 Task: Look for space in Tissemsilt, Algeria from 5th July, 2023 to 15th July, 2023 for 9 adults in price range Rs.15000 to Rs.25000. Place can be entire place with 5 bedrooms having 5 beds and 5 bathrooms. Property type can be house, flat, hotel. Amenities needed are: washing machine. Booking option can be shelf check-in. Required host language is .
Action: Mouse moved to (679, 102)
Screenshot: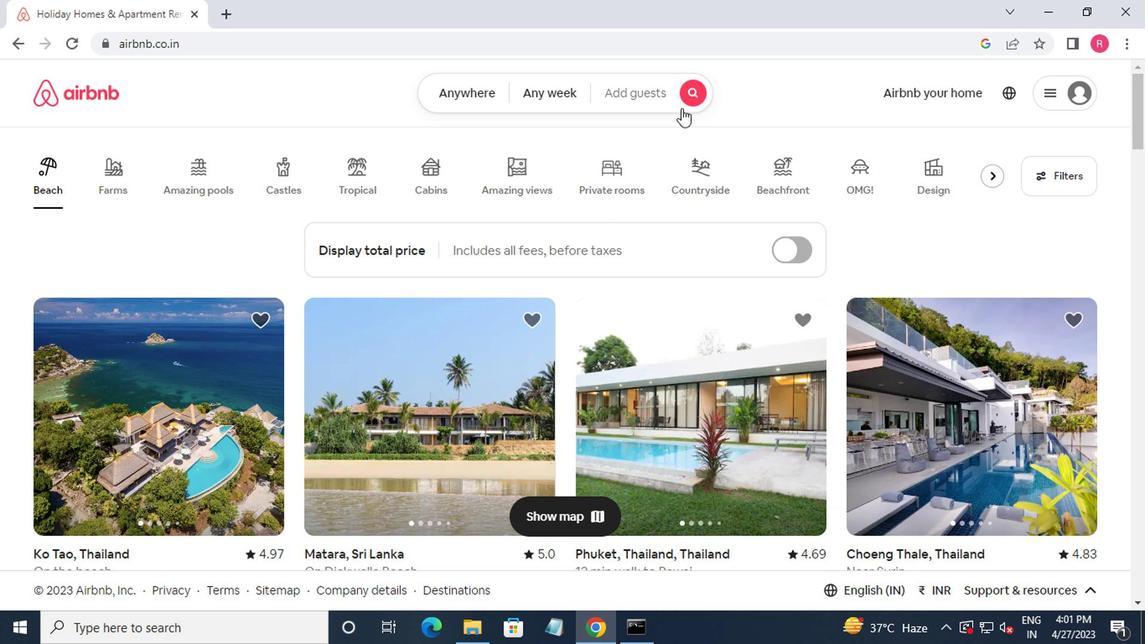 
Action: Mouse pressed left at (679, 102)
Screenshot: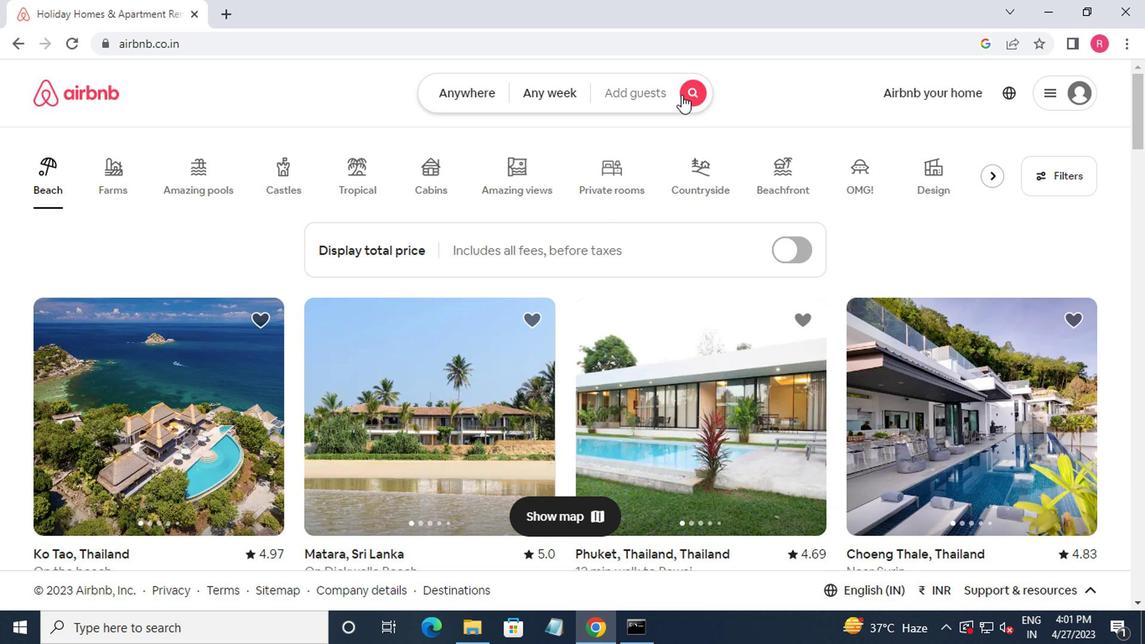 
Action: Mouse moved to (351, 165)
Screenshot: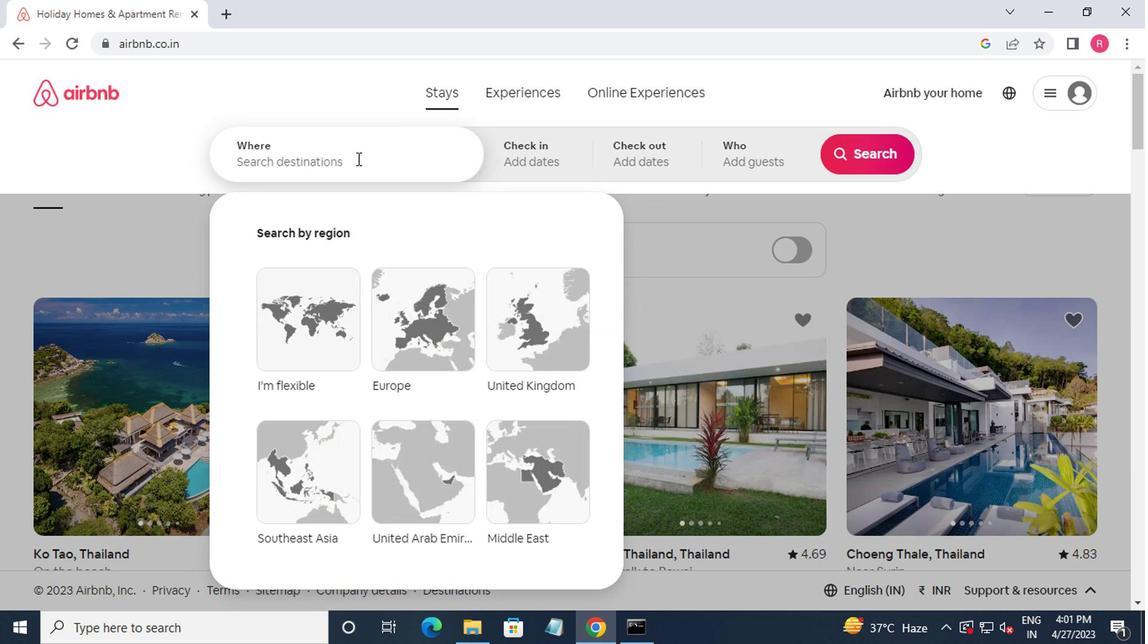 
Action: Mouse pressed left at (351, 165)
Screenshot: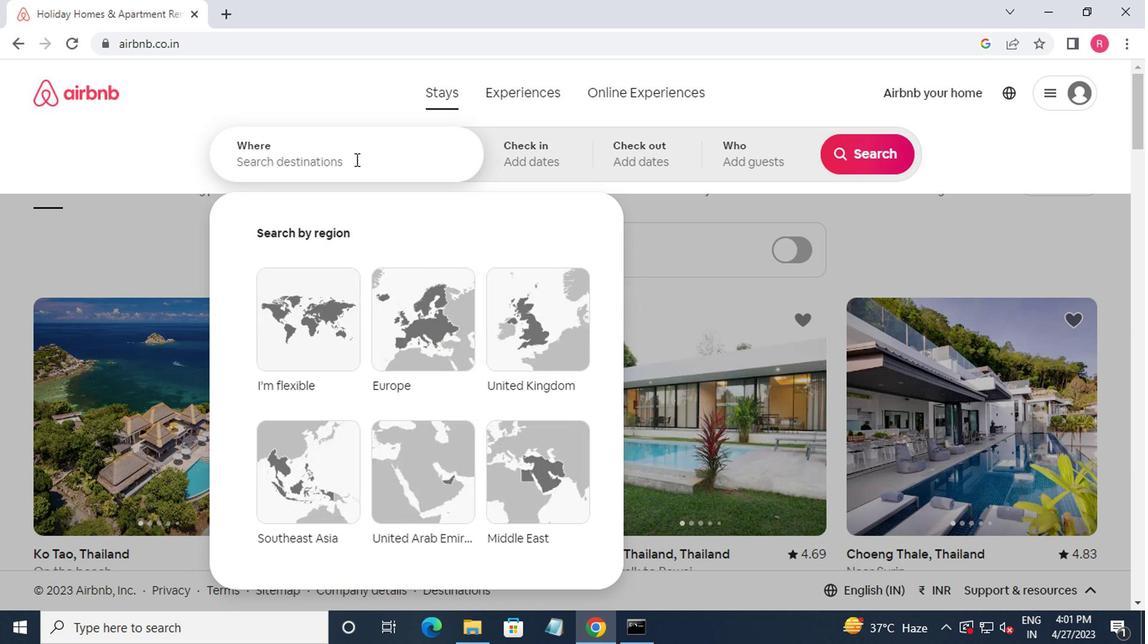 
Action: Key pressed tissemsilt<Key.down><Key.enter><Key.enter>
Screenshot: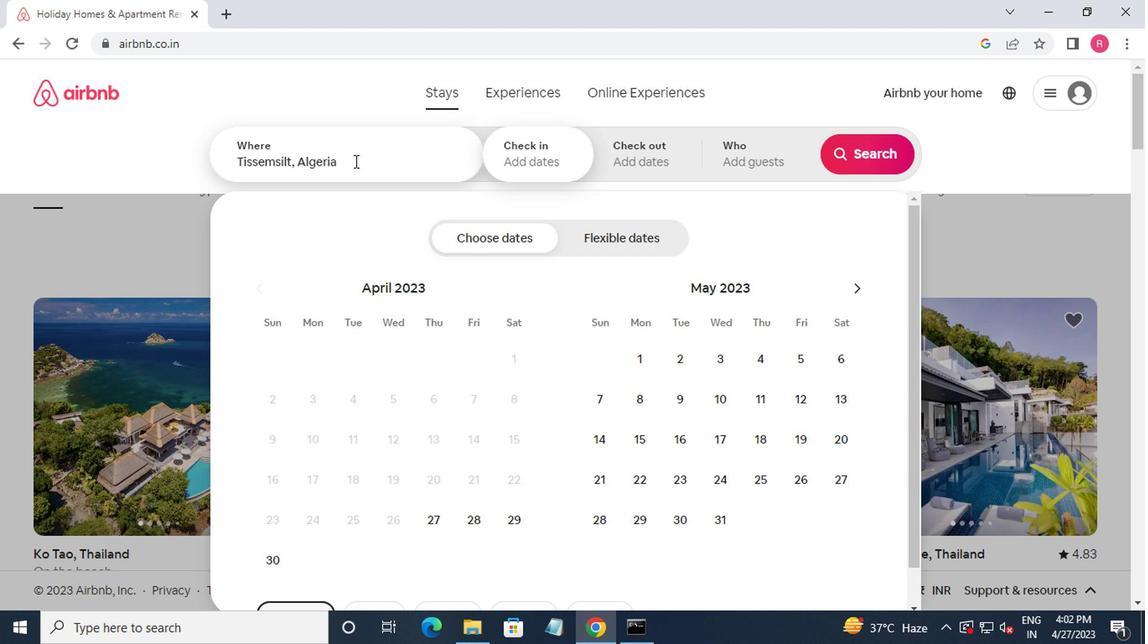 
Action: Mouse moved to (844, 284)
Screenshot: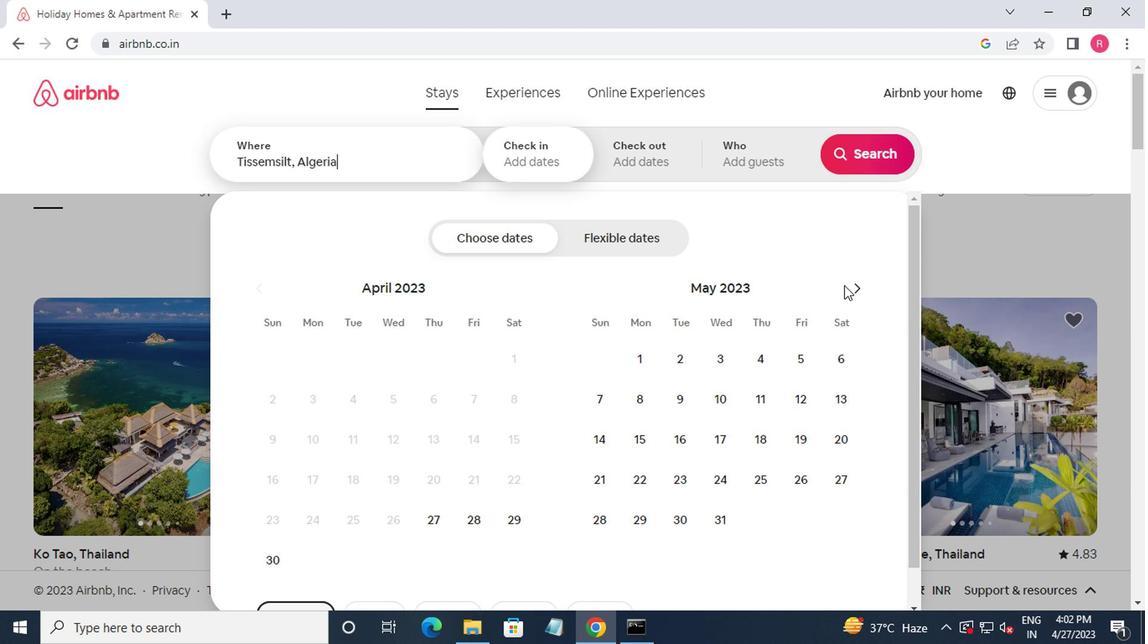 
Action: Mouse pressed left at (844, 284)
Screenshot: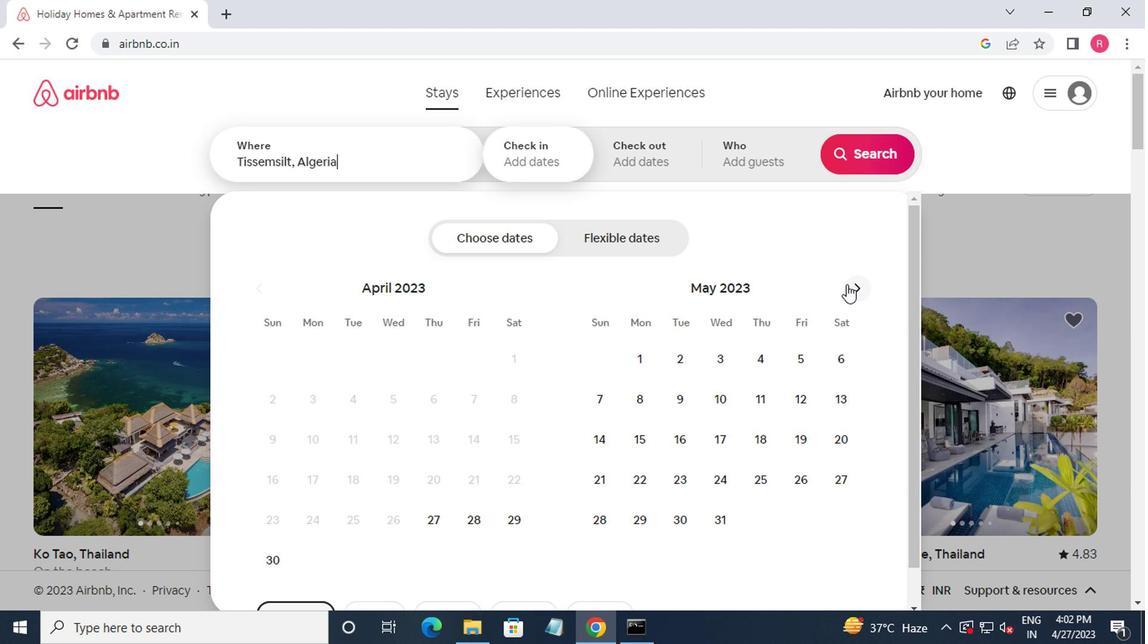 
Action: Mouse pressed left at (844, 284)
Screenshot: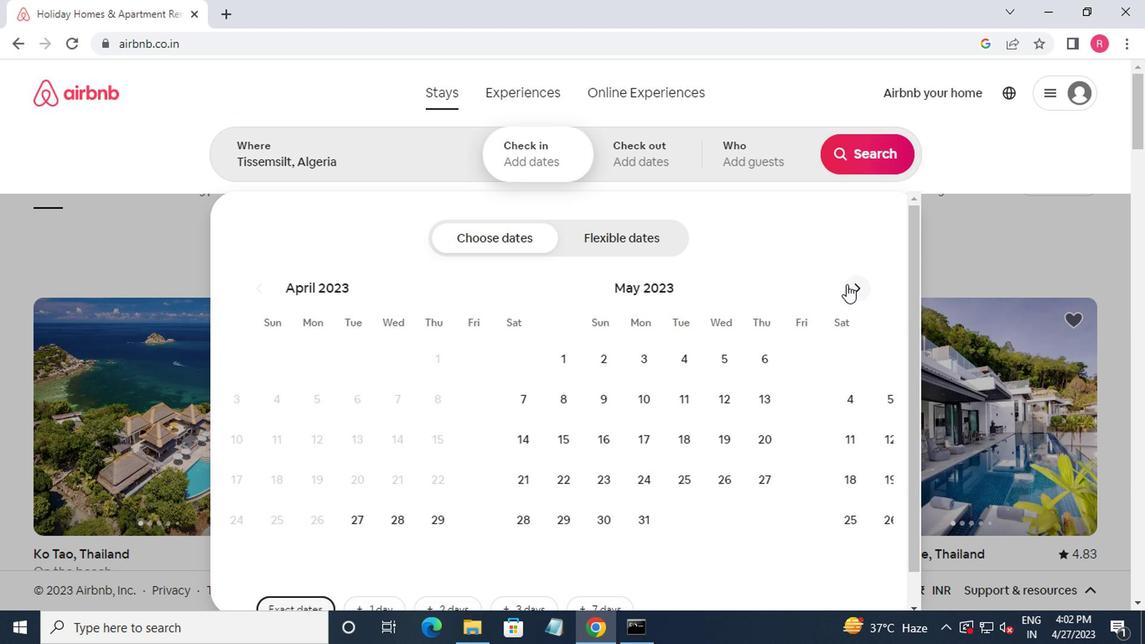 
Action: Mouse moved to (724, 403)
Screenshot: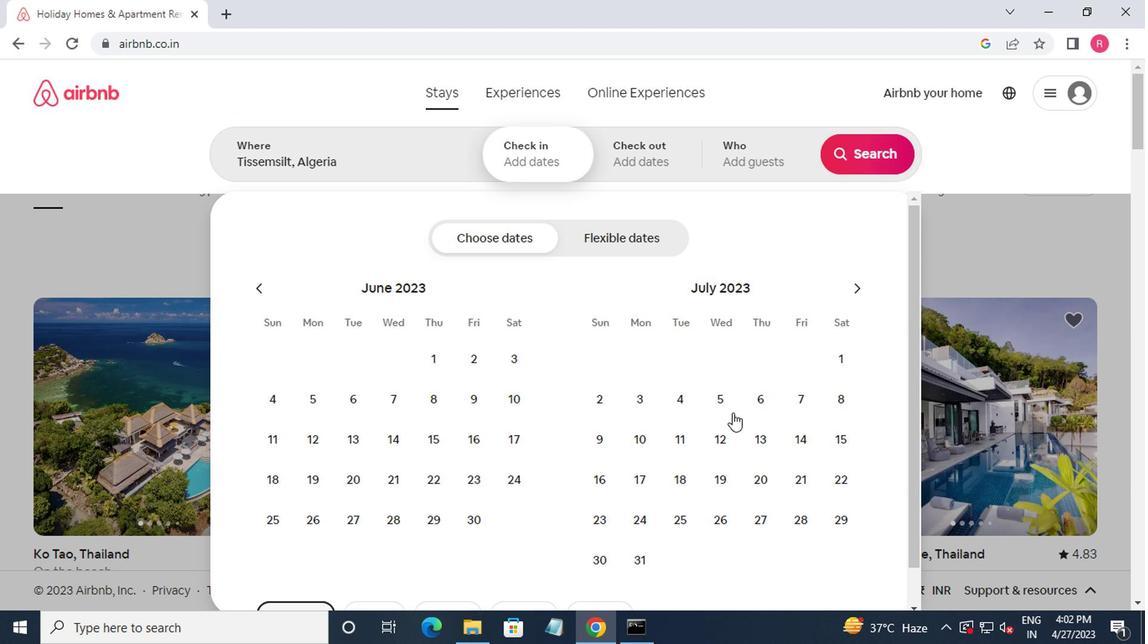 
Action: Mouse pressed left at (724, 403)
Screenshot: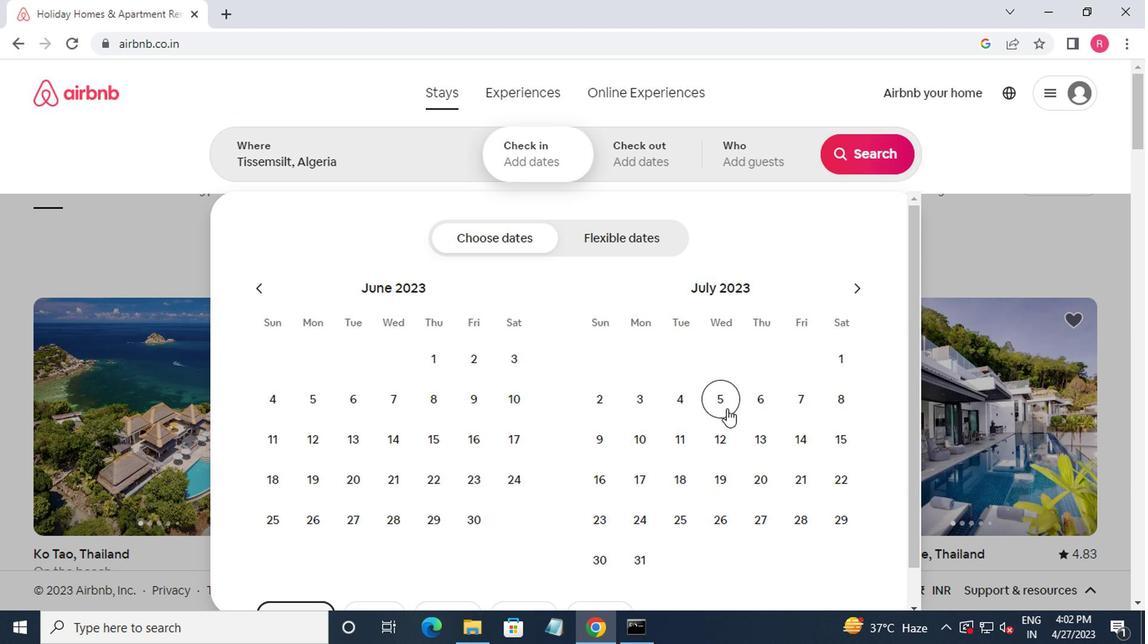 
Action: Mouse moved to (829, 436)
Screenshot: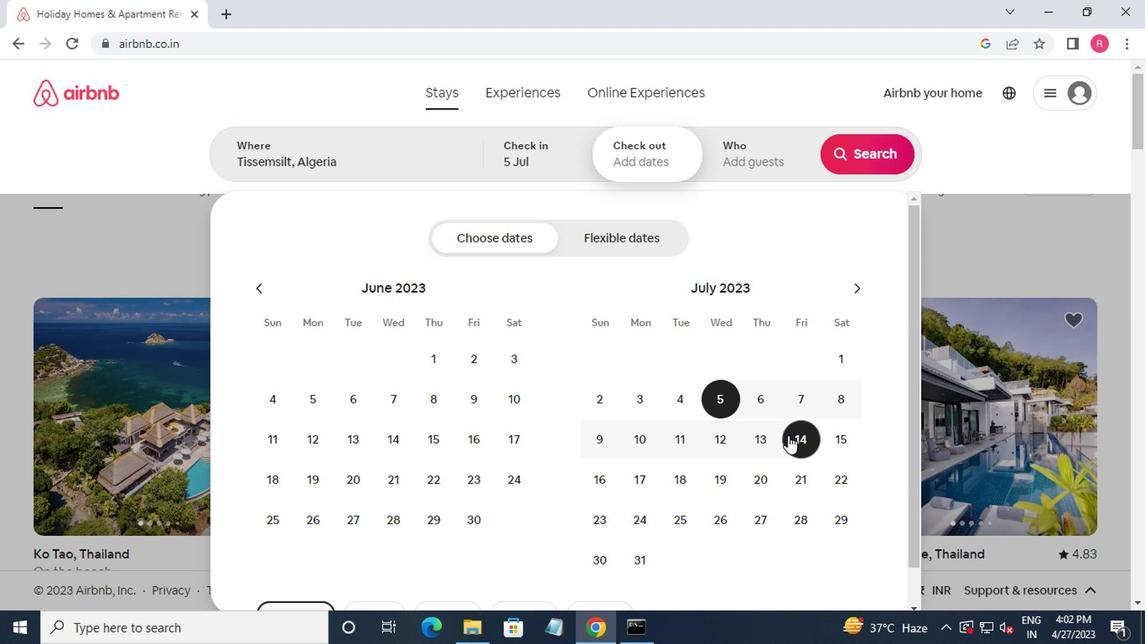 
Action: Mouse pressed left at (829, 436)
Screenshot: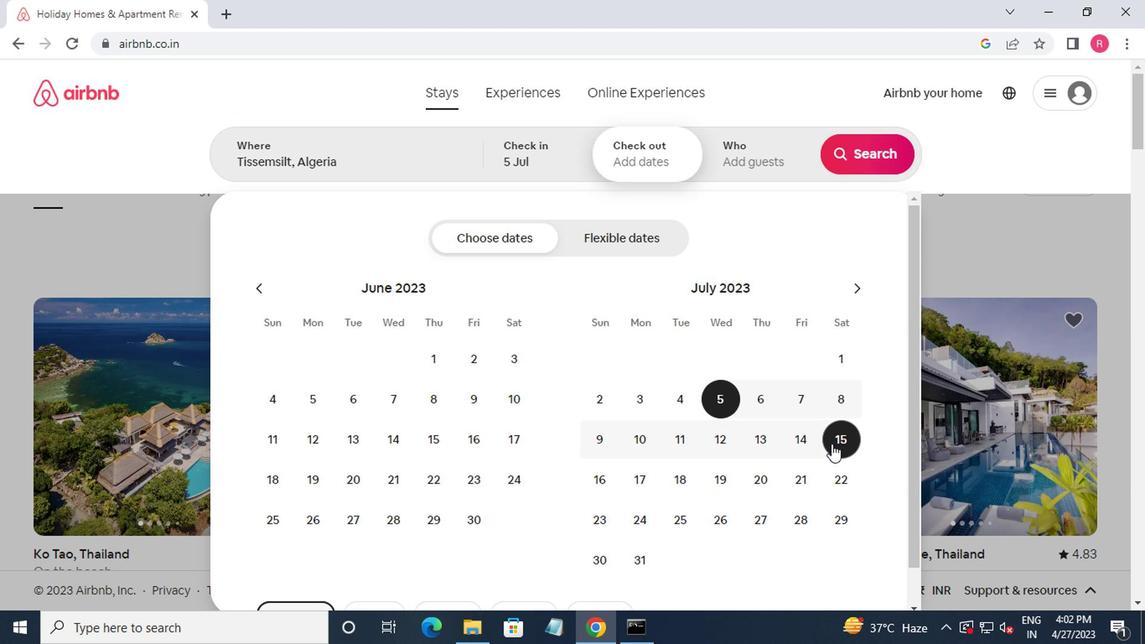 
Action: Mouse moved to (756, 180)
Screenshot: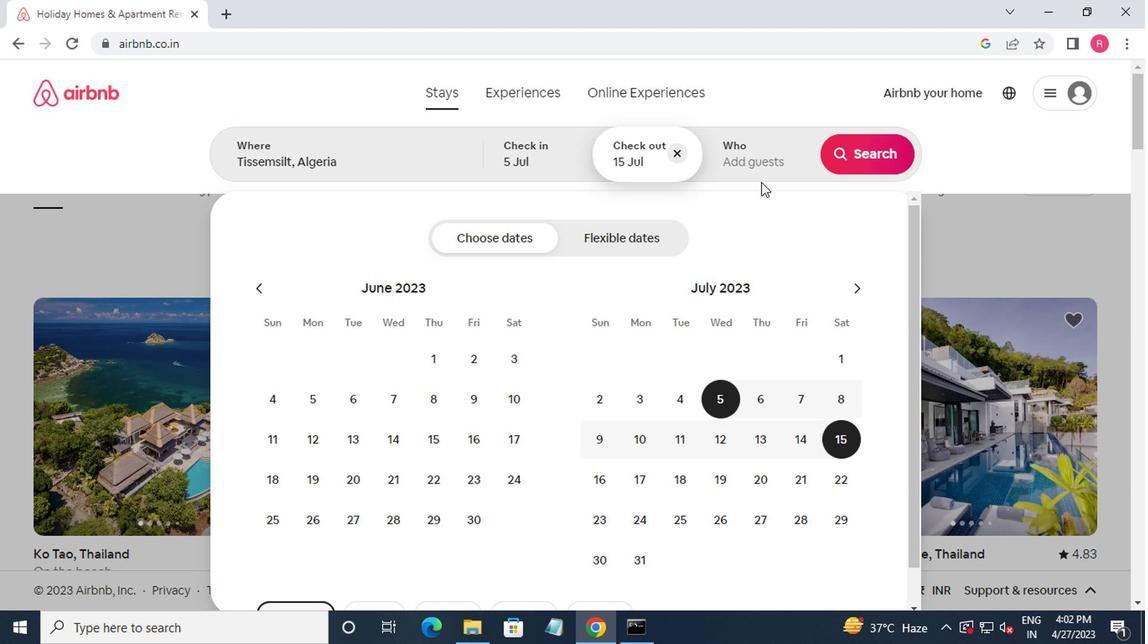 
Action: Mouse pressed left at (756, 180)
Screenshot: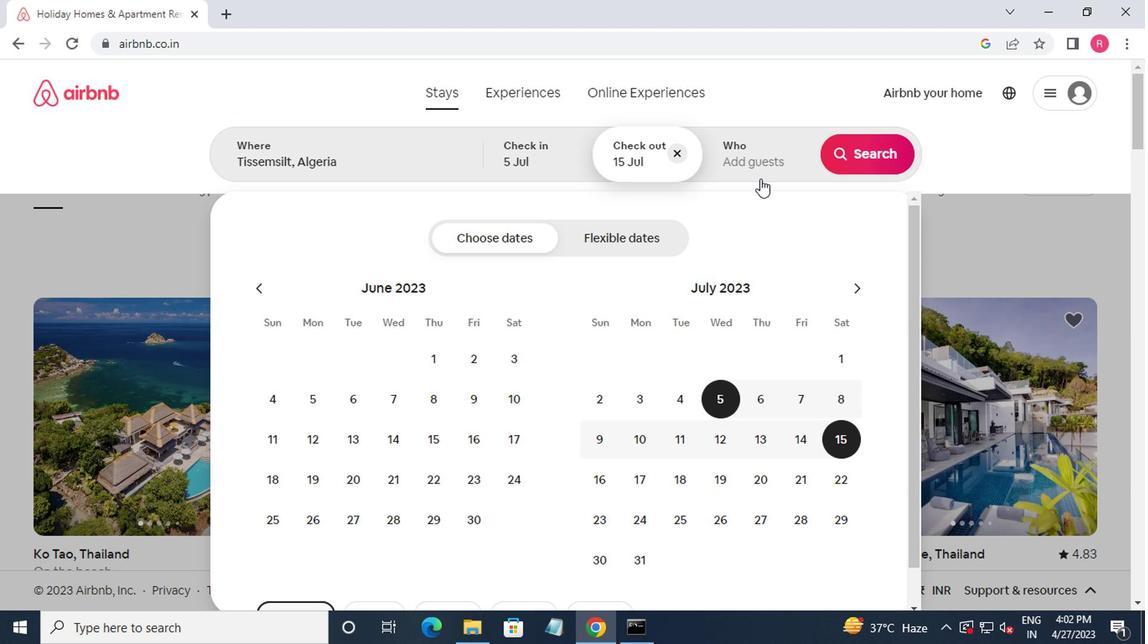 
Action: Mouse moved to (860, 248)
Screenshot: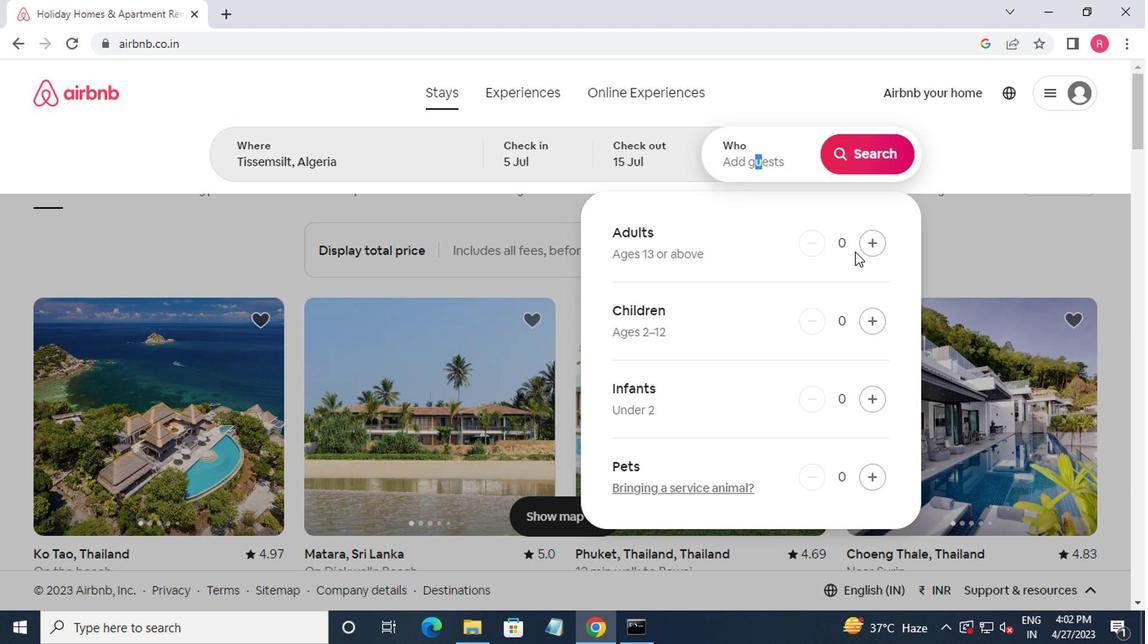 
Action: Mouse pressed left at (860, 248)
Screenshot: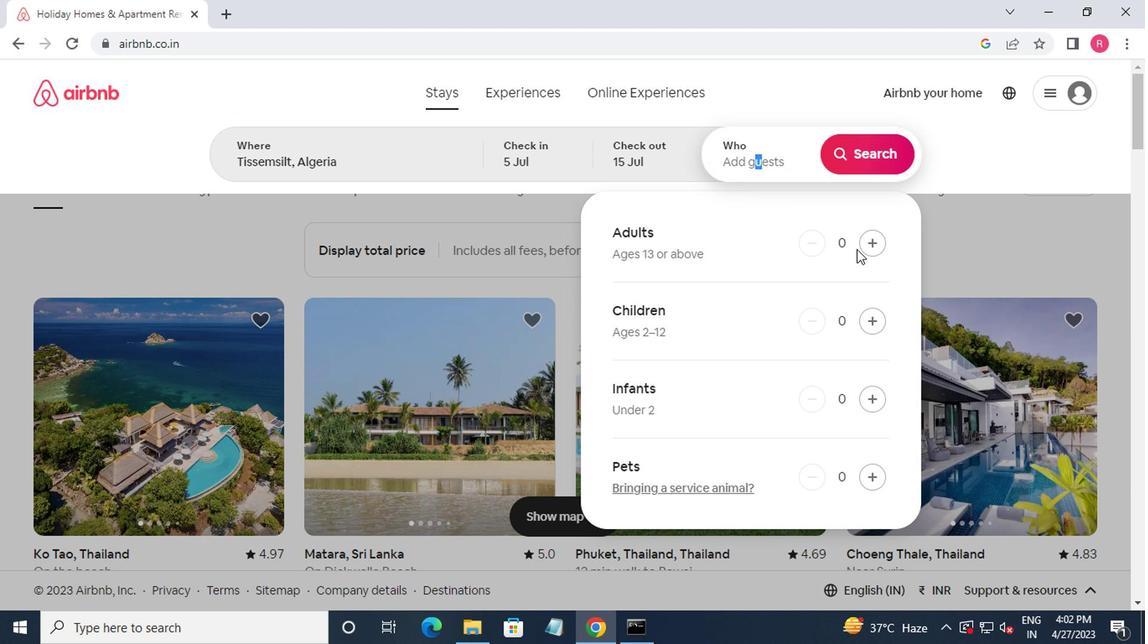 
Action: Mouse moved to (860, 248)
Screenshot: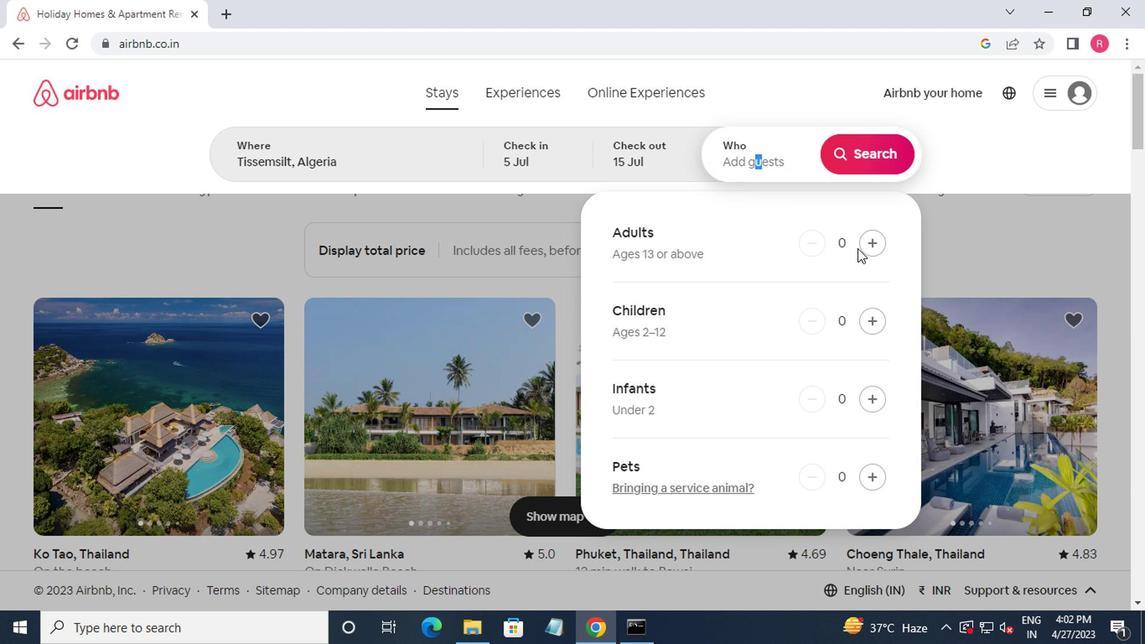 
Action: Mouse pressed left at (860, 248)
Screenshot: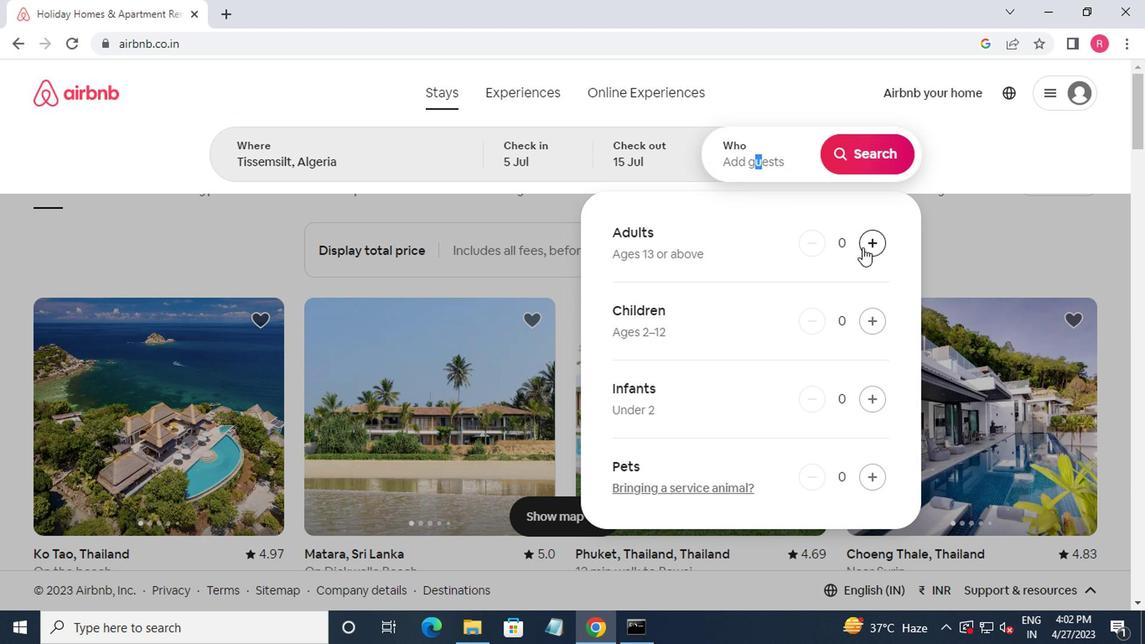 
Action: Mouse pressed left at (860, 248)
Screenshot: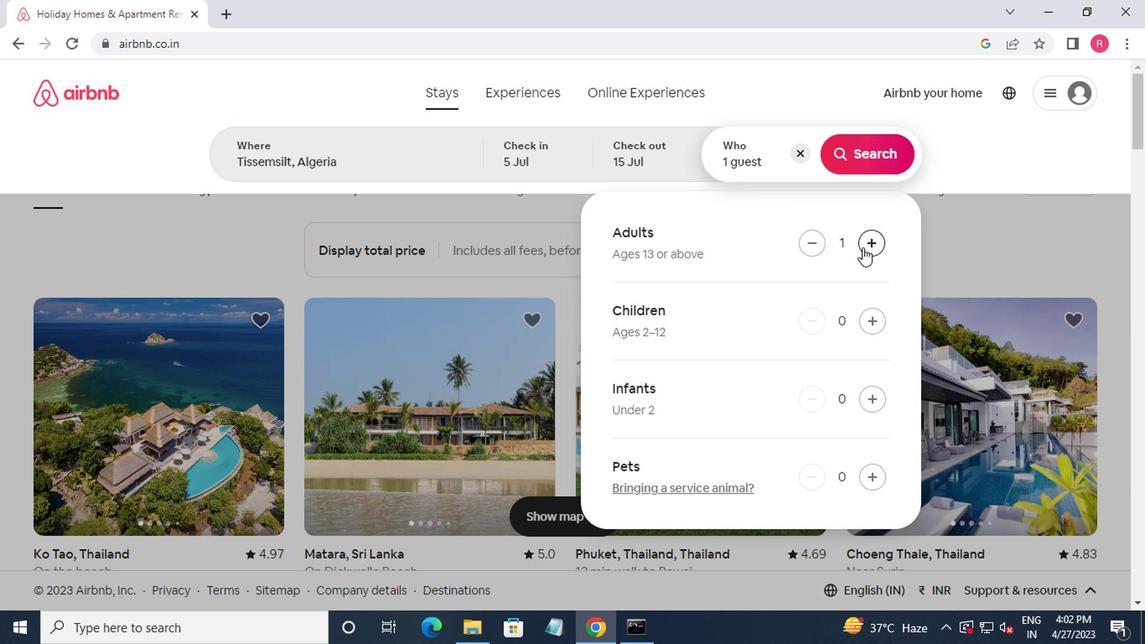 
Action: Mouse pressed left at (860, 248)
Screenshot: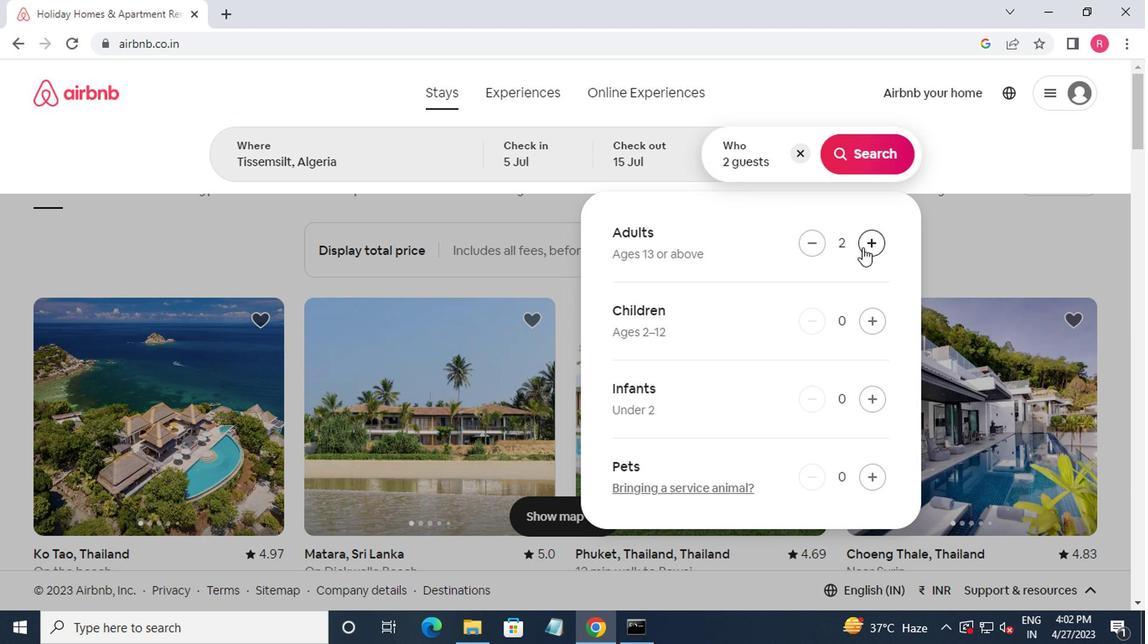 
Action: Mouse pressed left at (860, 248)
Screenshot: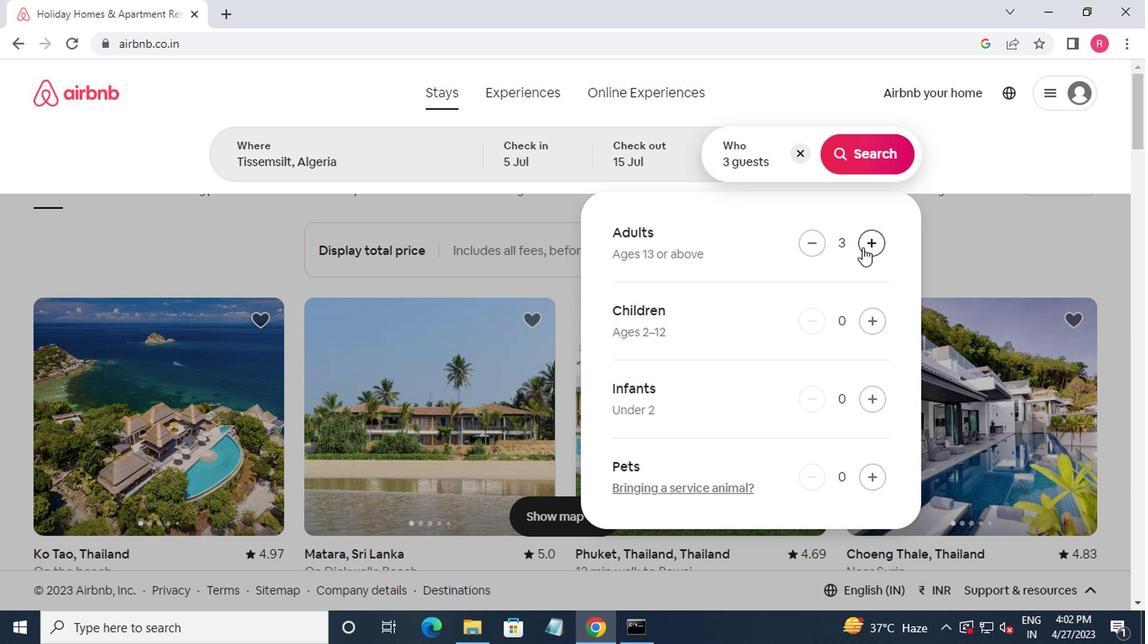 
Action: Mouse moved to (861, 248)
Screenshot: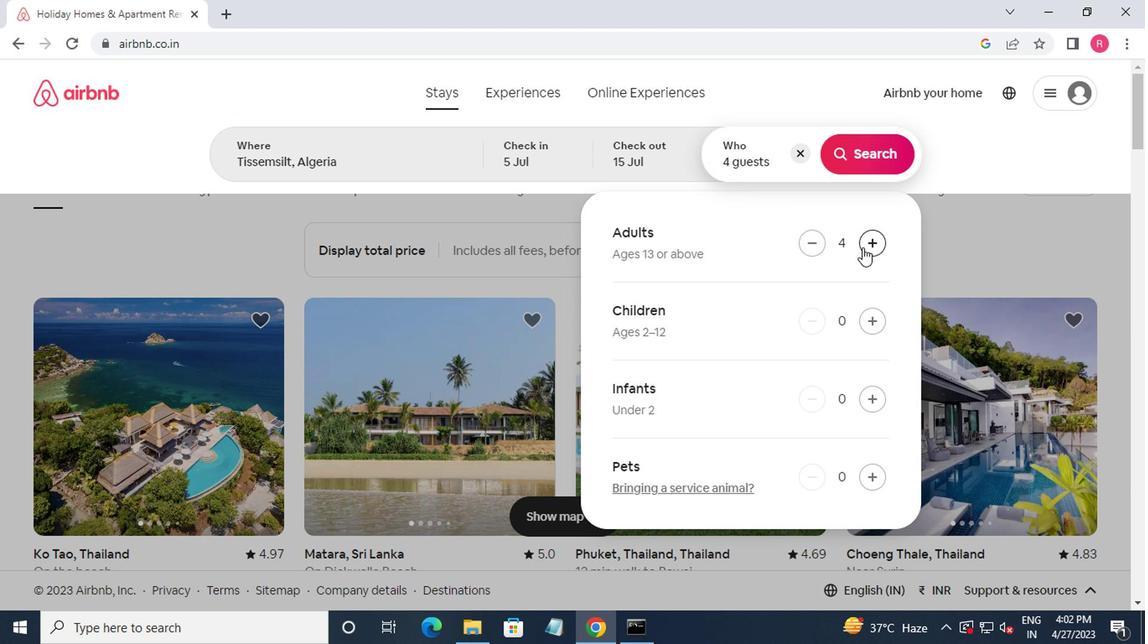 
Action: Mouse pressed left at (861, 248)
Screenshot: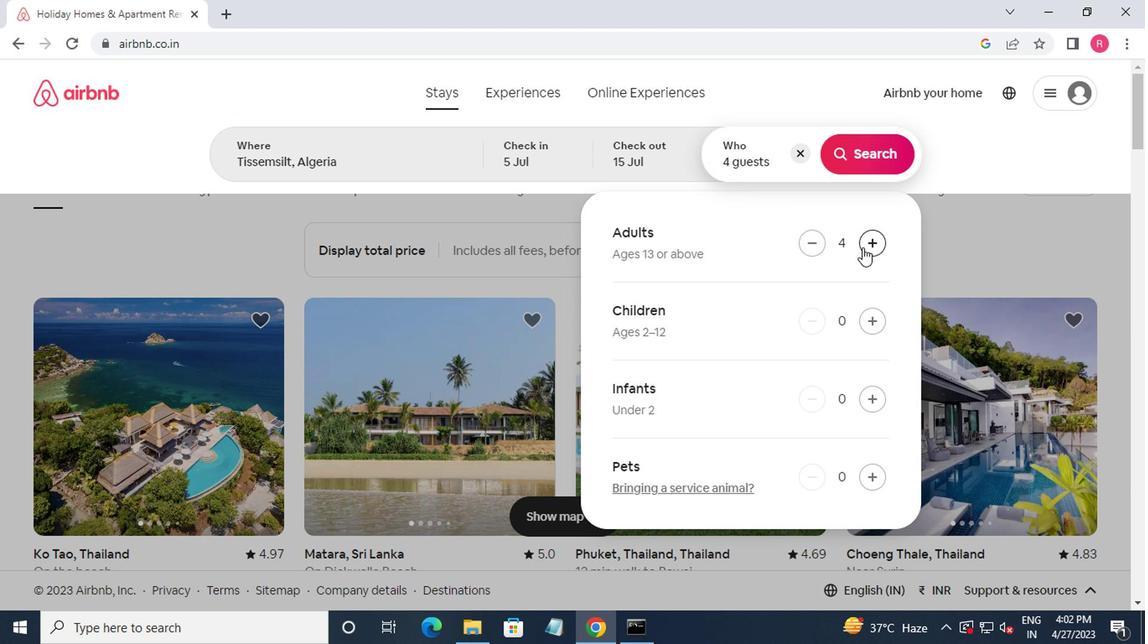
Action: Mouse pressed left at (861, 248)
Screenshot: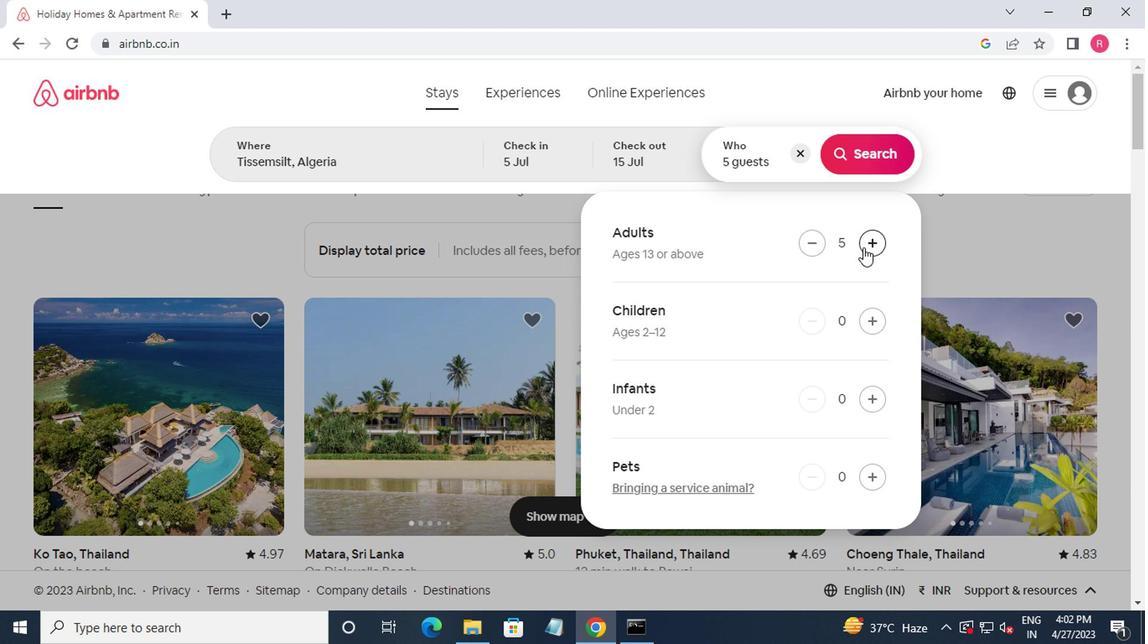 
Action: Mouse moved to (861, 248)
Screenshot: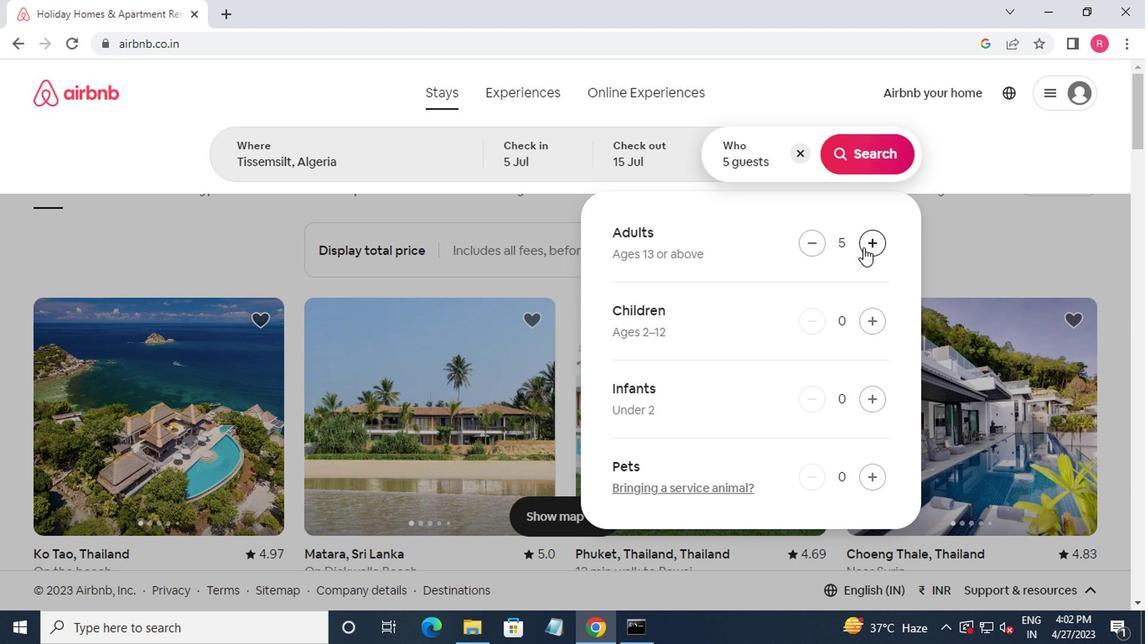
Action: Mouse pressed left at (861, 248)
Screenshot: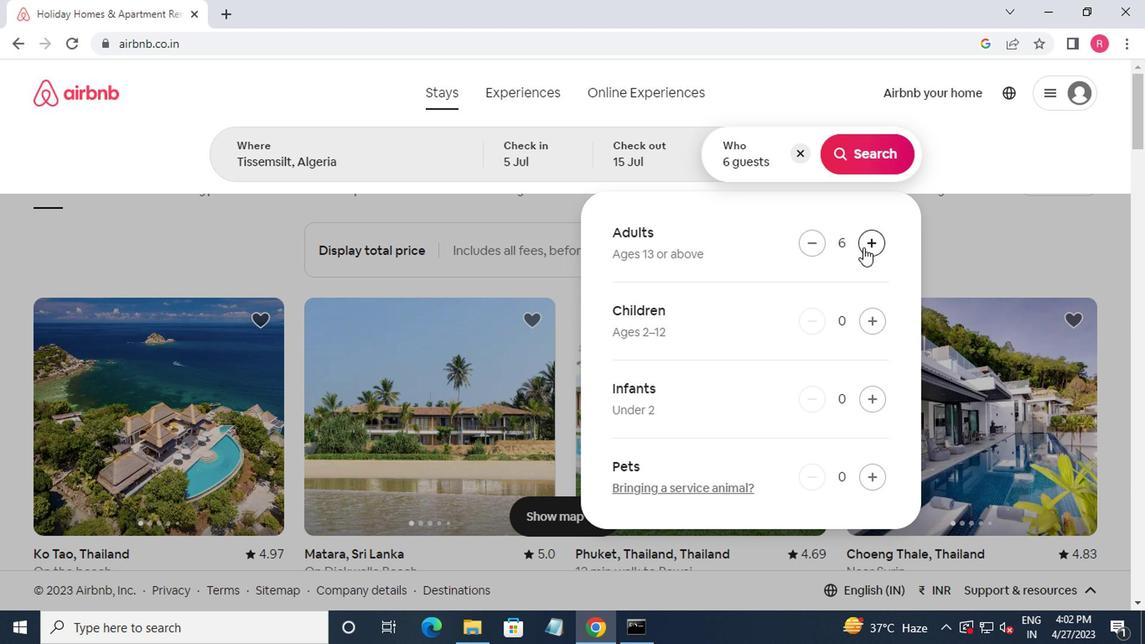 
Action: Mouse pressed left at (861, 248)
Screenshot: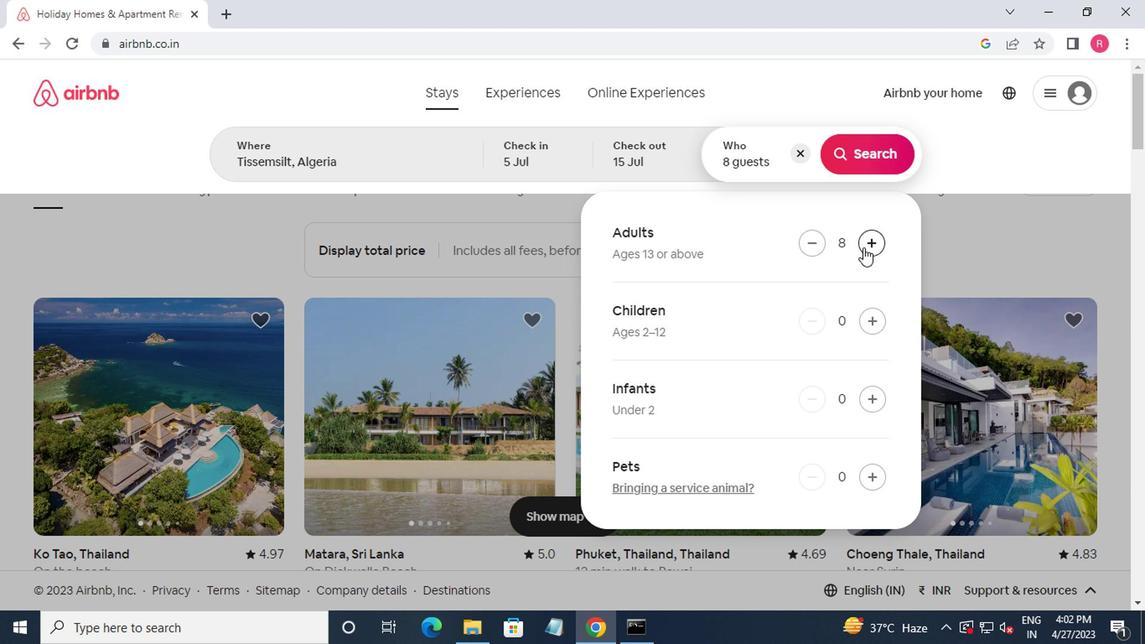
Action: Mouse moved to (861, 162)
Screenshot: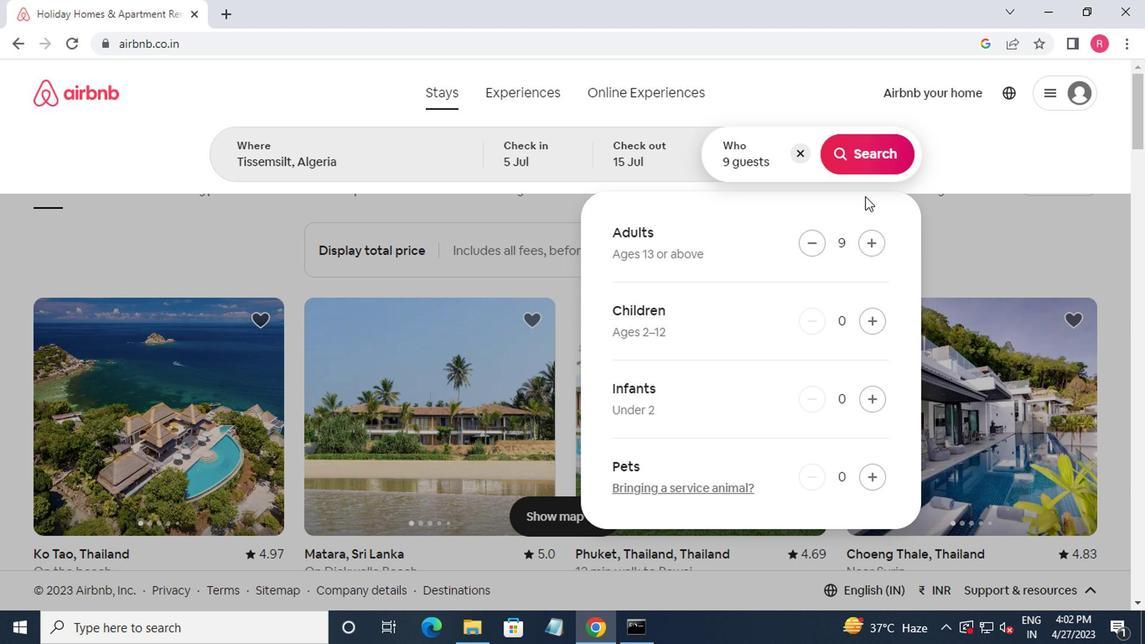 
Action: Mouse pressed left at (861, 162)
Screenshot: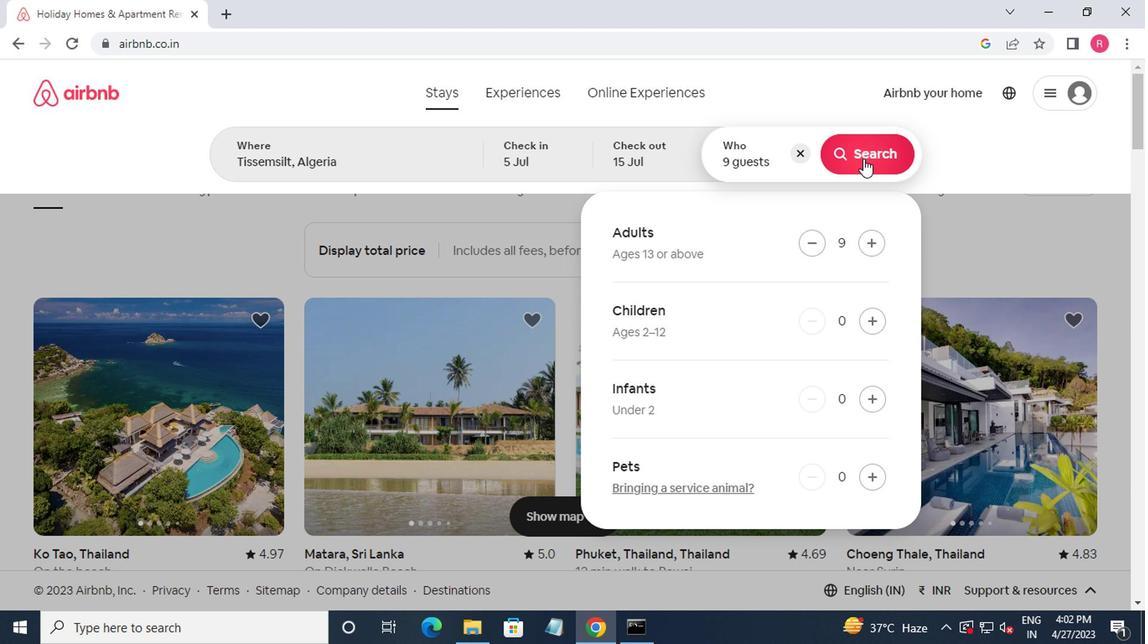 
Action: Mouse moved to (1069, 164)
Screenshot: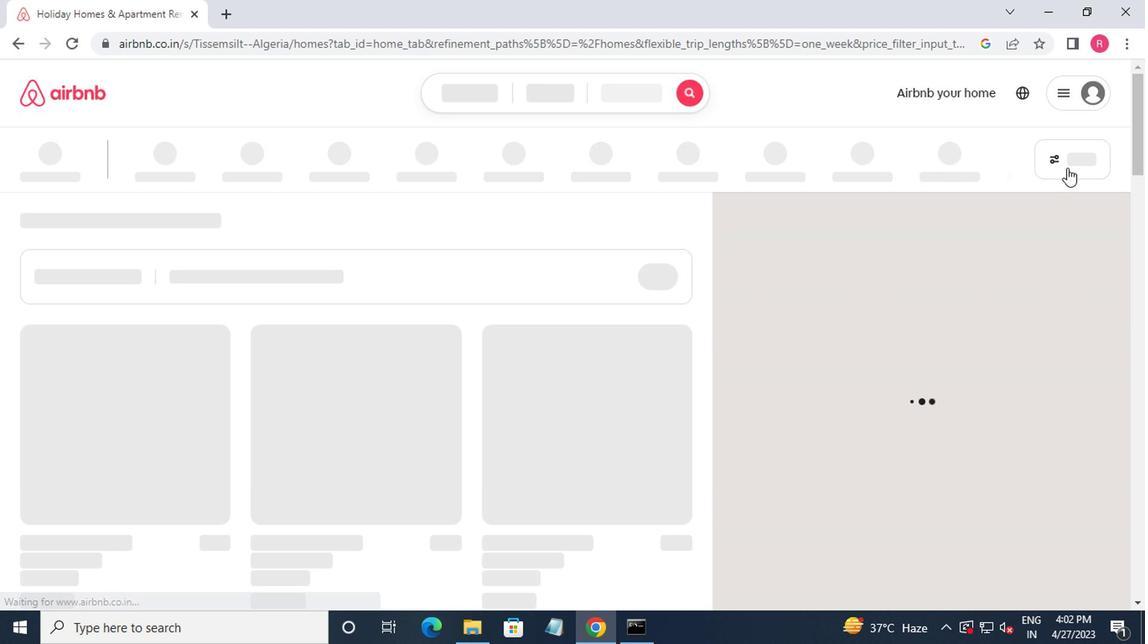
Action: Mouse pressed left at (1069, 164)
Screenshot: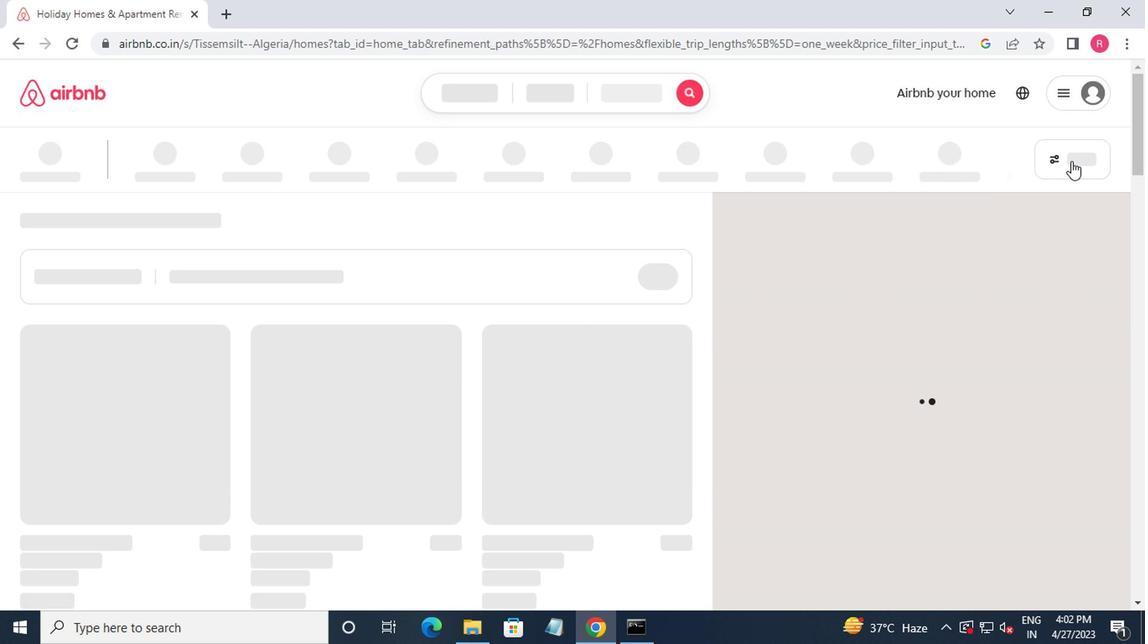 
Action: Mouse pressed left at (1069, 164)
Screenshot: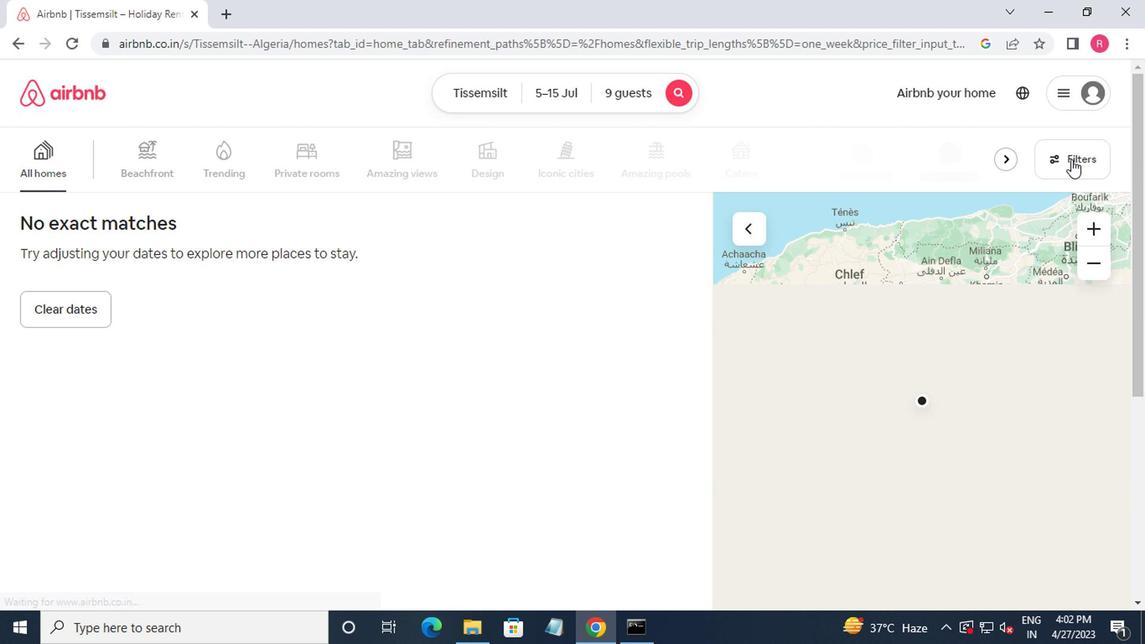 
Action: Mouse moved to (366, 257)
Screenshot: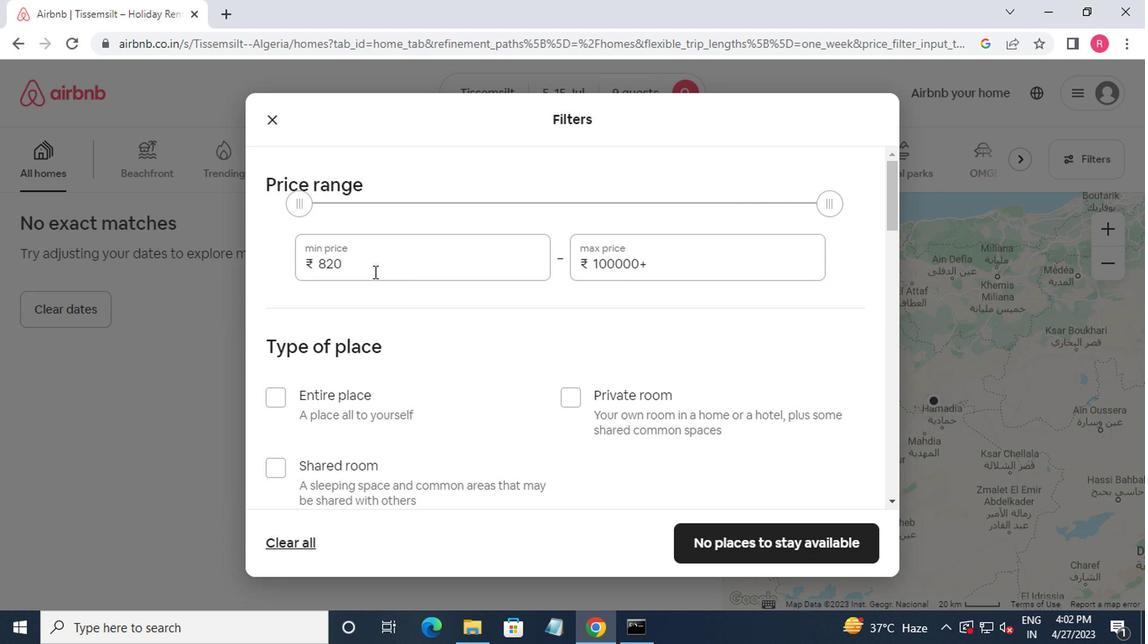 
Action: Mouse pressed left at (366, 257)
Screenshot: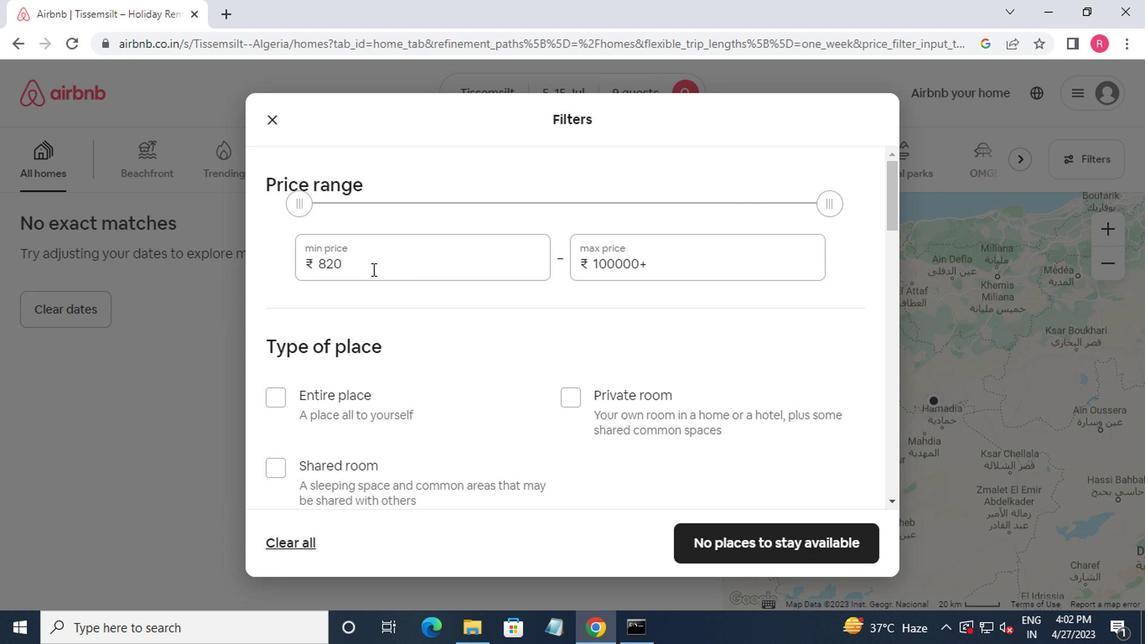 
Action: Mouse moved to (375, 256)
Screenshot: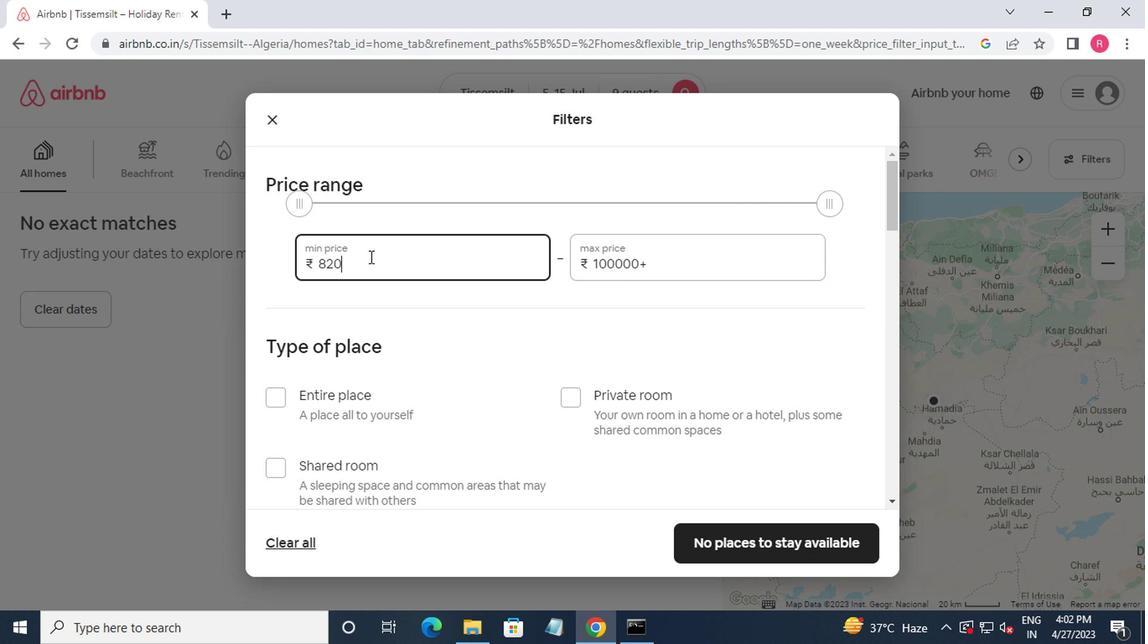 
Action: Key pressed <Key.backspace><Key.backspace><Key.backspace><Key.backspace>15000<Key.tab>25000
Screenshot: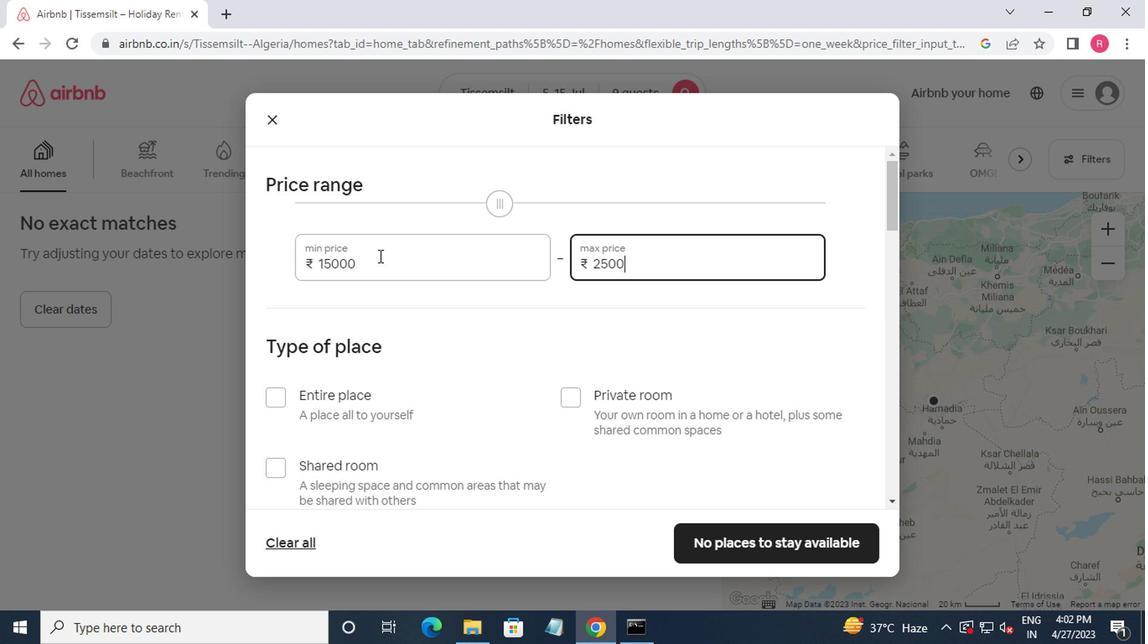 
Action: Mouse scrolled (375, 256) with delta (0, 0)
Screenshot: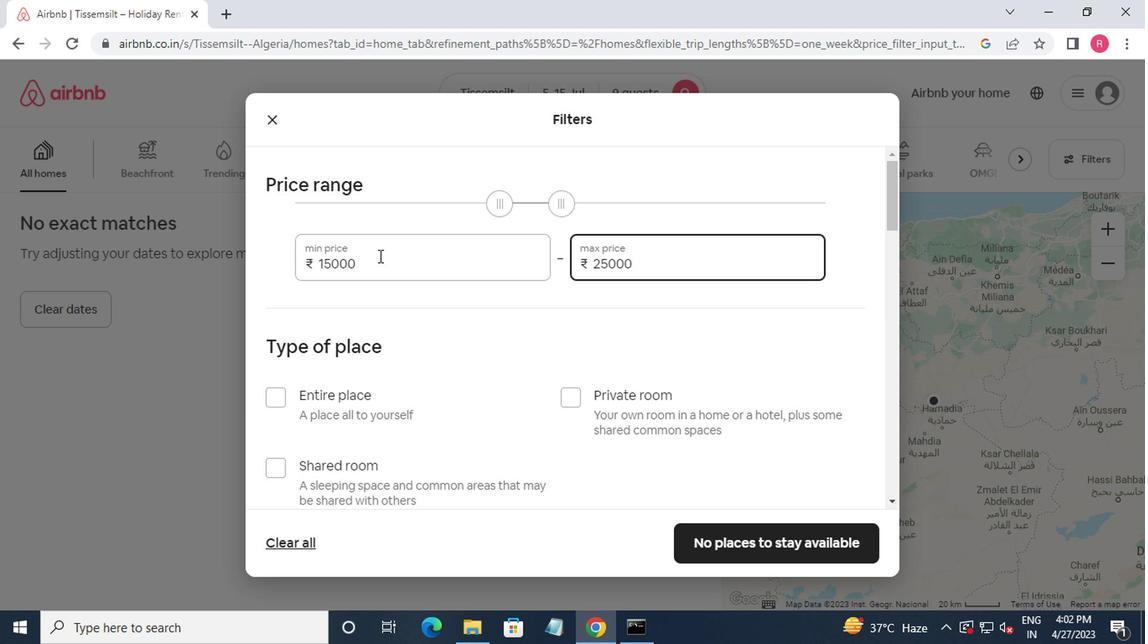 
Action: Mouse scrolled (375, 256) with delta (0, 0)
Screenshot: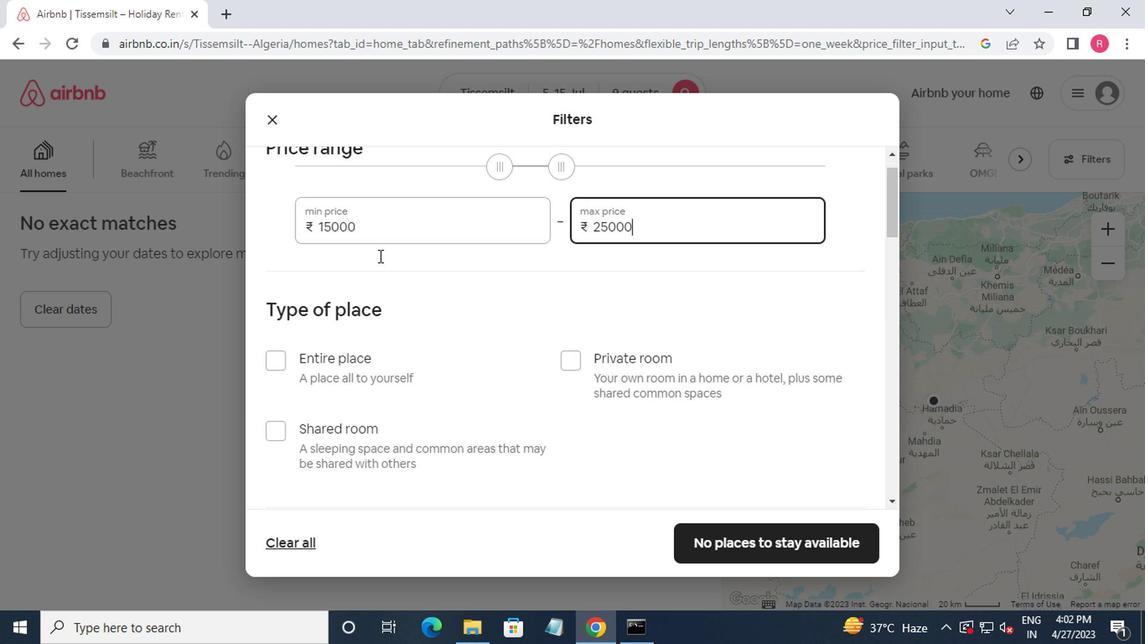 
Action: Mouse moved to (310, 235)
Screenshot: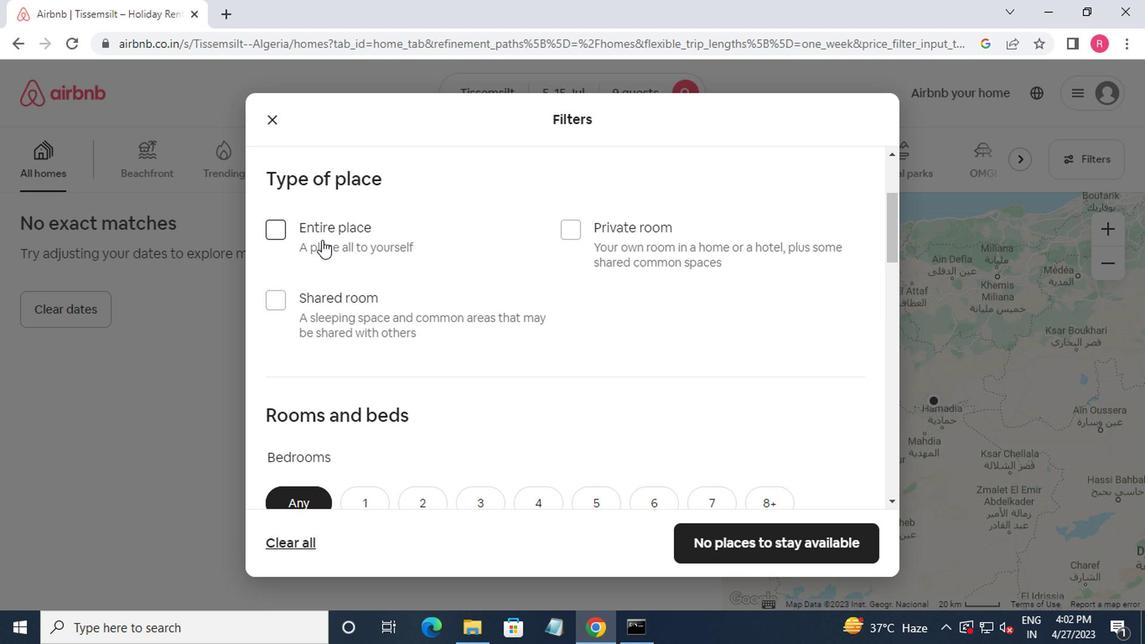 
Action: Mouse pressed left at (310, 235)
Screenshot: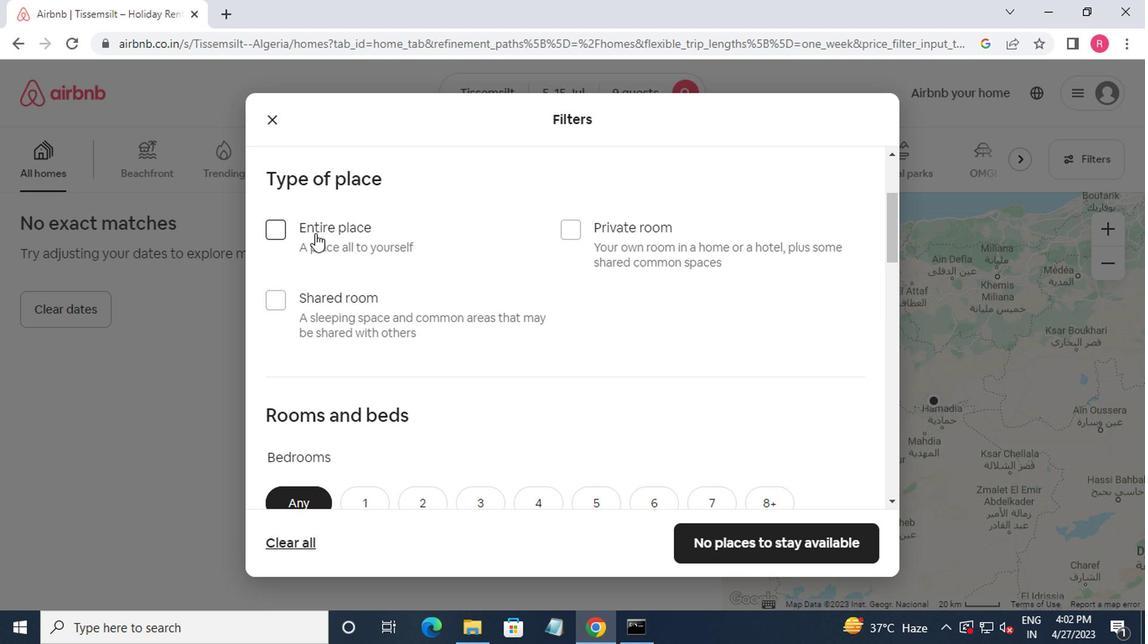 
Action: Mouse moved to (310, 233)
Screenshot: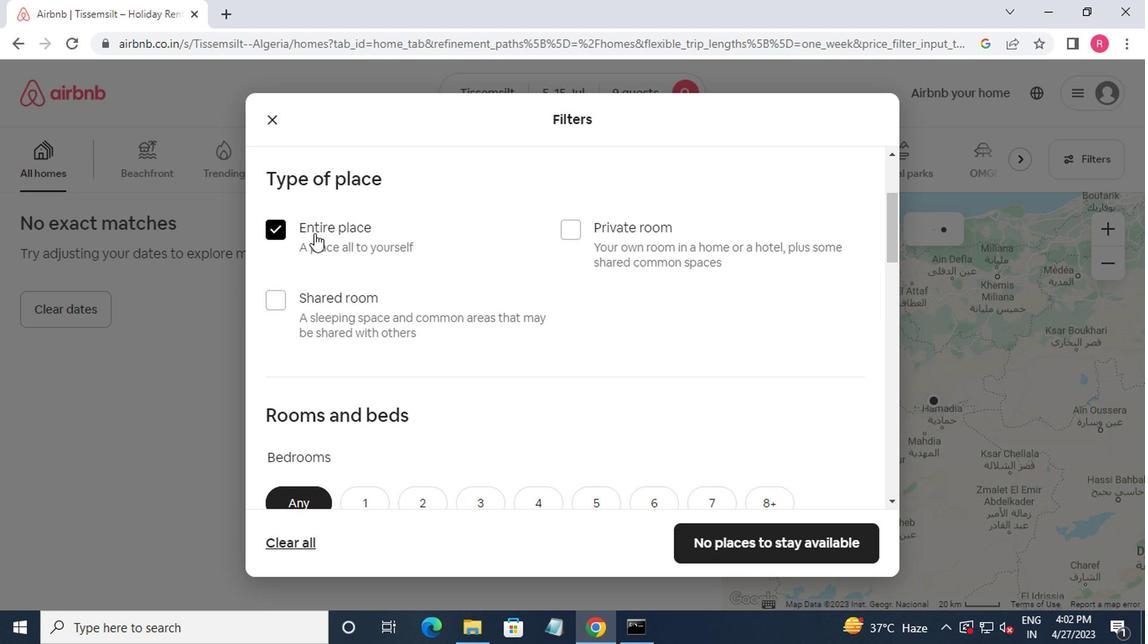 
Action: Mouse scrolled (310, 233) with delta (0, 0)
Screenshot: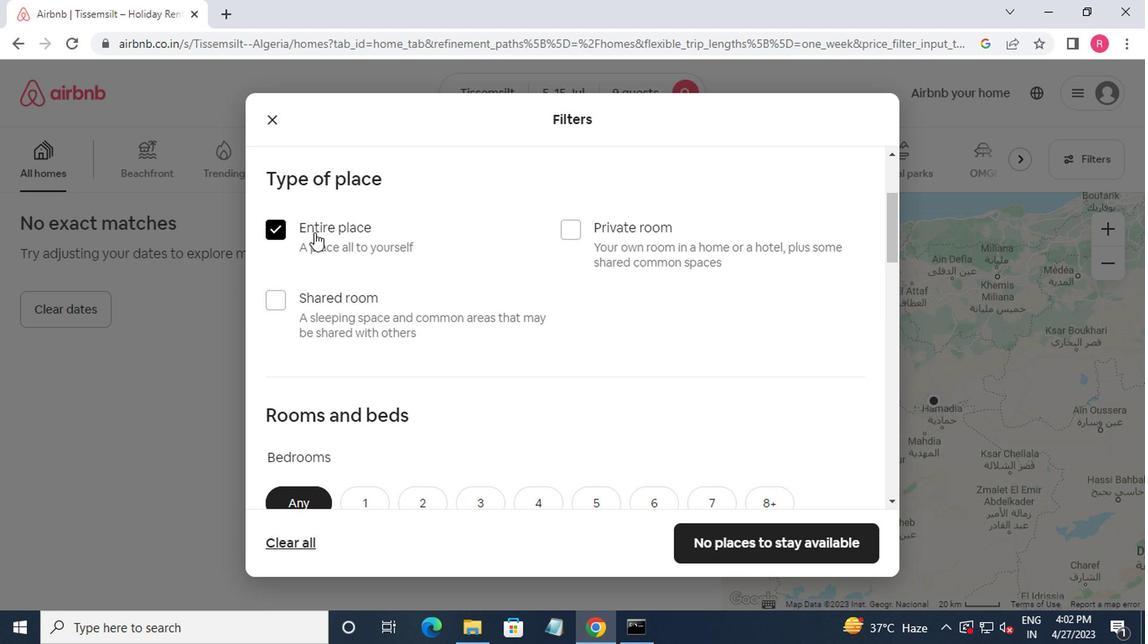 
Action: Mouse moved to (310, 233)
Screenshot: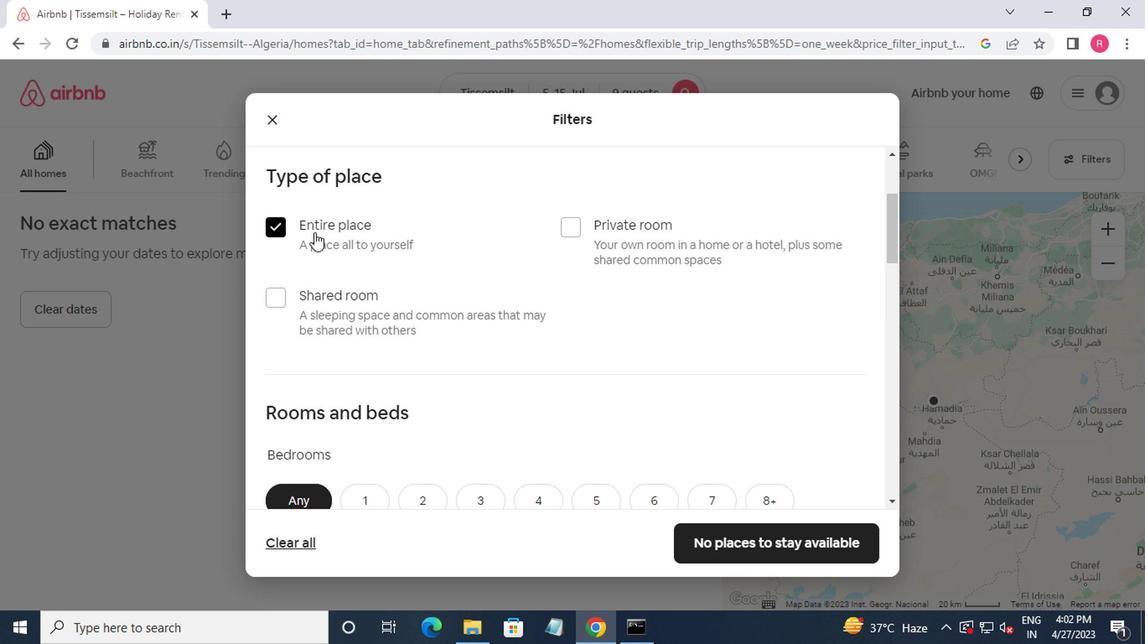 
Action: Mouse scrolled (310, 233) with delta (0, 0)
Screenshot: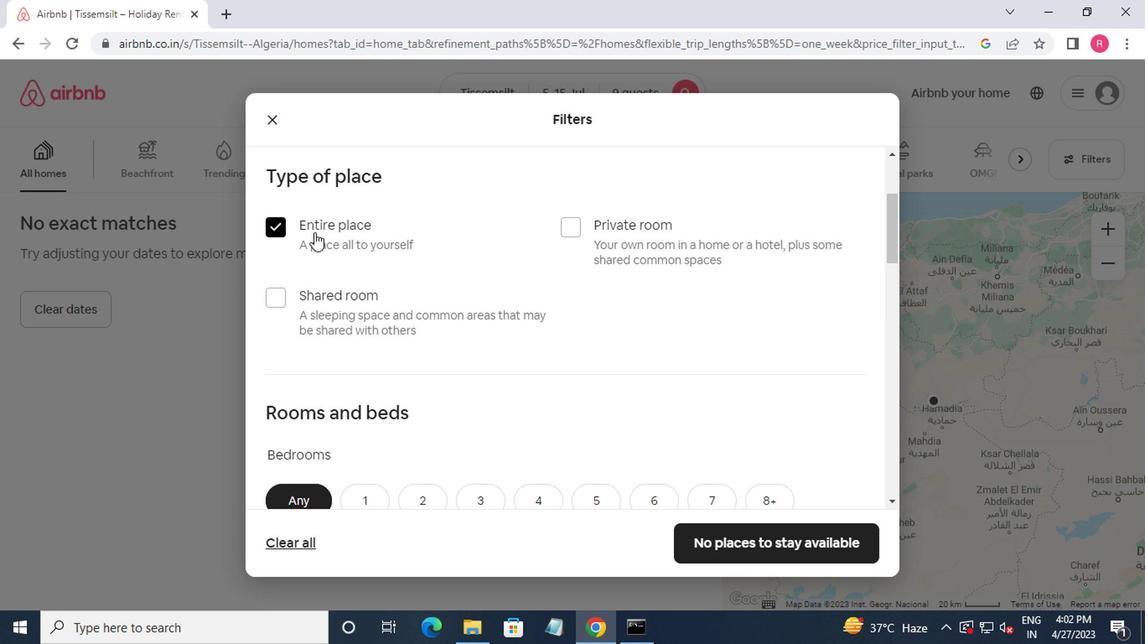 
Action: Mouse moved to (311, 233)
Screenshot: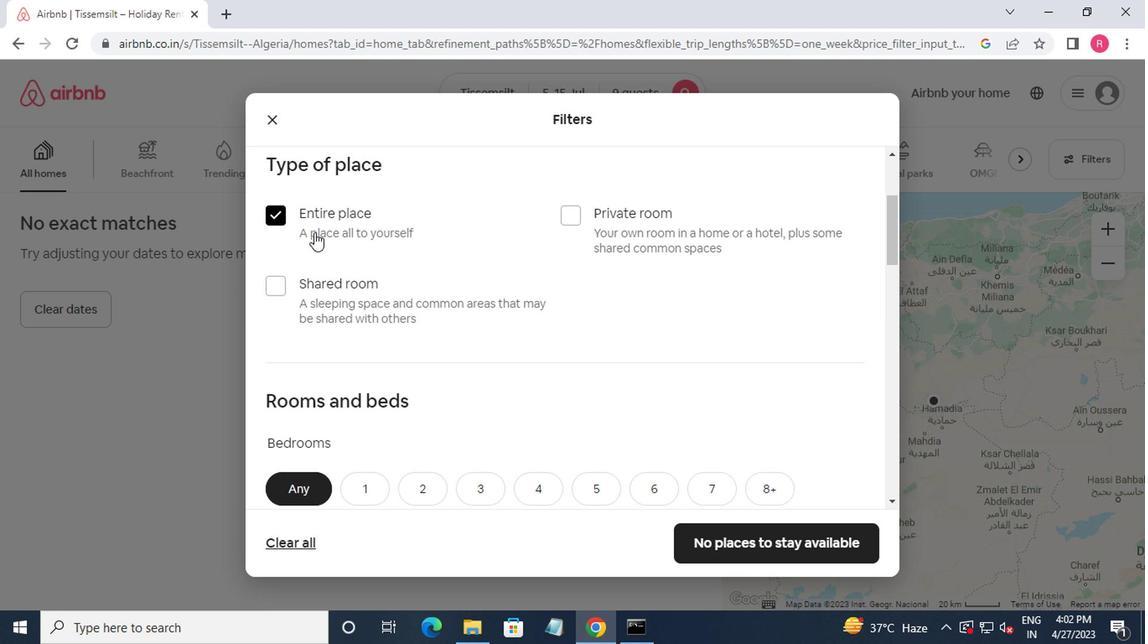 
Action: Mouse scrolled (311, 233) with delta (0, 0)
Screenshot: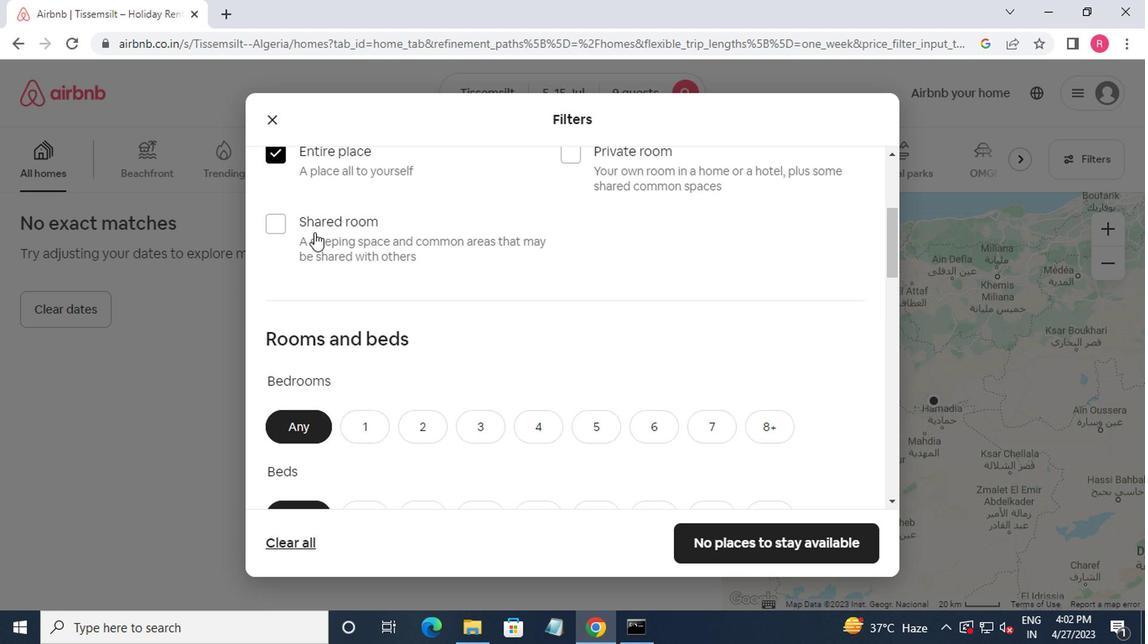 
Action: Mouse scrolled (311, 233) with delta (0, 0)
Screenshot: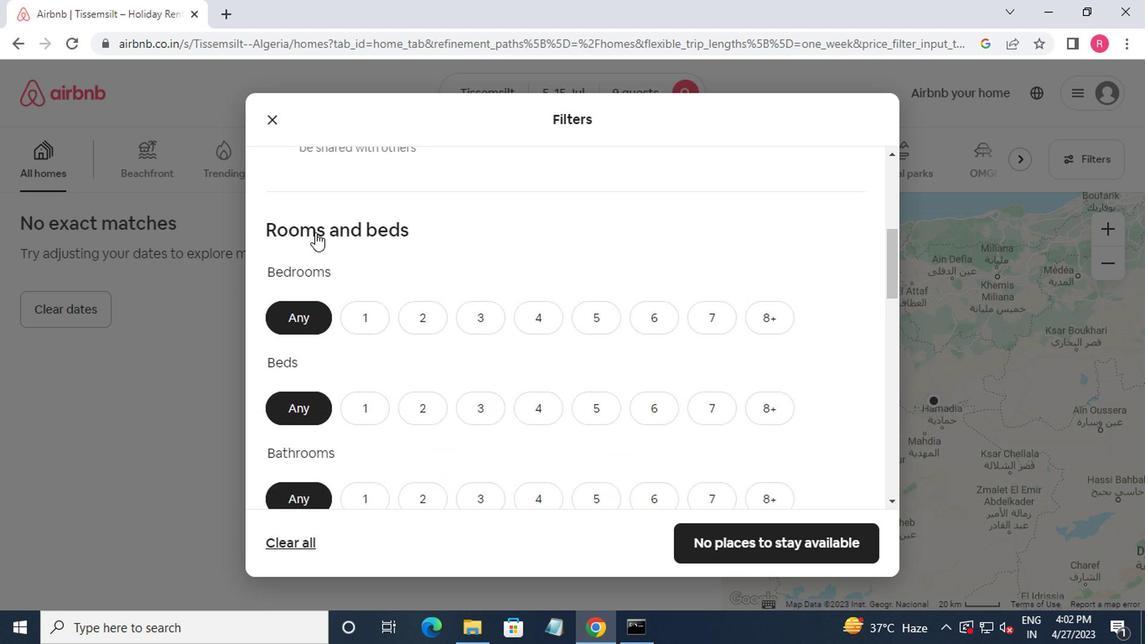 
Action: Mouse moved to (587, 181)
Screenshot: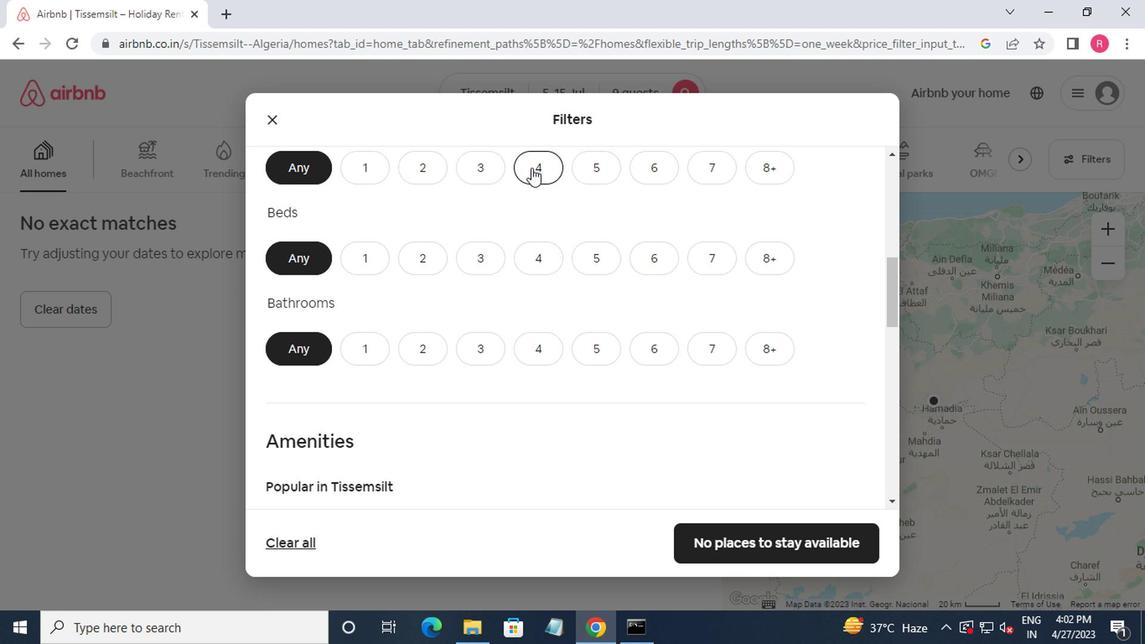 
Action: Mouse pressed left at (587, 181)
Screenshot: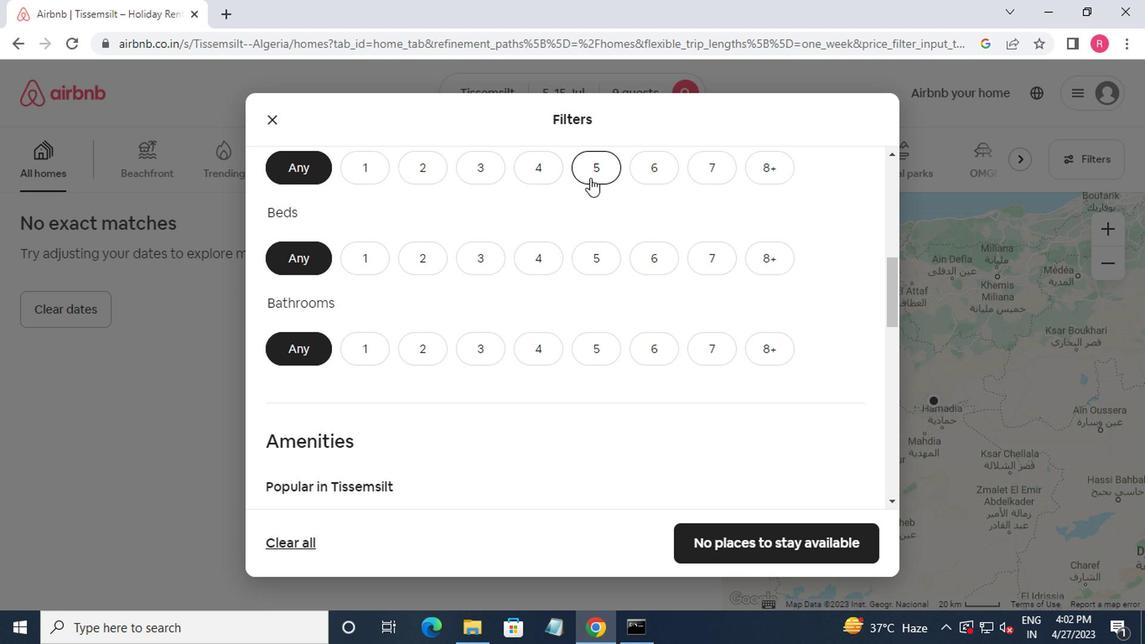 
Action: Mouse moved to (572, 190)
Screenshot: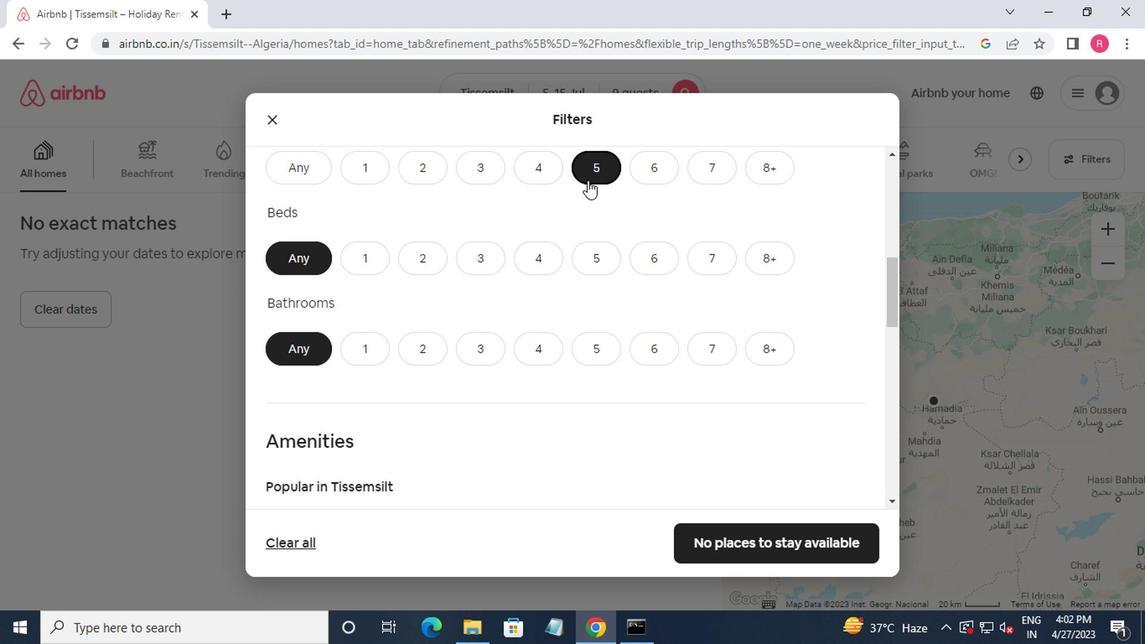 
Action: Mouse scrolled (572, 189) with delta (0, 0)
Screenshot: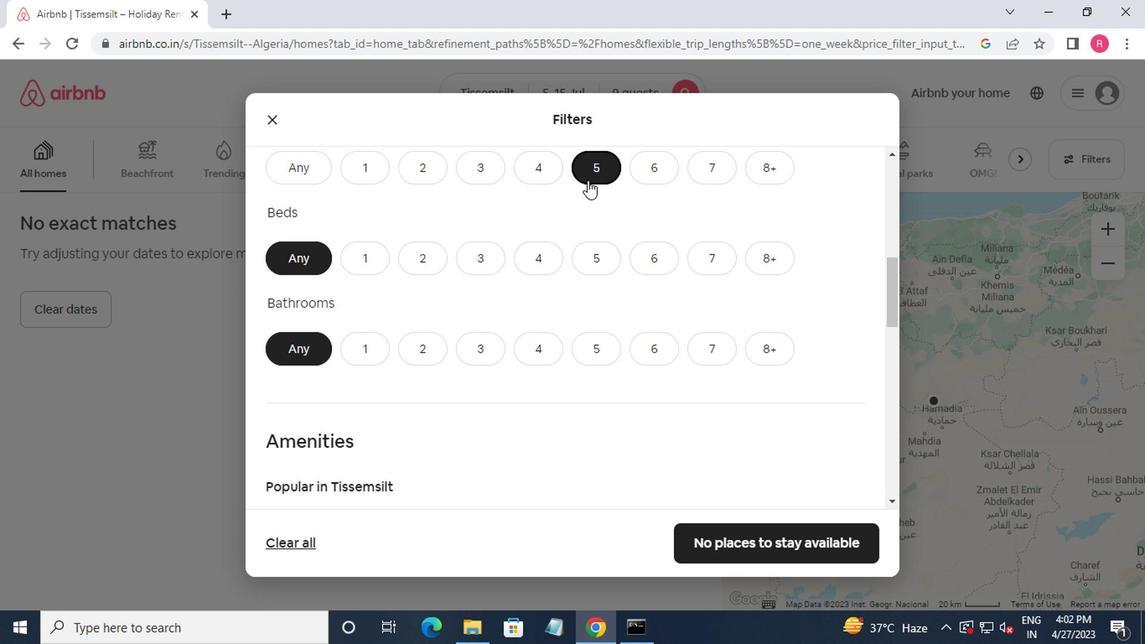 
Action: Mouse moved to (562, 195)
Screenshot: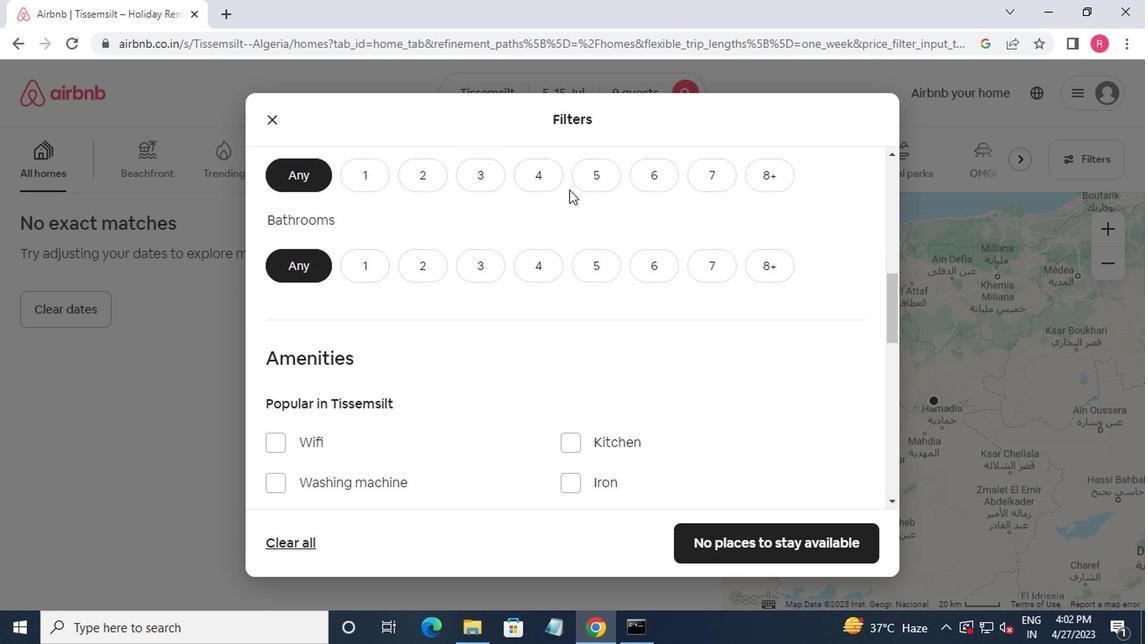 
Action: Mouse scrolled (562, 194) with delta (0, 0)
Screenshot: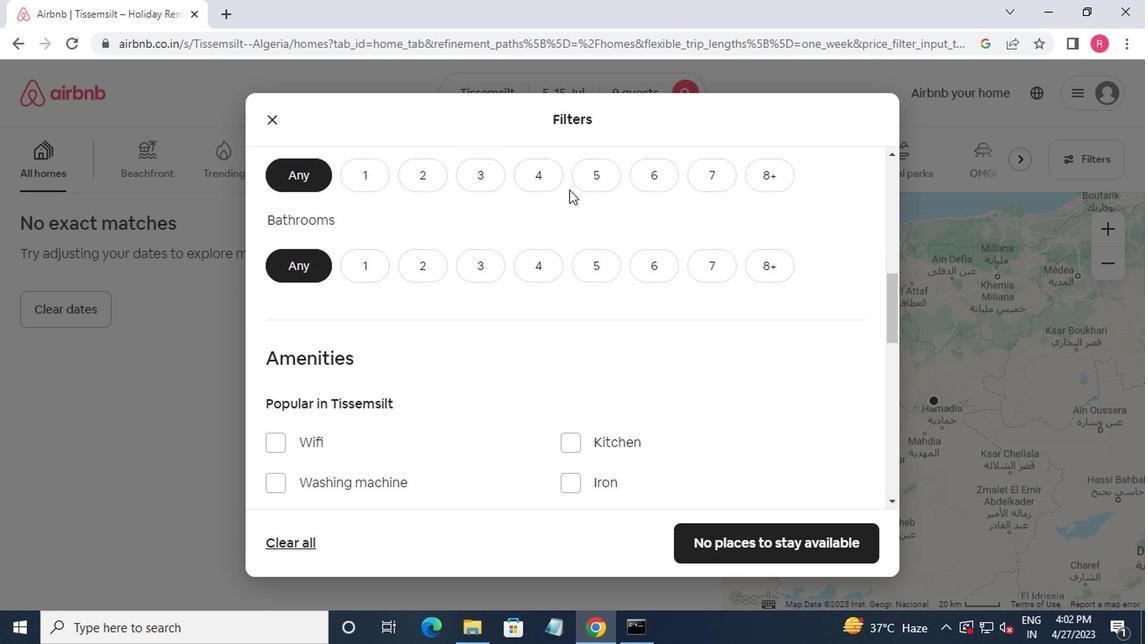 
Action: Mouse moved to (520, 196)
Screenshot: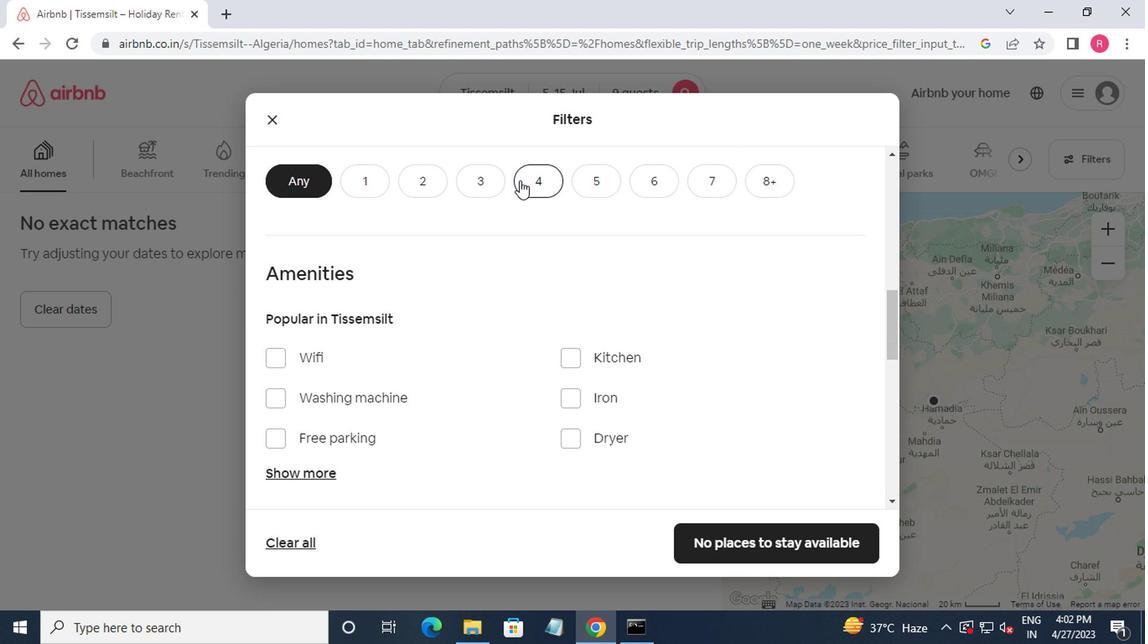 
Action: Mouse scrolled (520, 197) with delta (0, 0)
Screenshot: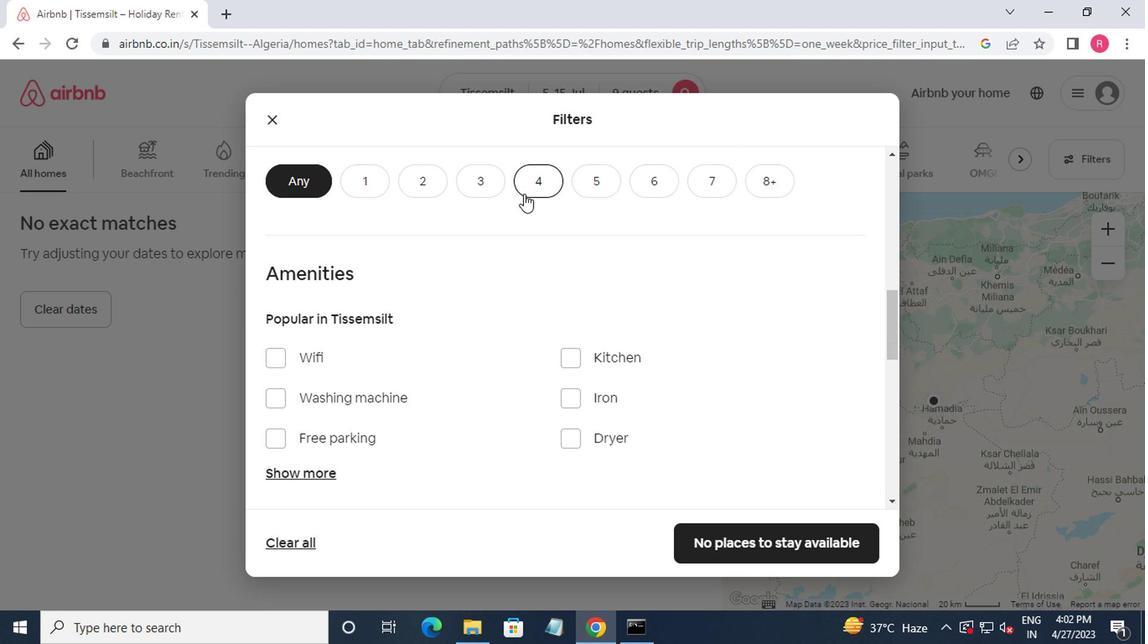 
Action: Mouse moved to (586, 192)
Screenshot: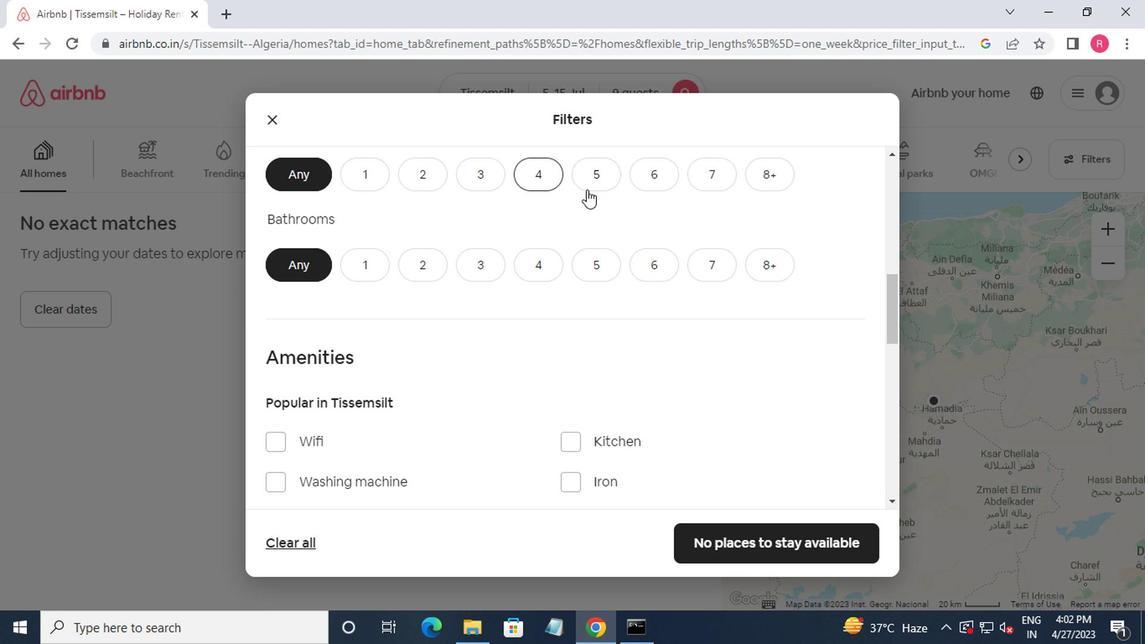 
Action: Mouse pressed left at (586, 192)
Screenshot: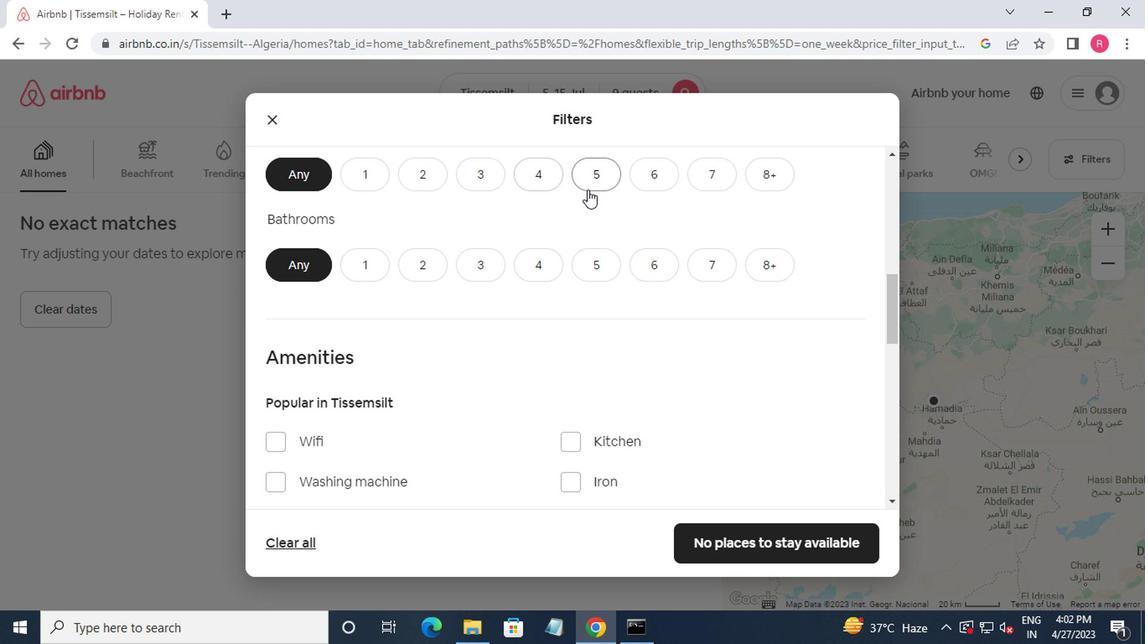 
Action: Mouse moved to (599, 250)
Screenshot: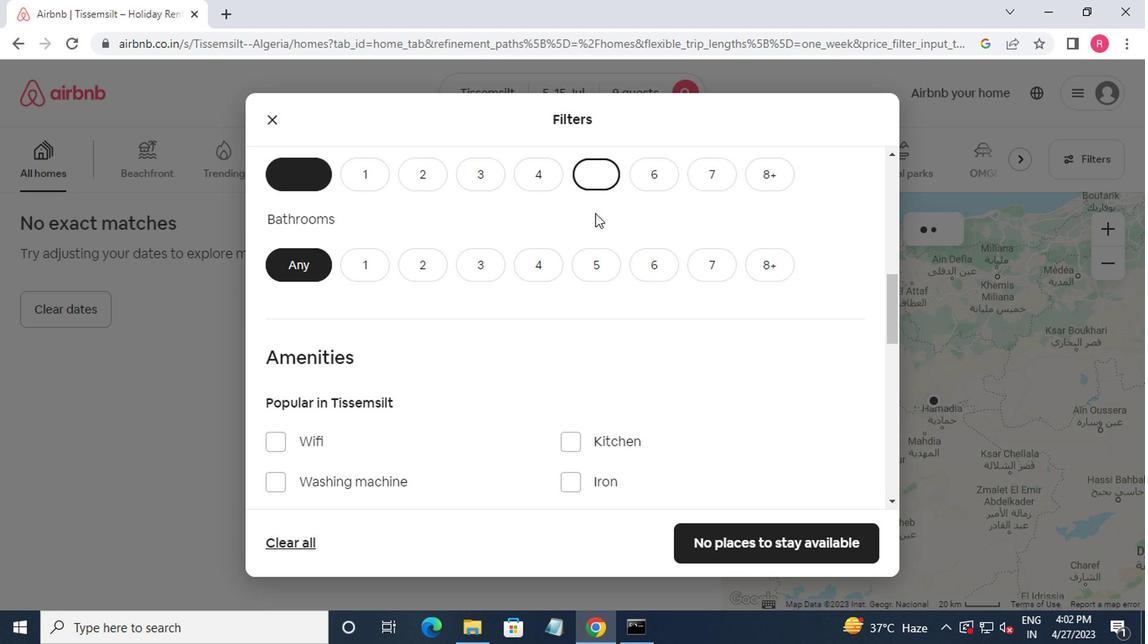 
Action: Mouse pressed left at (599, 250)
Screenshot: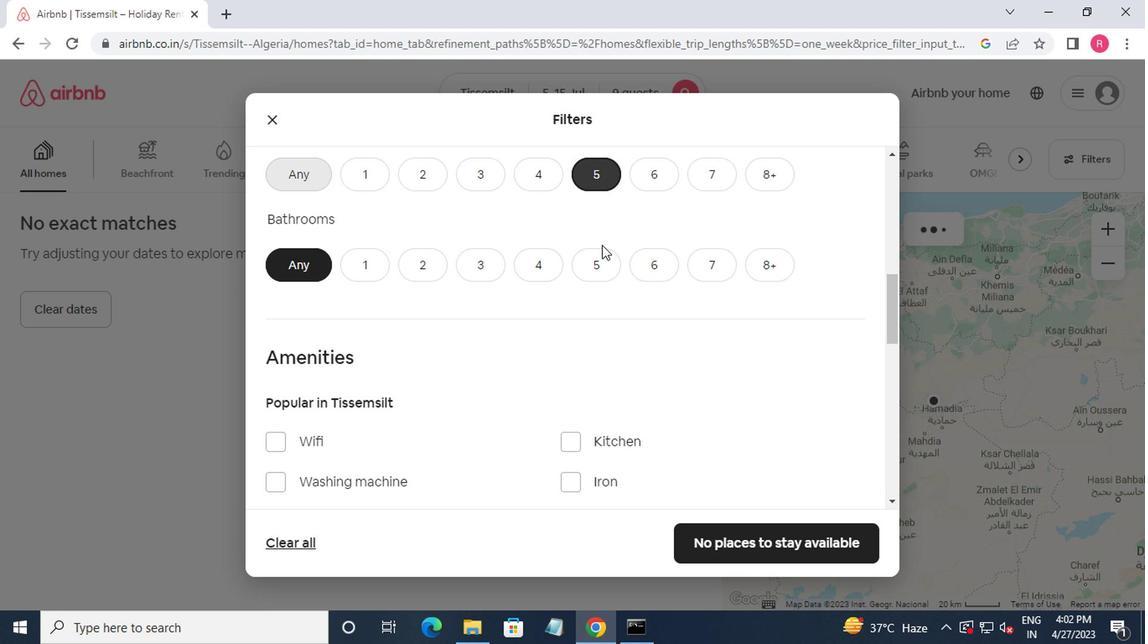 
Action: Mouse moved to (601, 251)
Screenshot: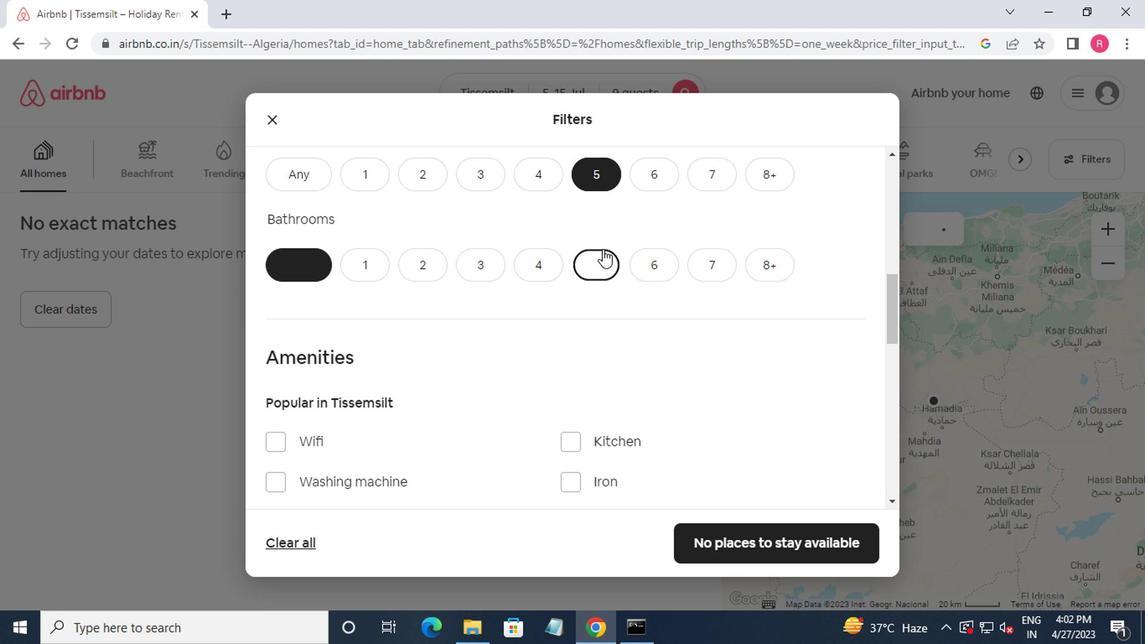 
Action: Mouse scrolled (601, 251) with delta (0, 0)
Screenshot: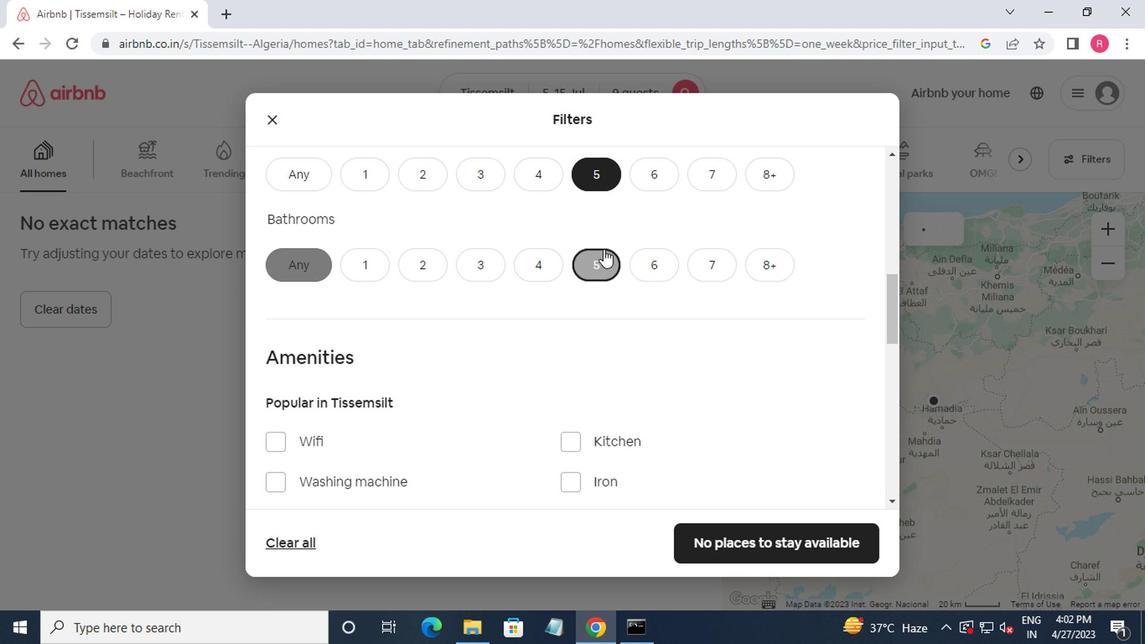 
Action: Mouse scrolled (601, 251) with delta (0, 0)
Screenshot: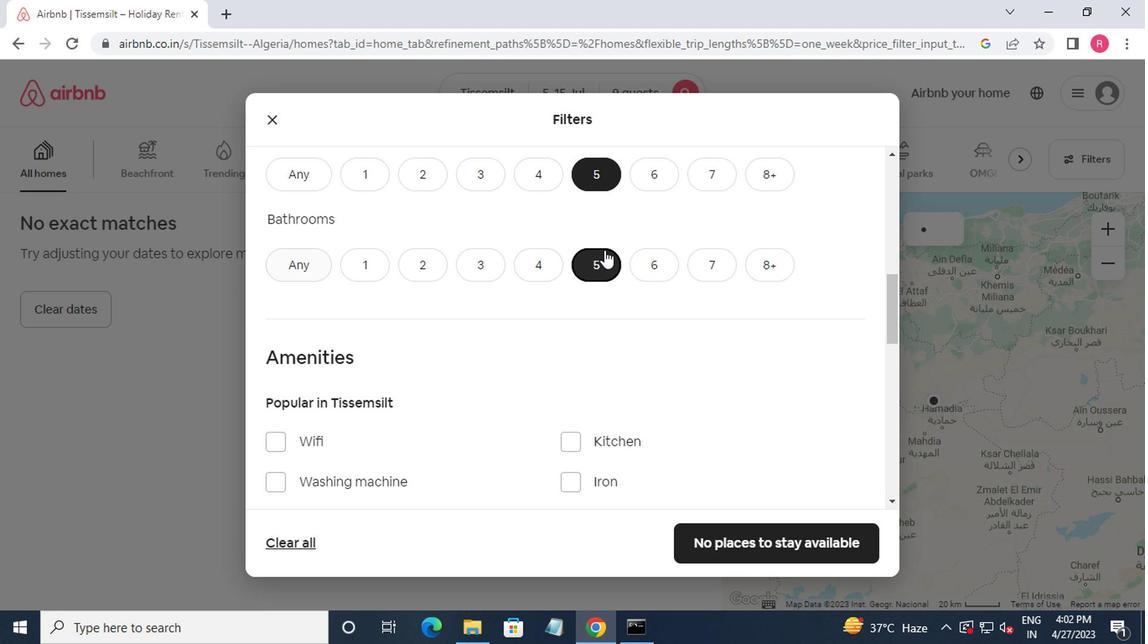 
Action: Mouse scrolled (601, 251) with delta (0, 0)
Screenshot: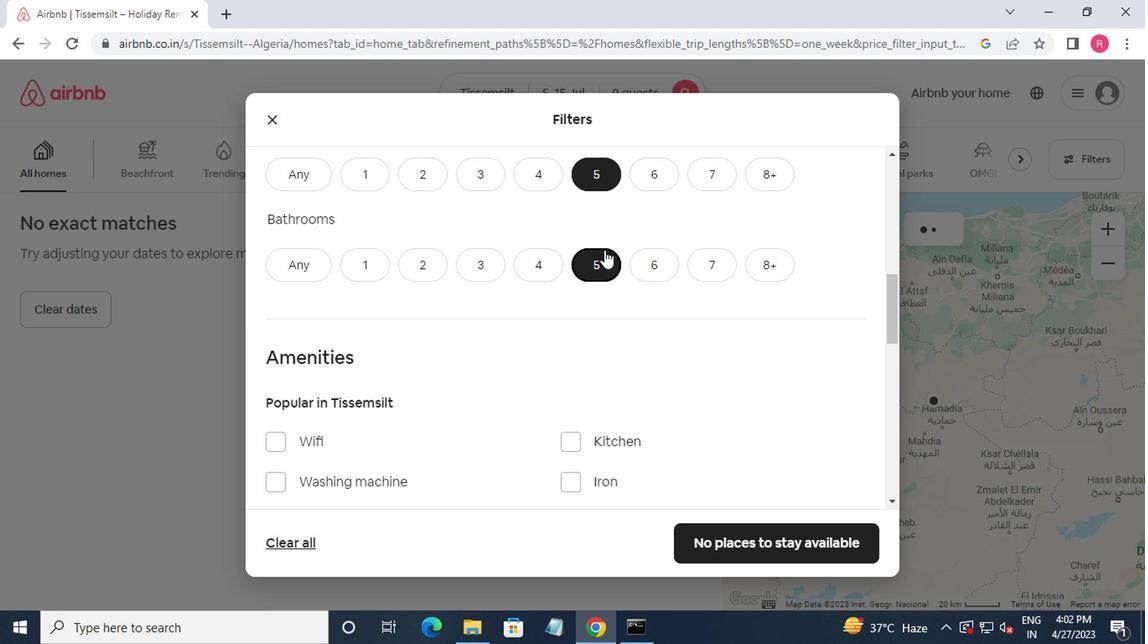 
Action: Mouse scrolled (601, 250) with delta (0, -1)
Screenshot: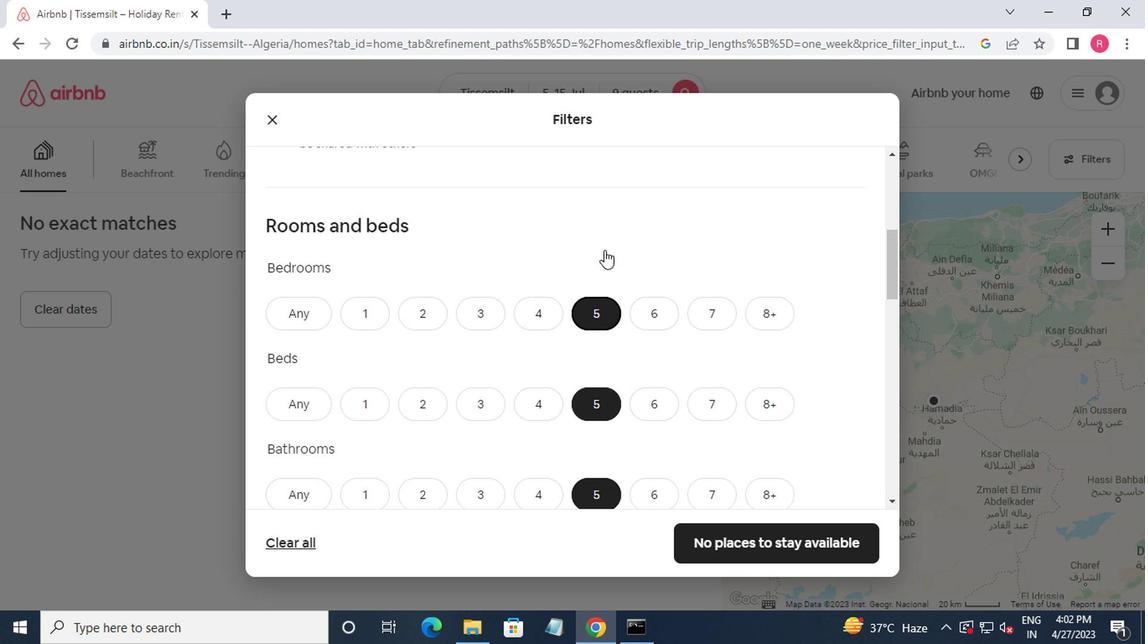 
Action: Mouse scrolled (601, 250) with delta (0, -1)
Screenshot: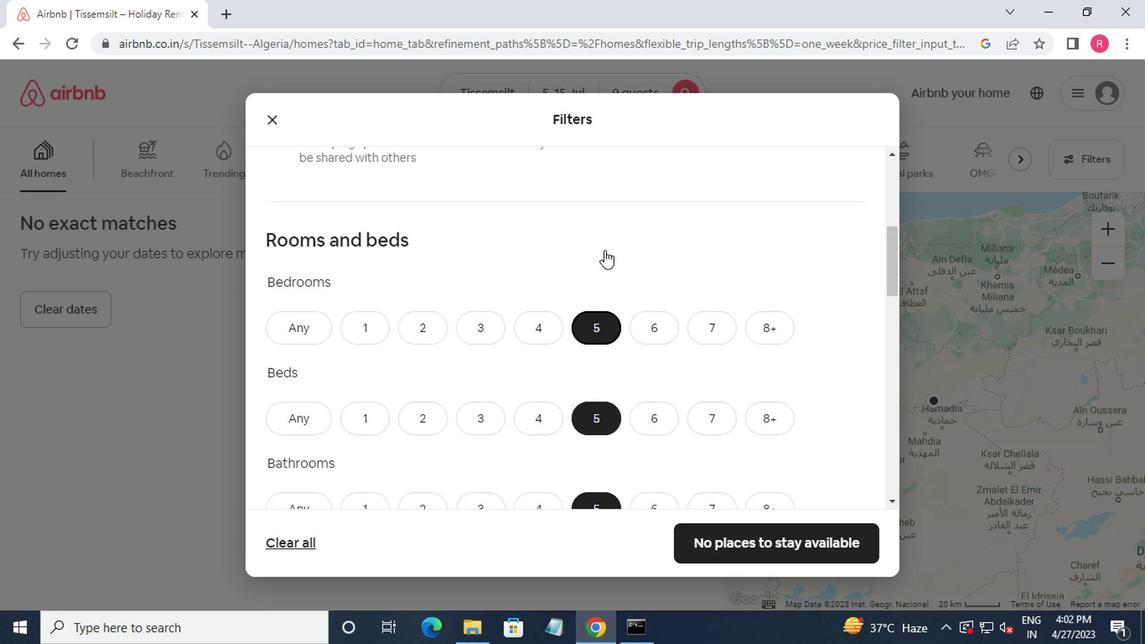 
Action: Mouse scrolled (601, 250) with delta (0, -1)
Screenshot: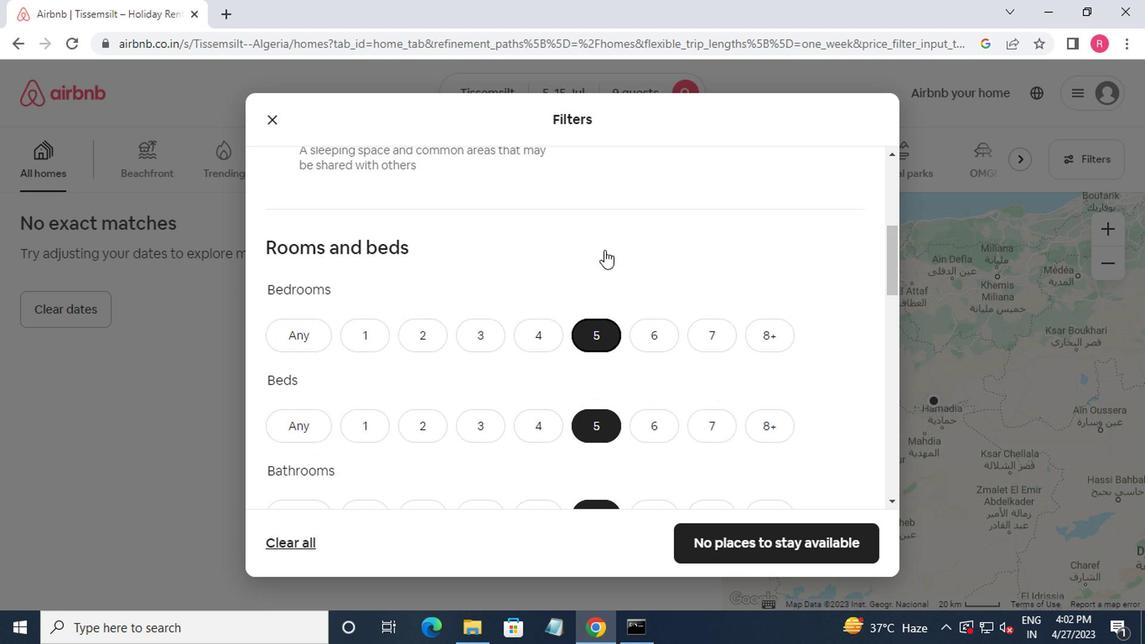 
Action: Mouse scrolled (601, 250) with delta (0, -1)
Screenshot: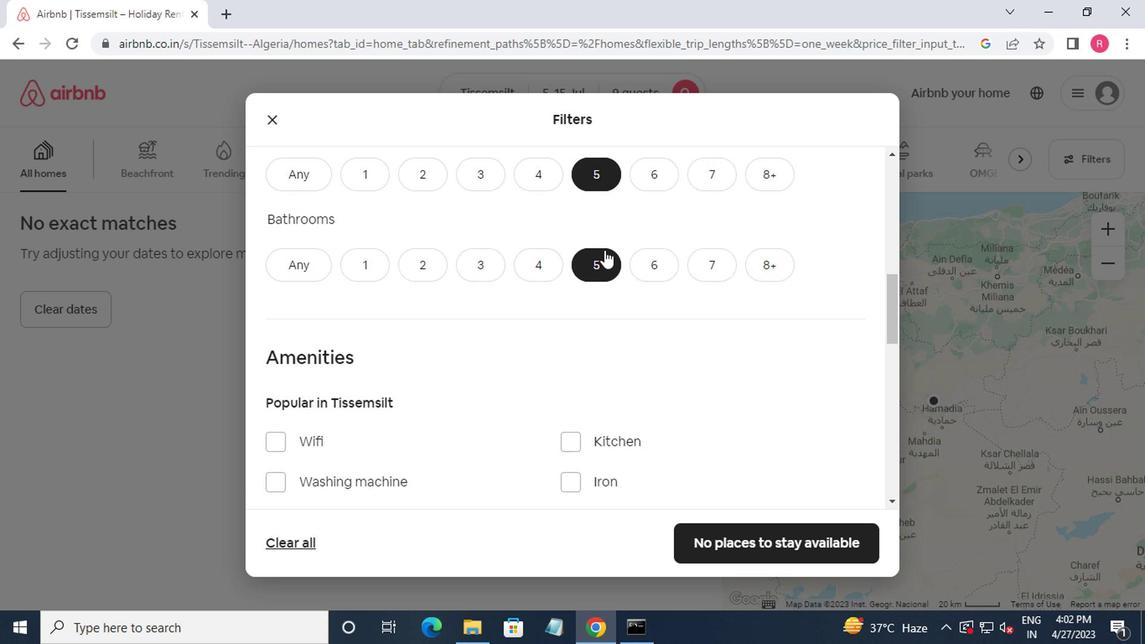 
Action: Mouse moved to (598, 245)
Screenshot: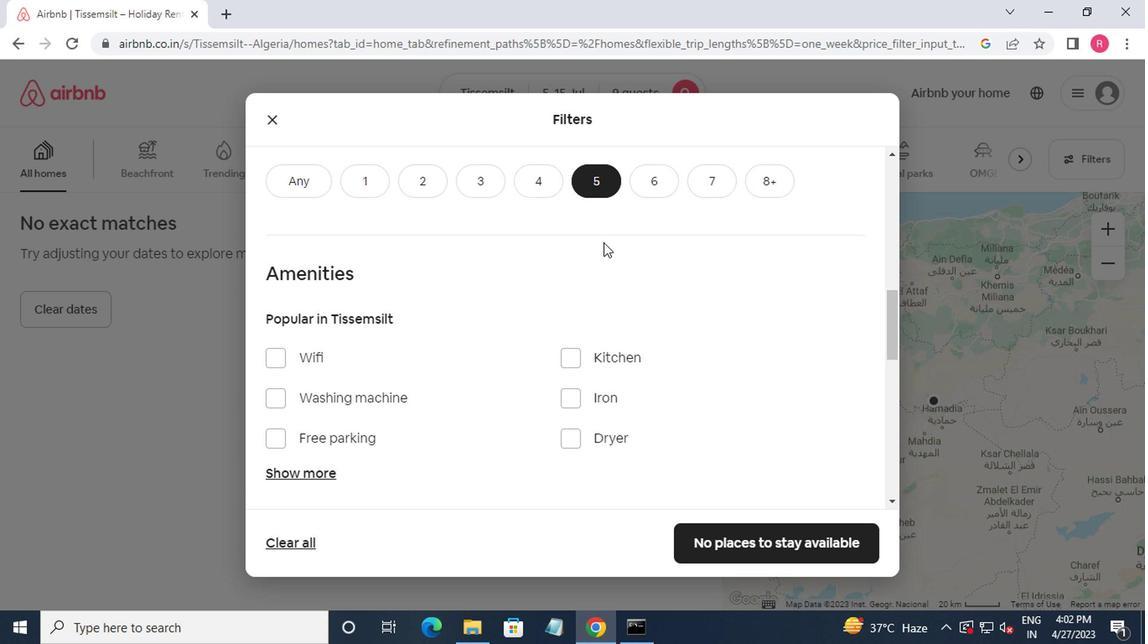 
Action: Mouse scrolled (598, 244) with delta (0, 0)
Screenshot: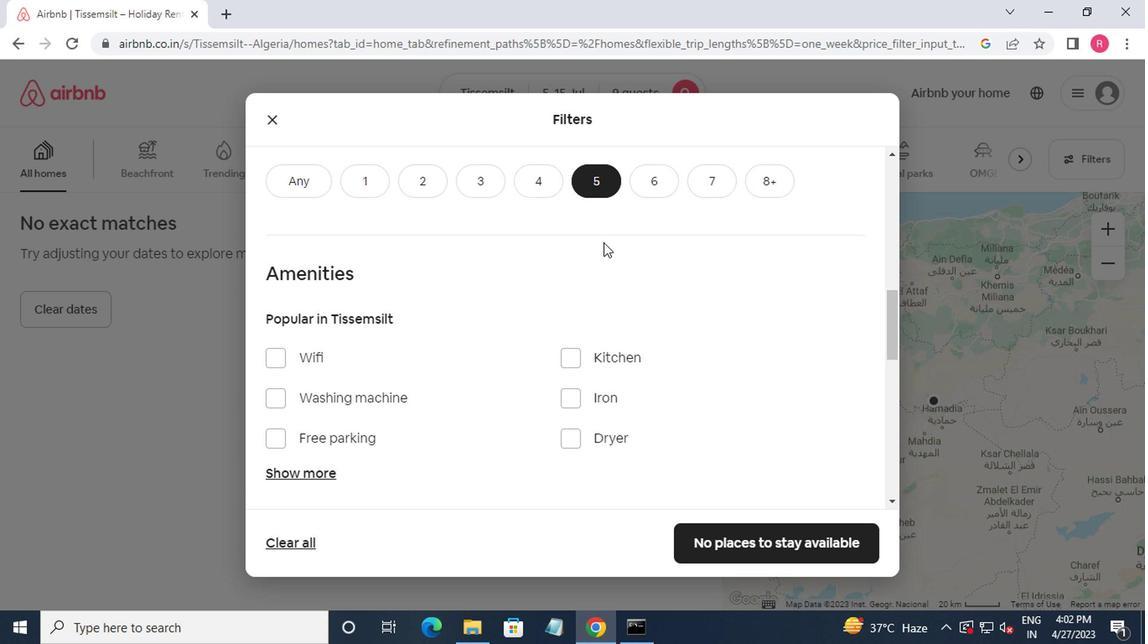 
Action: Mouse moved to (566, 247)
Screenshot: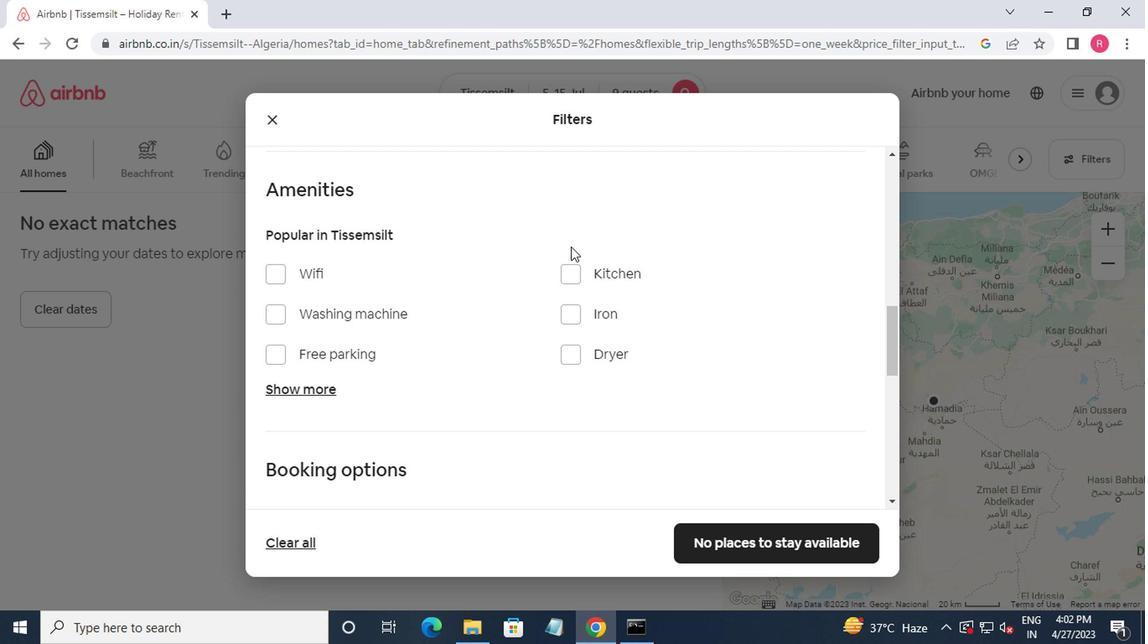 
Action: Mouse scrolled (566, 247) with delta (0, 0)
Screenshot: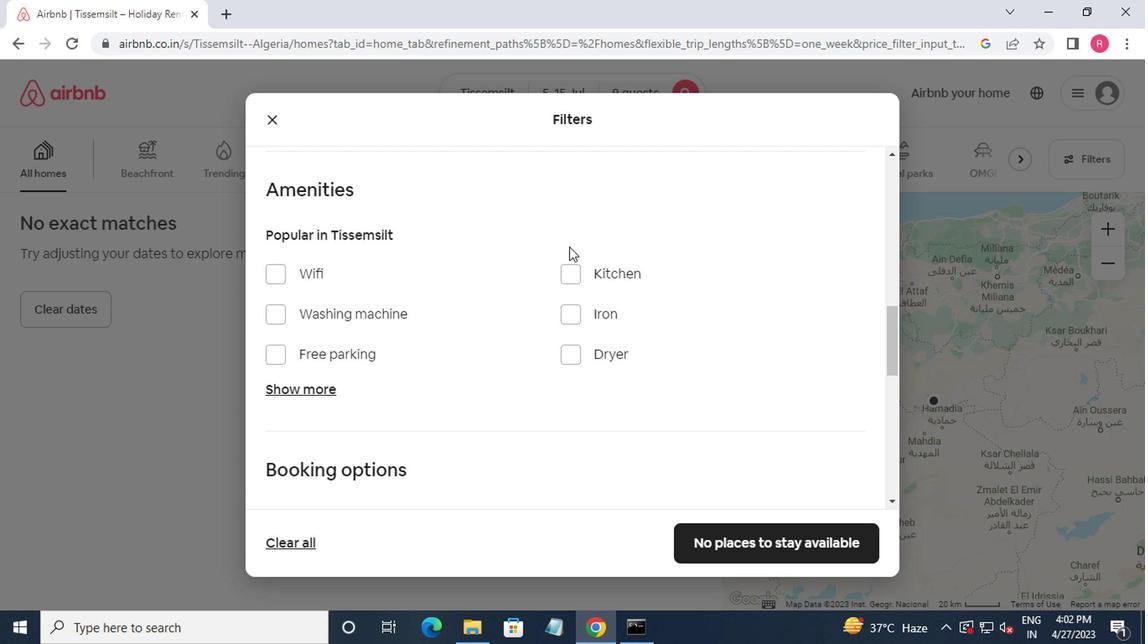 
Action: Mouse scrolled (566, 247) with delta (0, 0)
Screenshot: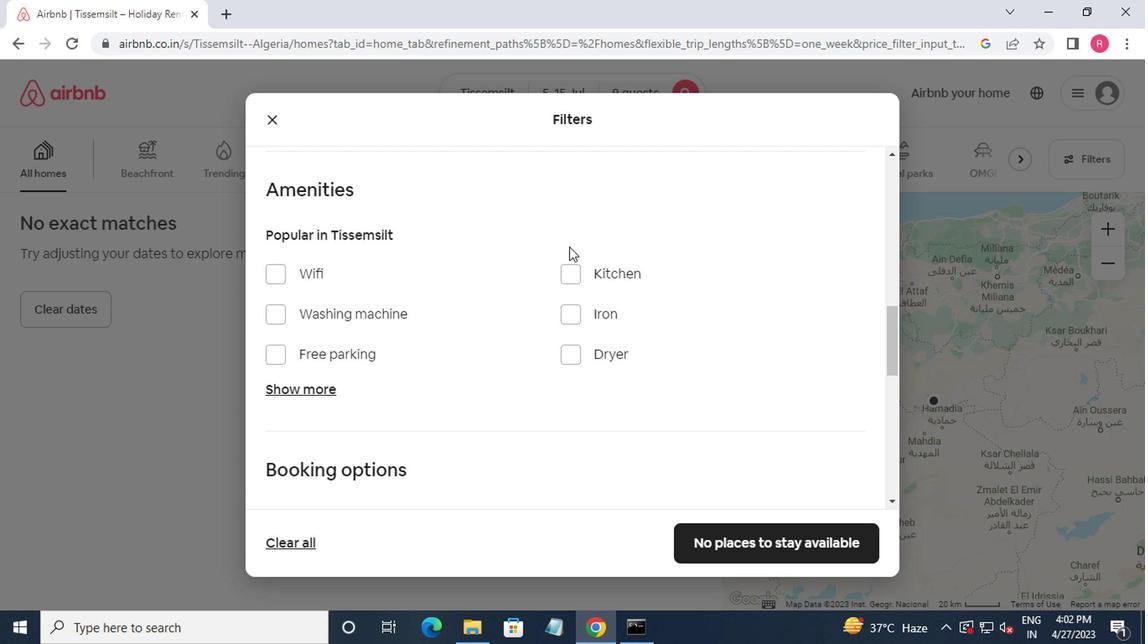 
Action: Mouse moved to (566, 247)
Screenshot: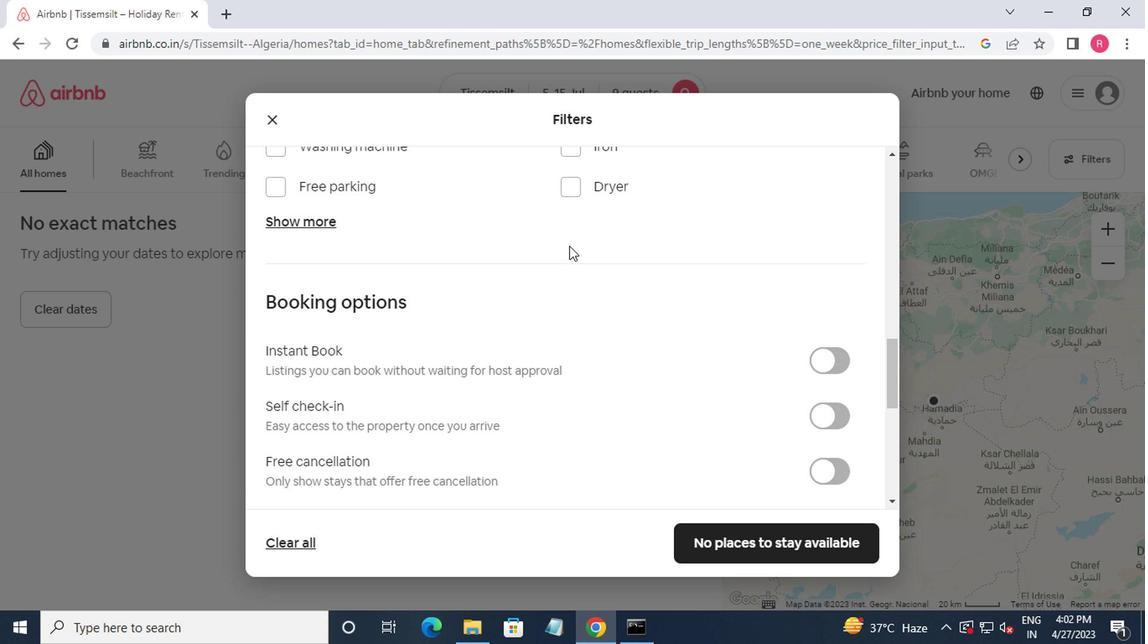 
Action: Mouse scrolled (566, 247) with delta (0, 0)
Screenshot: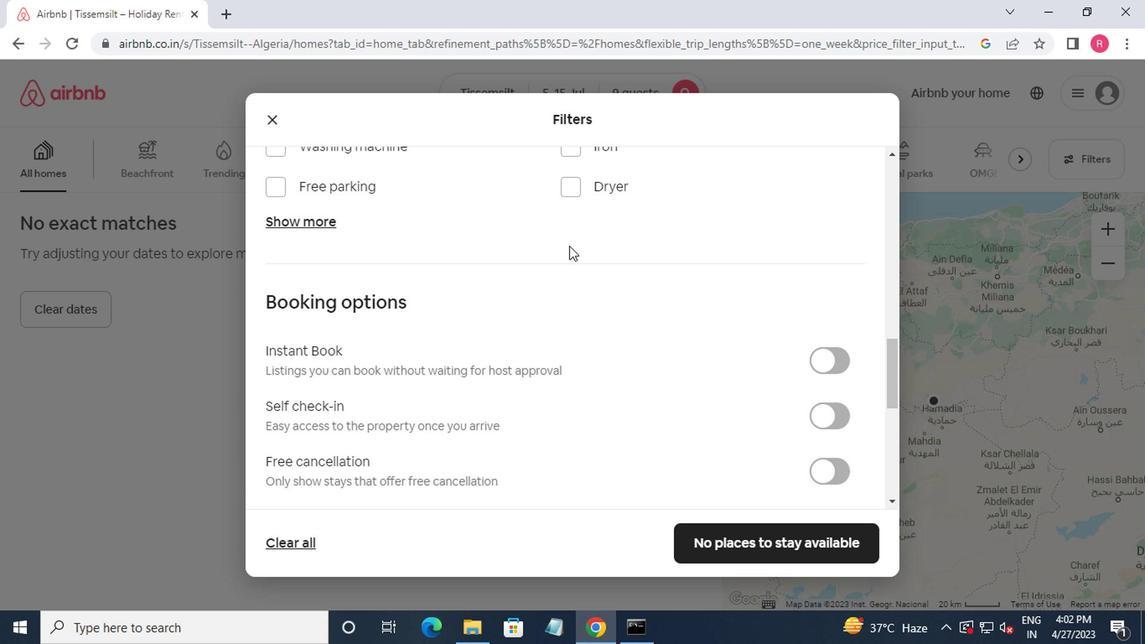 
Action: Mouse moved to (346, 231)
Screenshot: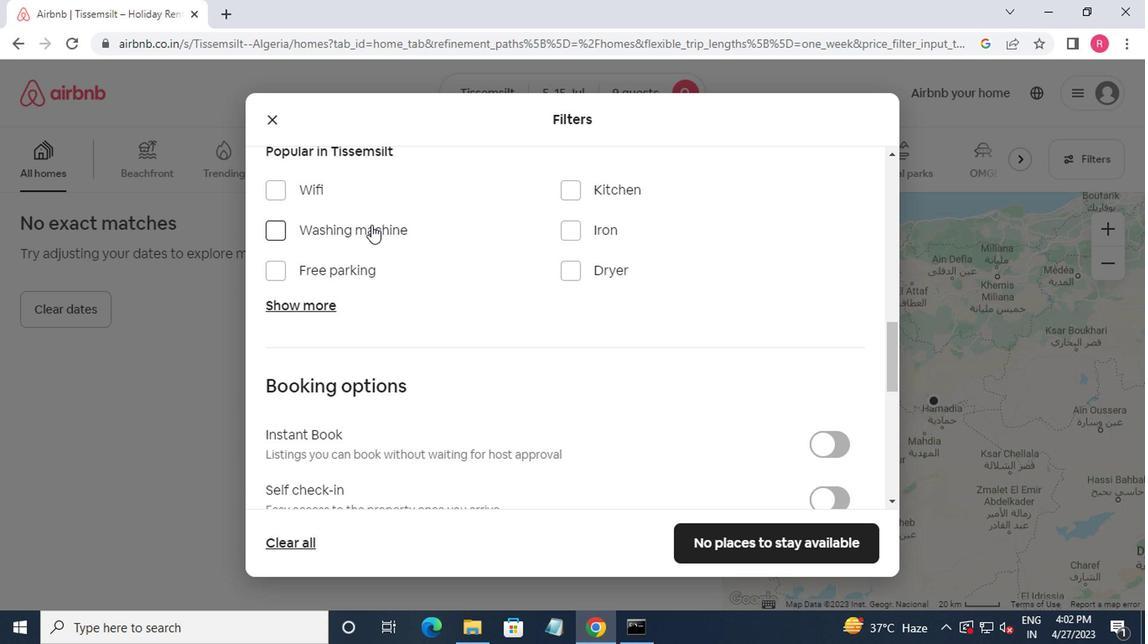 
Action: Mouse pressed left at (346, 231)
Screenshot: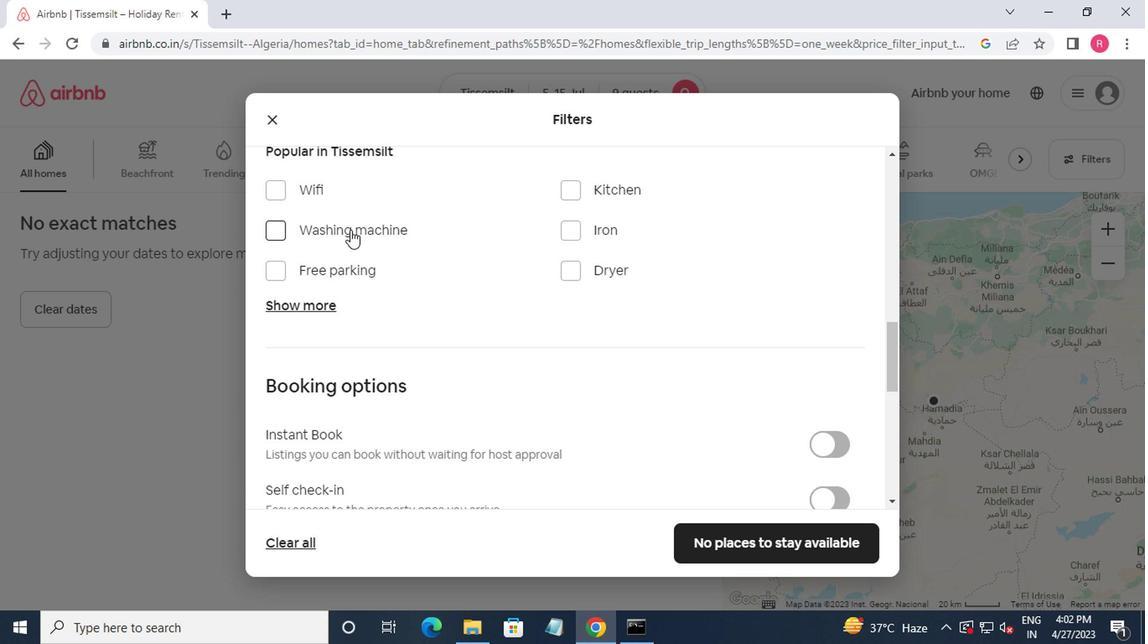 
Action: Mouse moved to (385, 238)
Screenshot: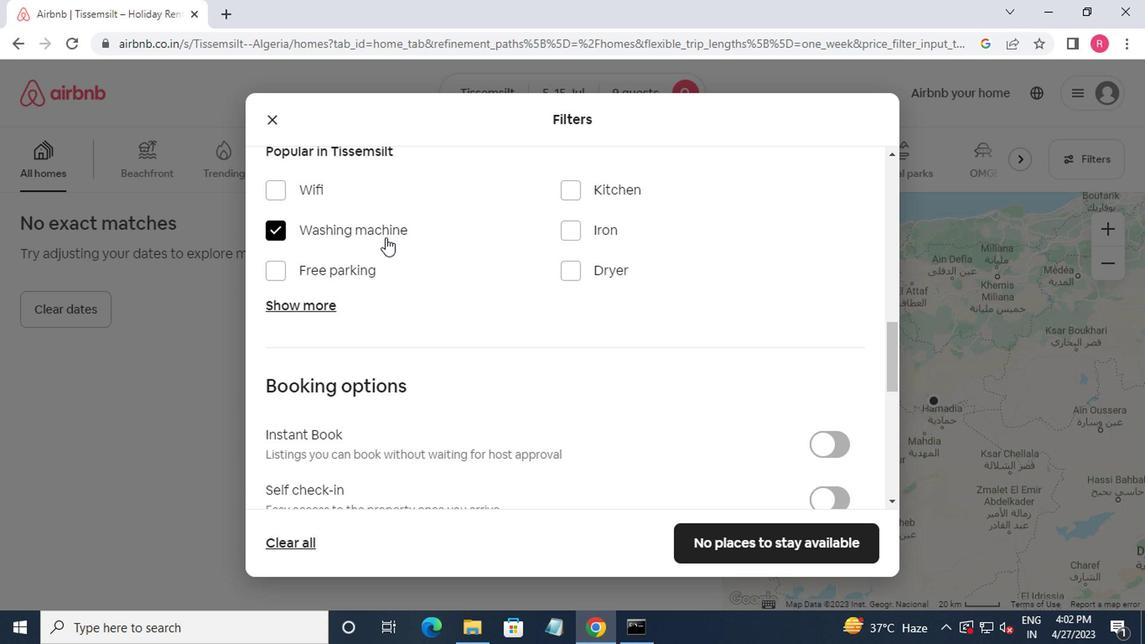 
Action: Mouse scrolled (385, 237) with delta (0, 0)
Screenshot: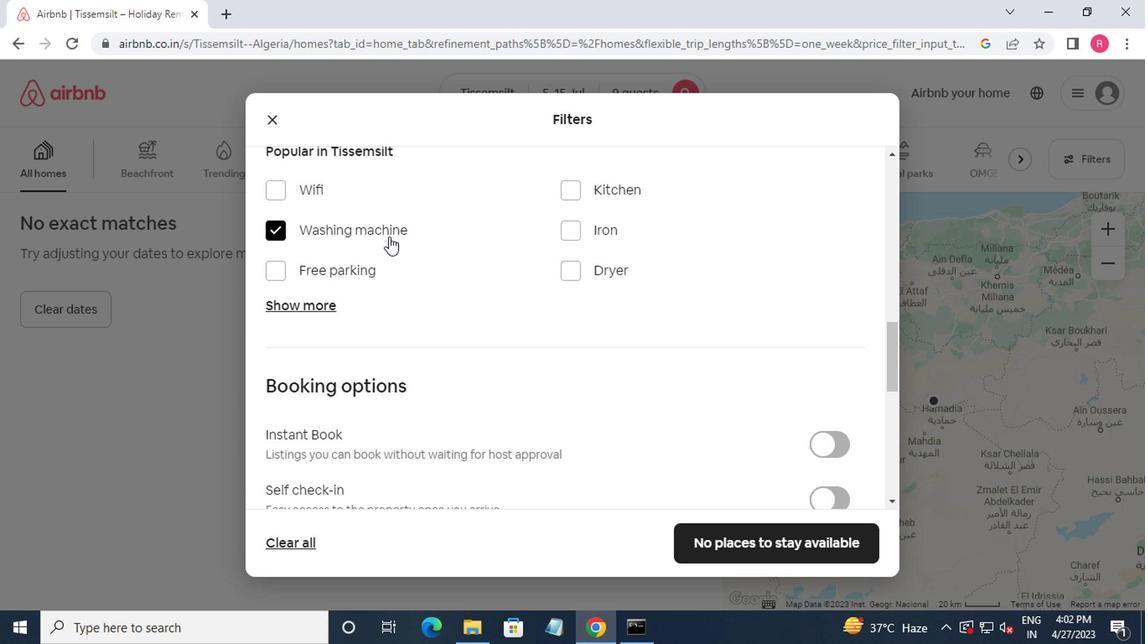 
Action: Mouse scrolled (385, 237) with delta (0, 0)
Screenshot: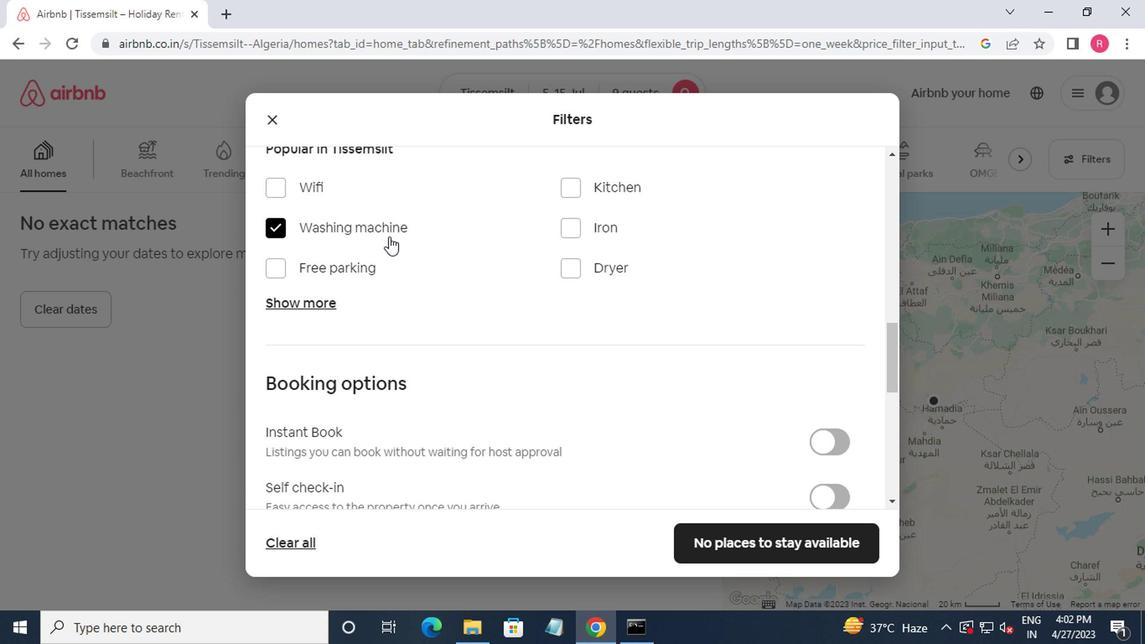 
Action: Mouse moved to (387, 238)
Screenshot: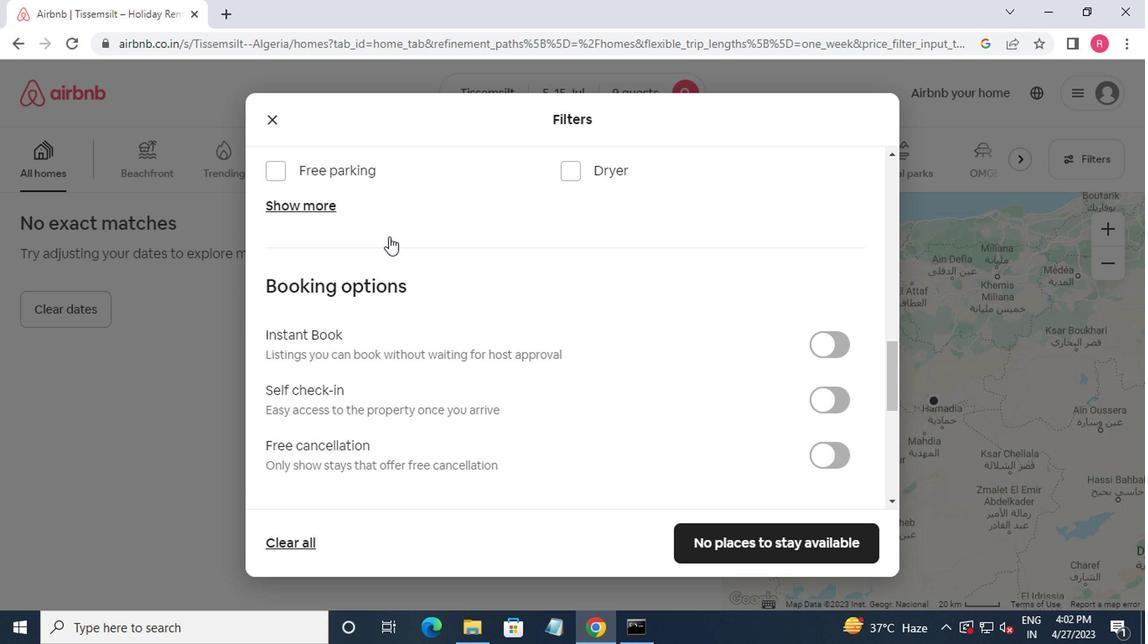 
Action: Mouse scrolled (387, 237) with delta (0, 0)
Screenshot: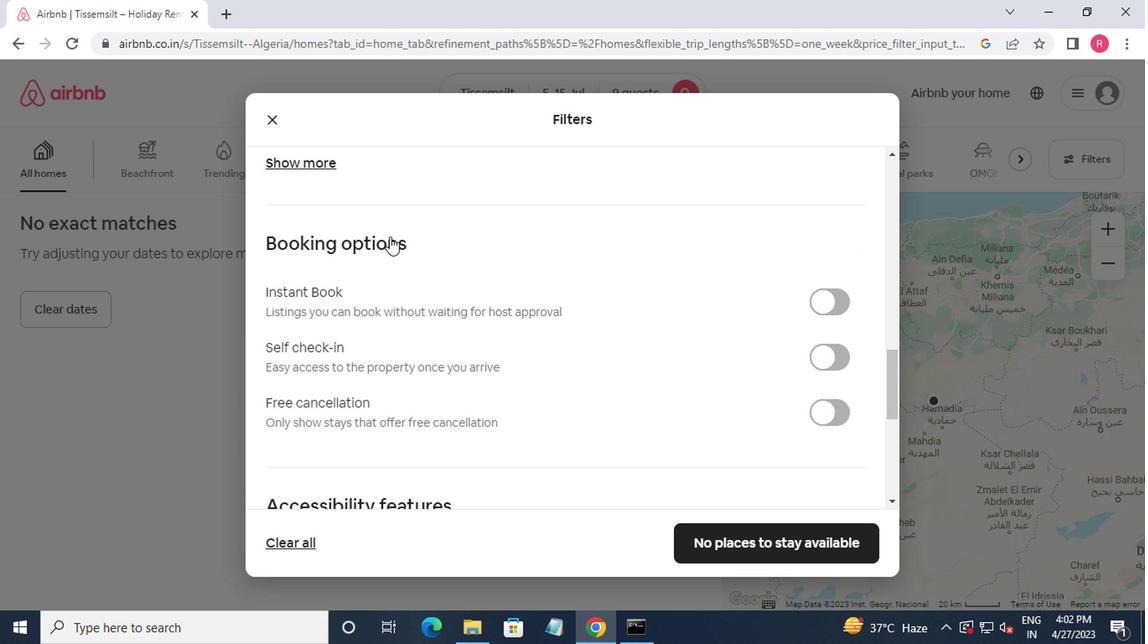 
Action: Mouse moved to (389, 238)
Screenshot: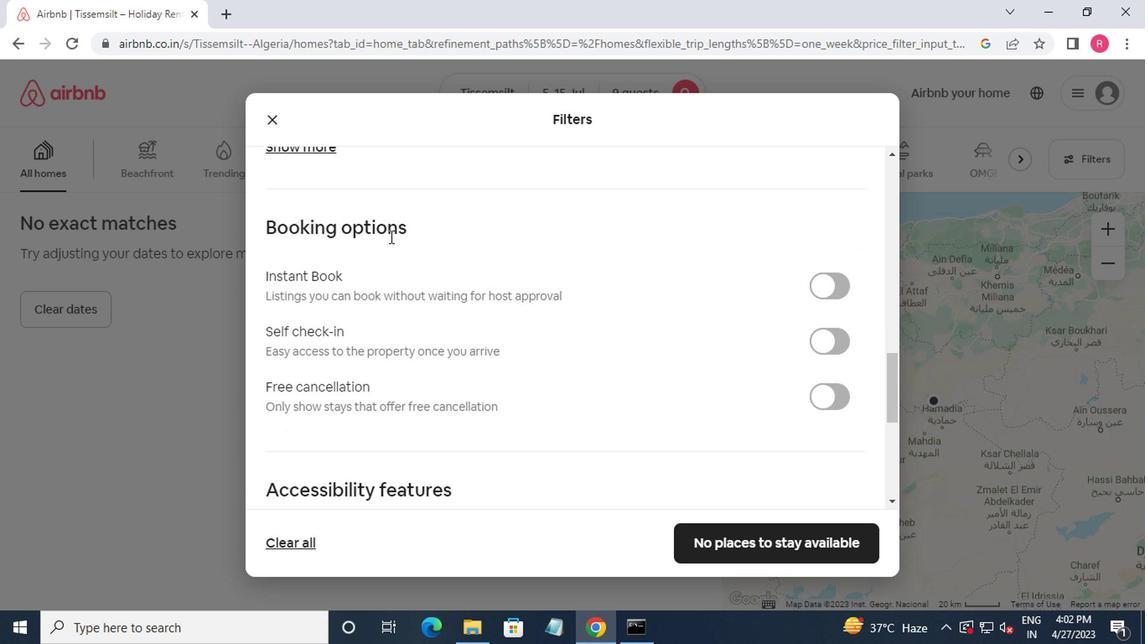 
Action: Mouse scrolled (389, 237) with delta (0, 0)
Screenshot: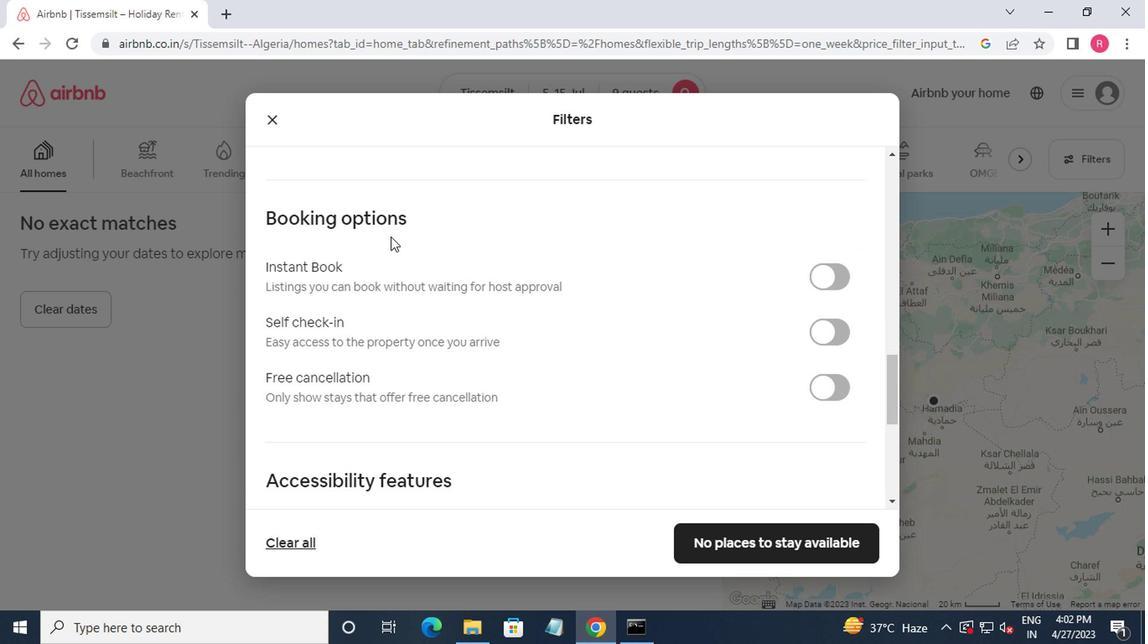 
Action: Mouse moved to (390, 239)
Screenshot: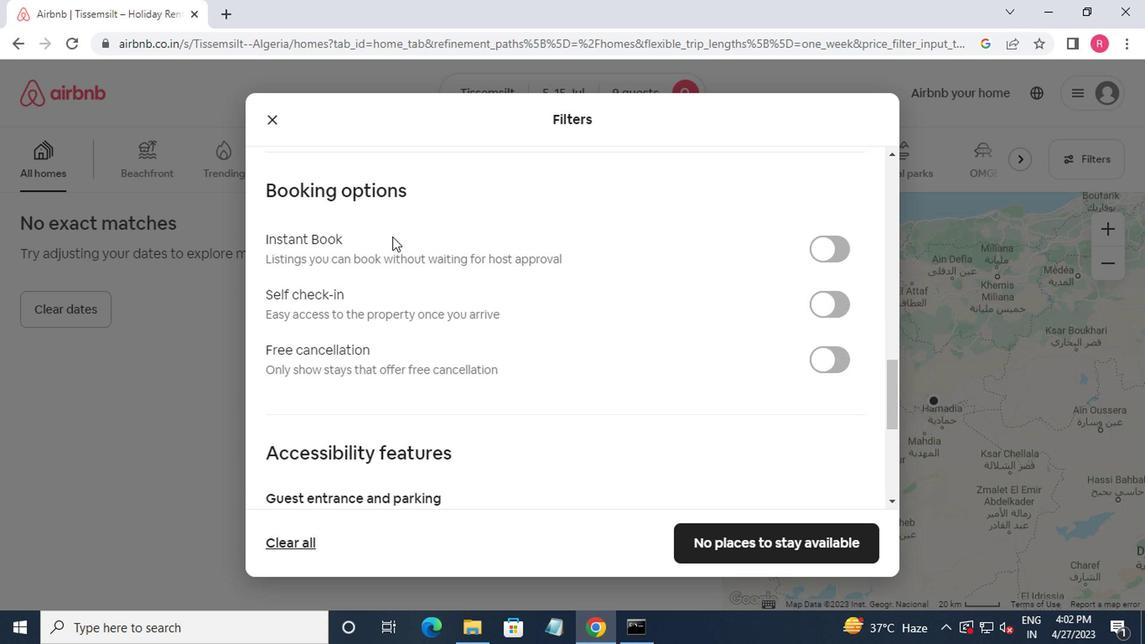 
Action: Mouse scrolled (390, 238) with delta (0, -1)
Screenshot: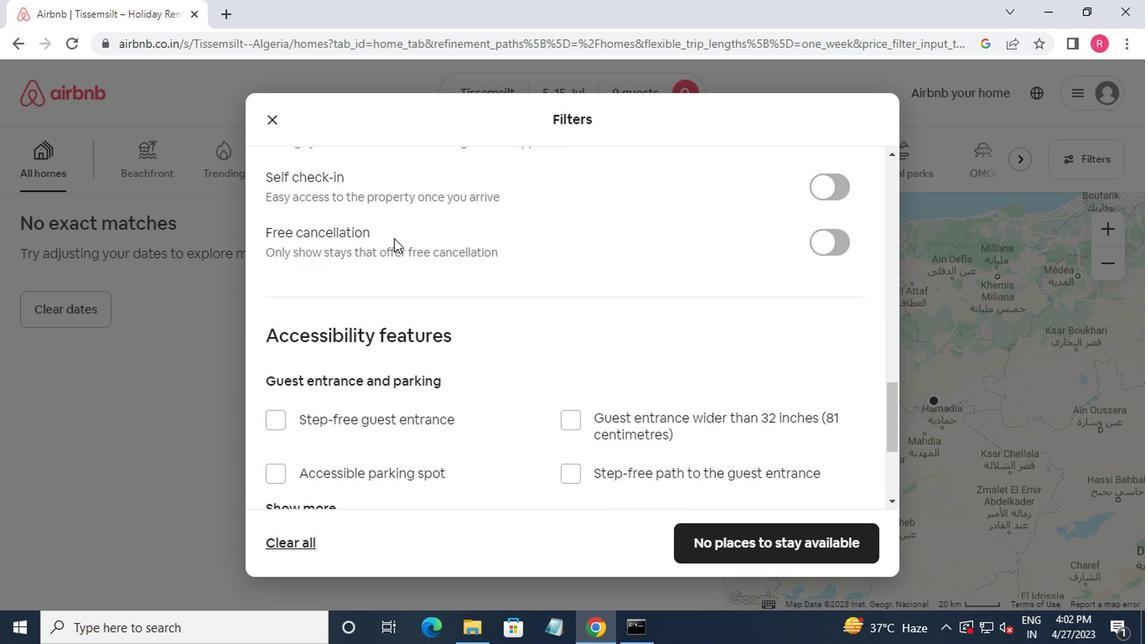 
Action: Mouse scrolled (390, 238) with delta (0, -1)
Screenshot: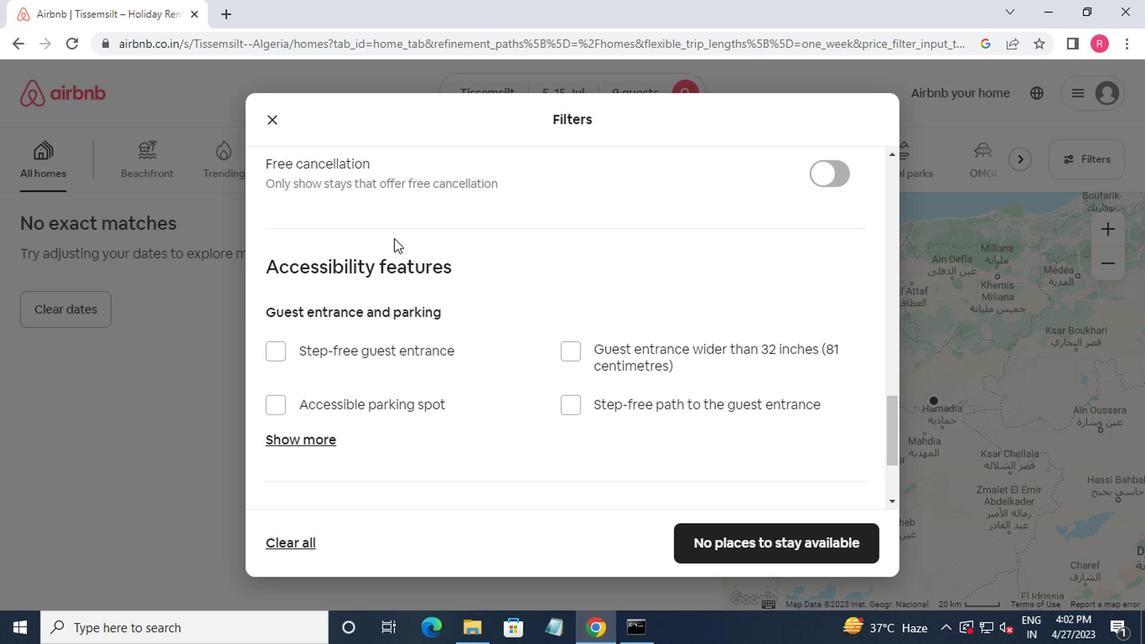 
Action: Mouse scrolled (390, 238) with delta (0, -1)
Screenshot: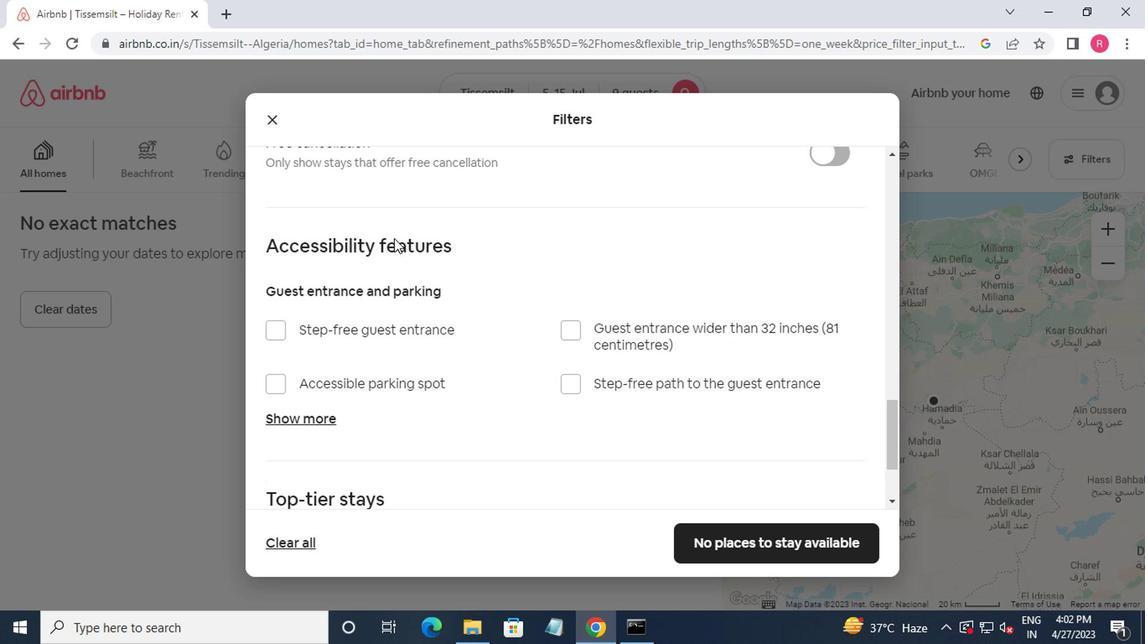 
Action: Mouse scrolled (390, 238) with delta (0, -1)
Screenshot: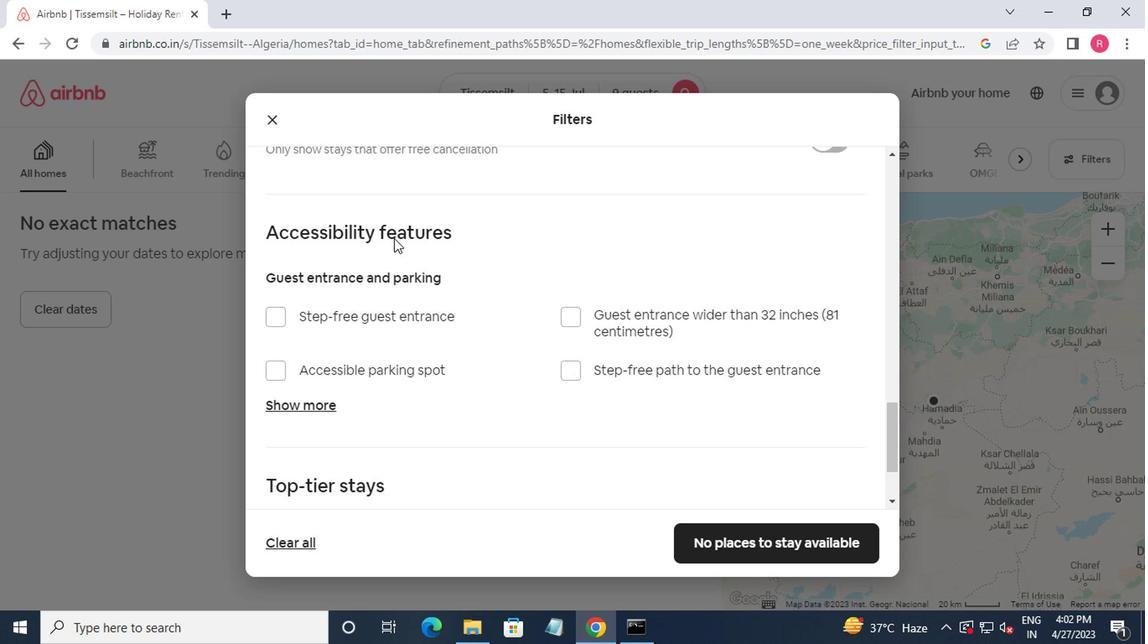 
Action: Mouse scrolled (390, 238) with delta (0, -1)
Screenshot: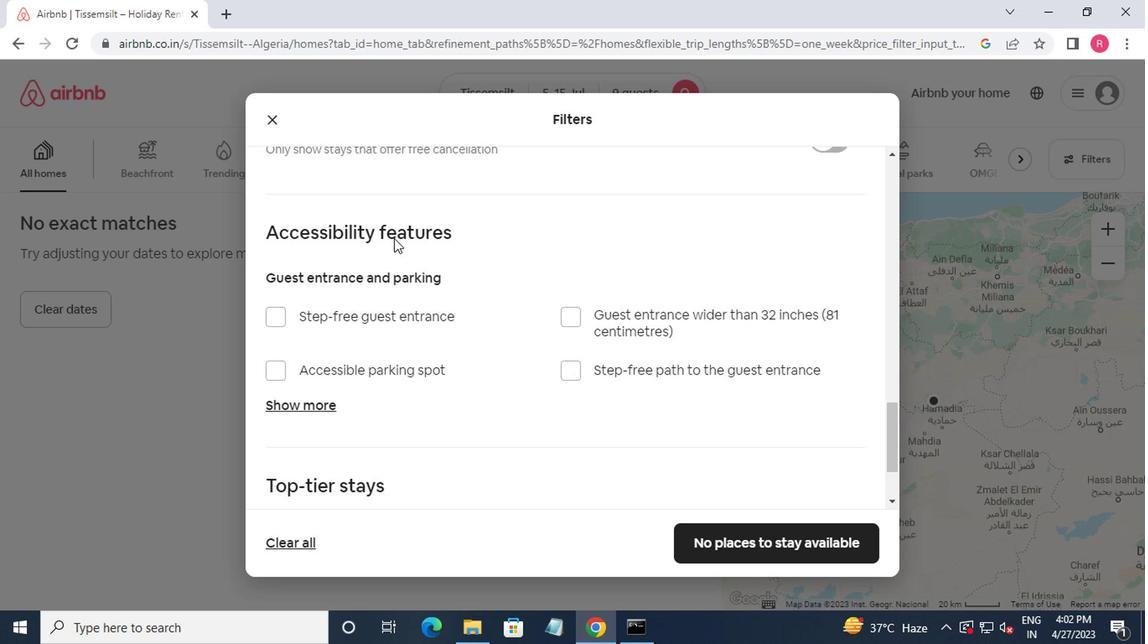 
Action: Mouse moved to (391, 239)
Screenshot: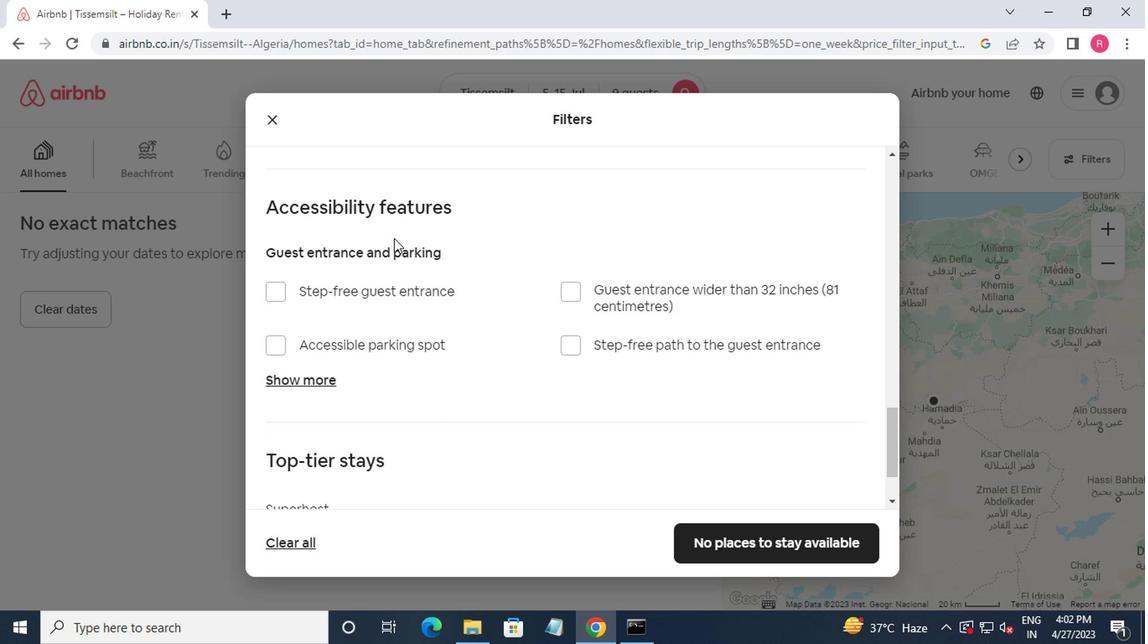 
Action: Mouse scrolled (391, 238) with delta (0, -1)
Screenshot: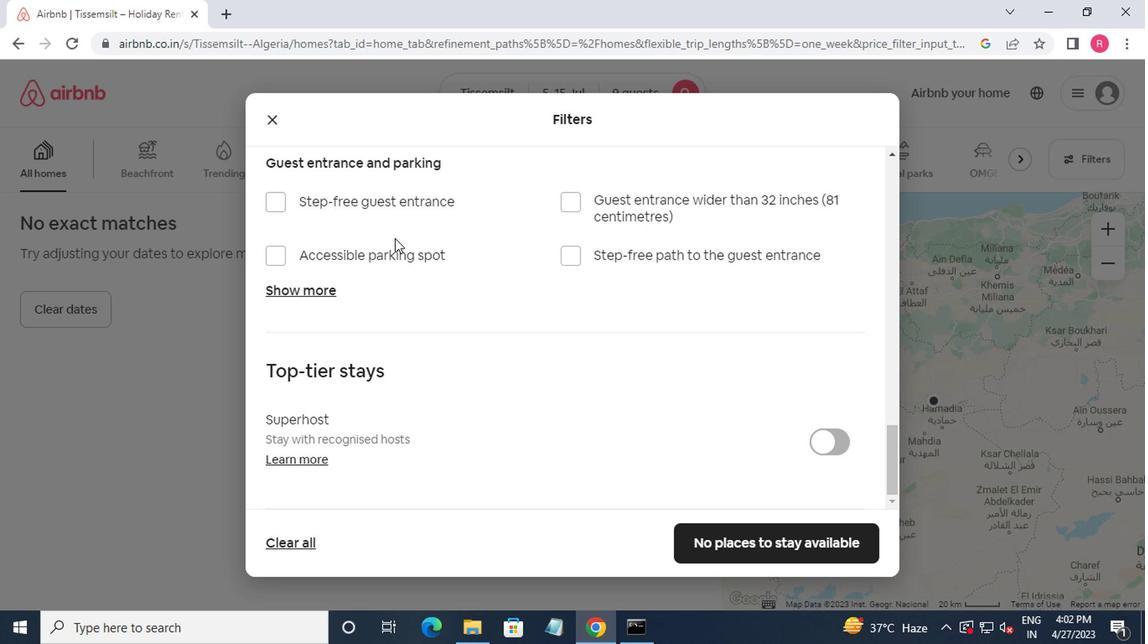 
Action: Mouse moved to (392, 240)
Screenshot: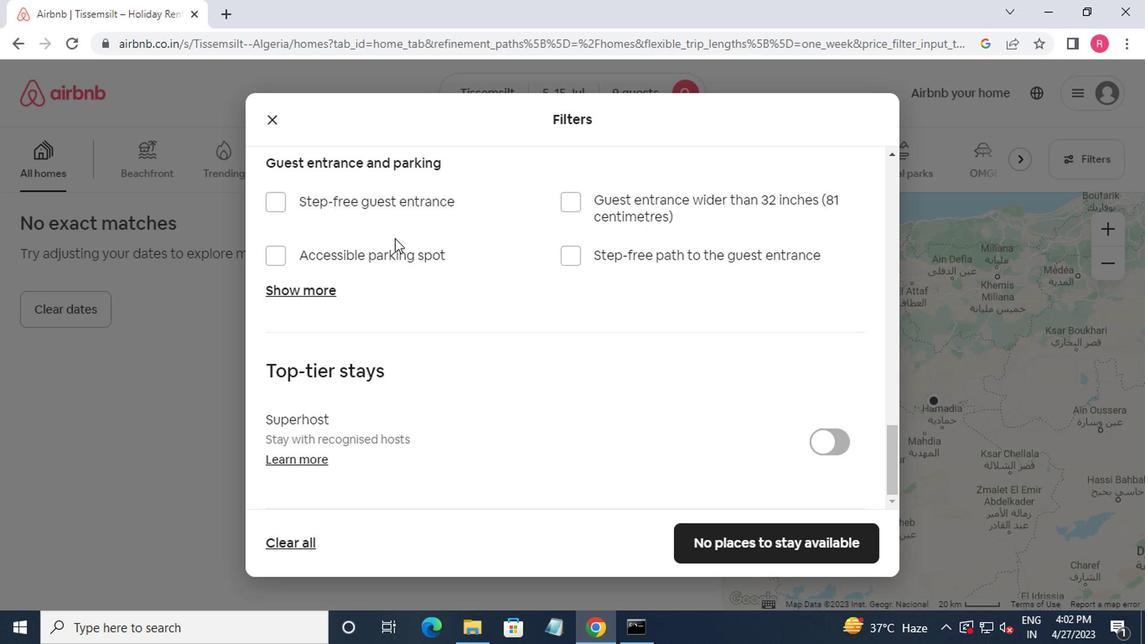 
Action: Mouse scrolled (392, 239) with delta (0, 0)
Screenshot: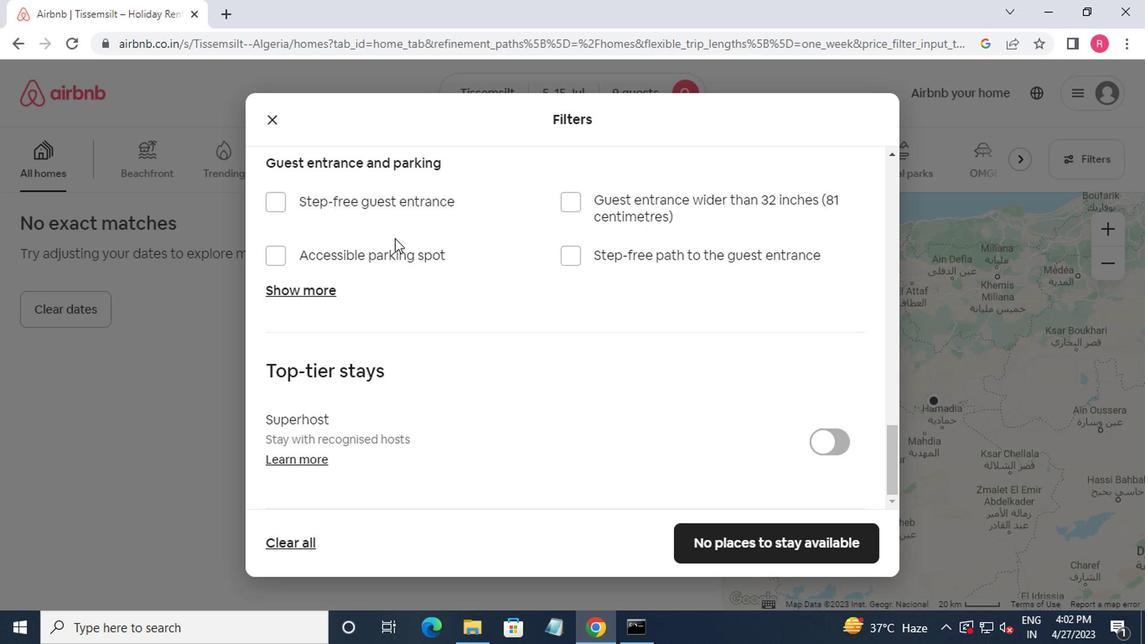 
Action: Mouse moved to (395, 245)
Screenshot: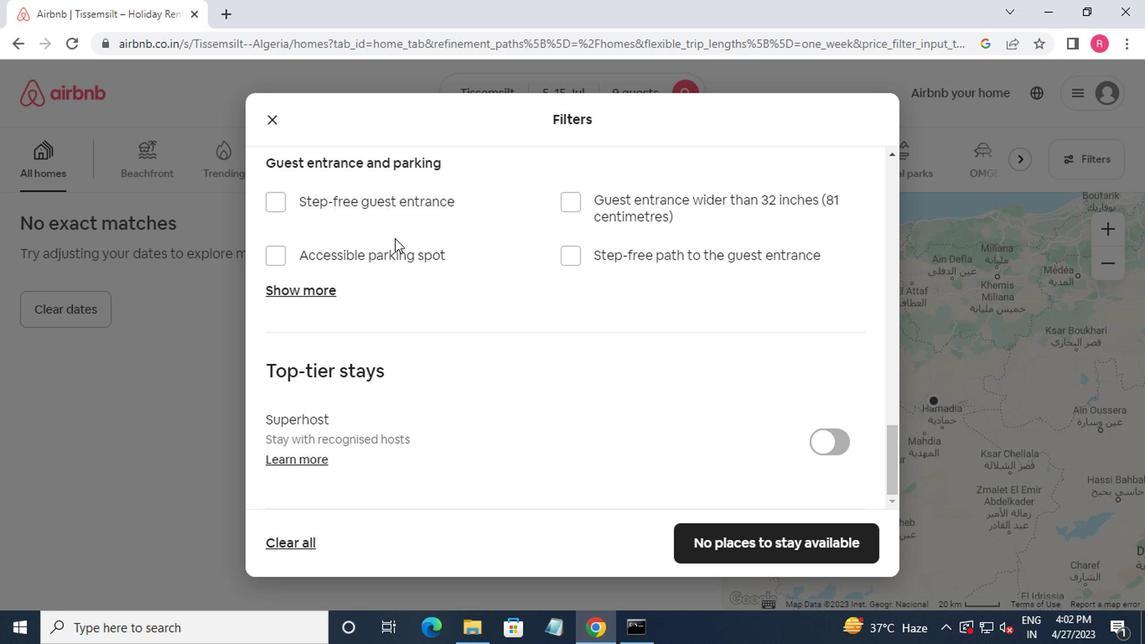 
Action: Mouse scrolled (395, 244) with delta (0, 0)
Screenshot: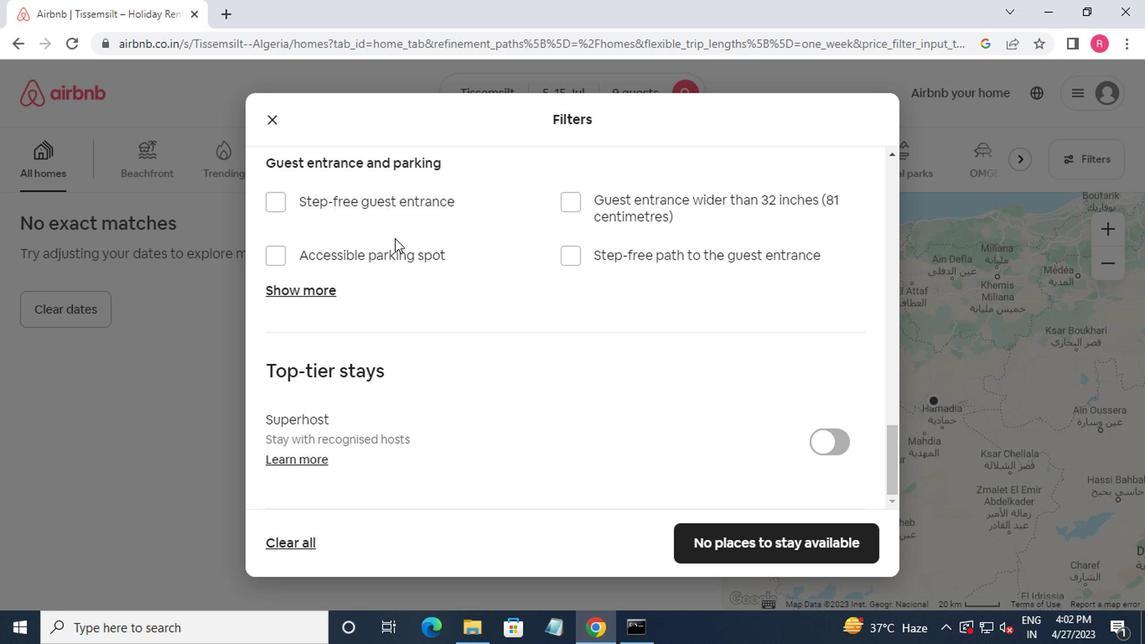 
Action: Mouse moved to (716, 535)
Screenshot: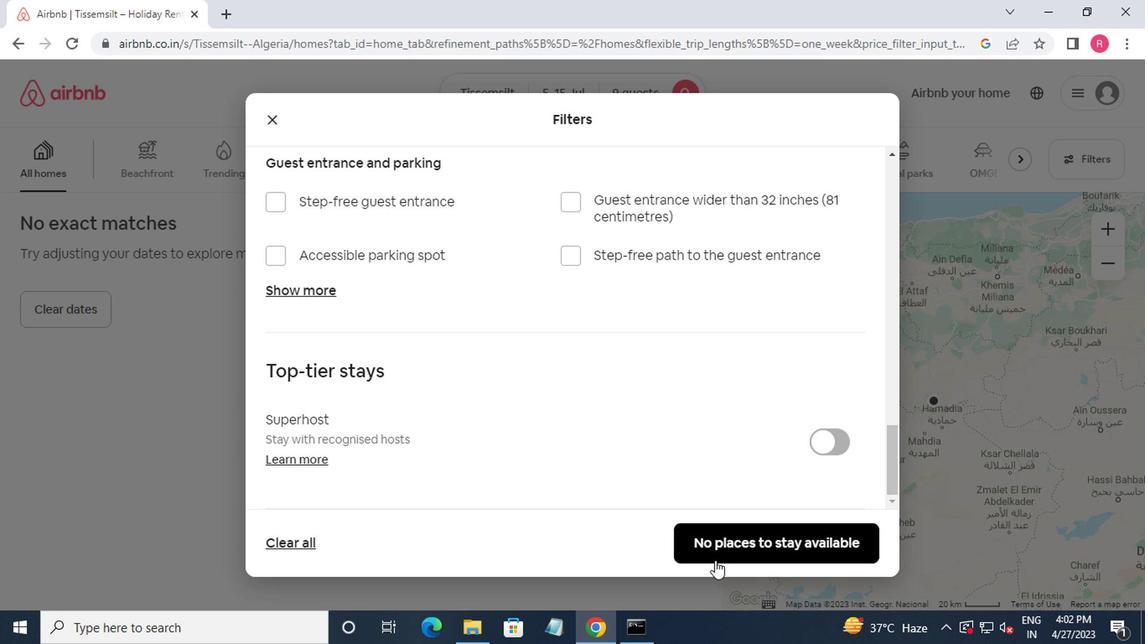 
Action: Mouse pressed left at (716, 535)
Screenshot: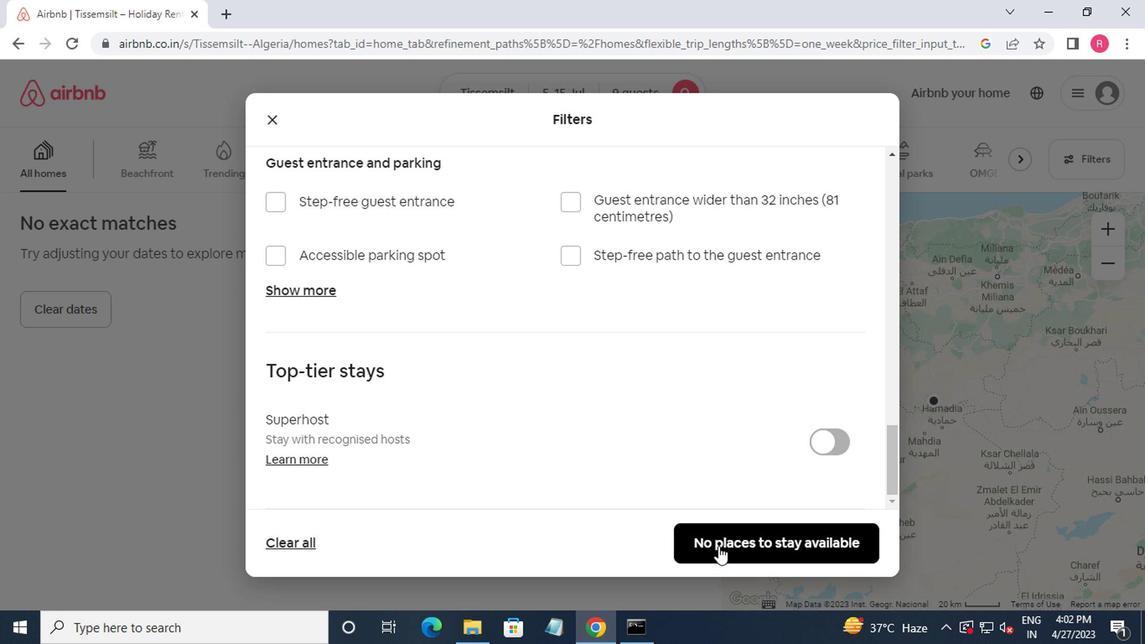 
Action: Mouse moved to (716, 532)
Screenshot: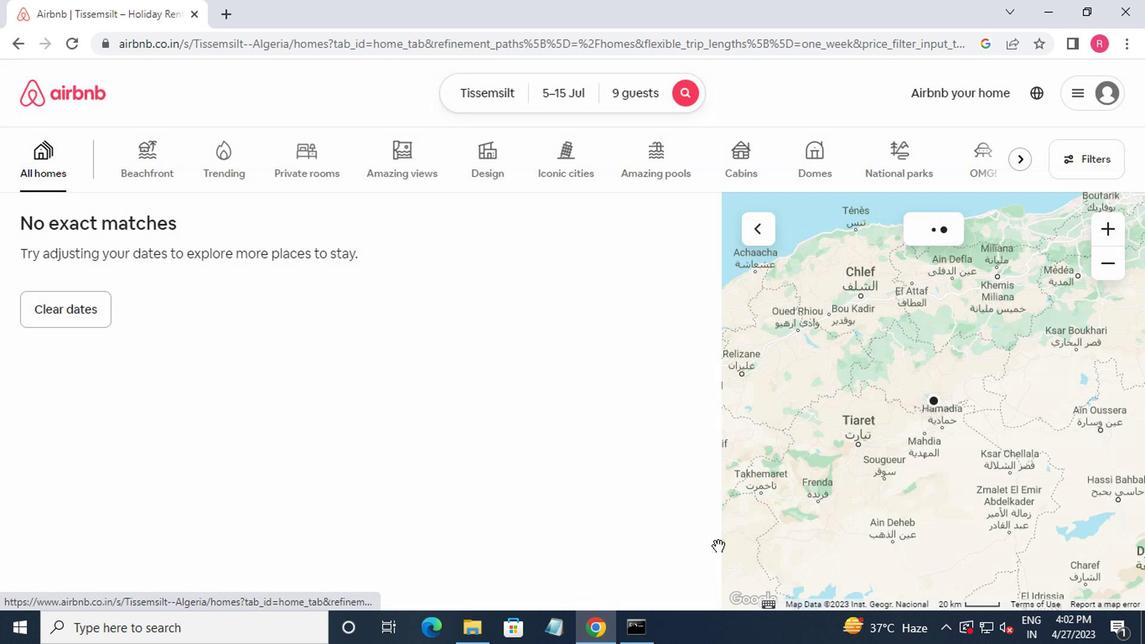 
